 Task: Look for space in Tukuyu, Tanzania from 2nd June, 2023 to 6th June, 2023 for 1 adult in price range Rs.10000 to Rs.13000. Place can be private room with 1  bedroom having 1 bed and 1 bathroom. Property type can be house, flat, guest house, hotel. Booking option can be shelf check-in. Required host language is English.
Action: Mouse moved to (582, 129)
Screenshot: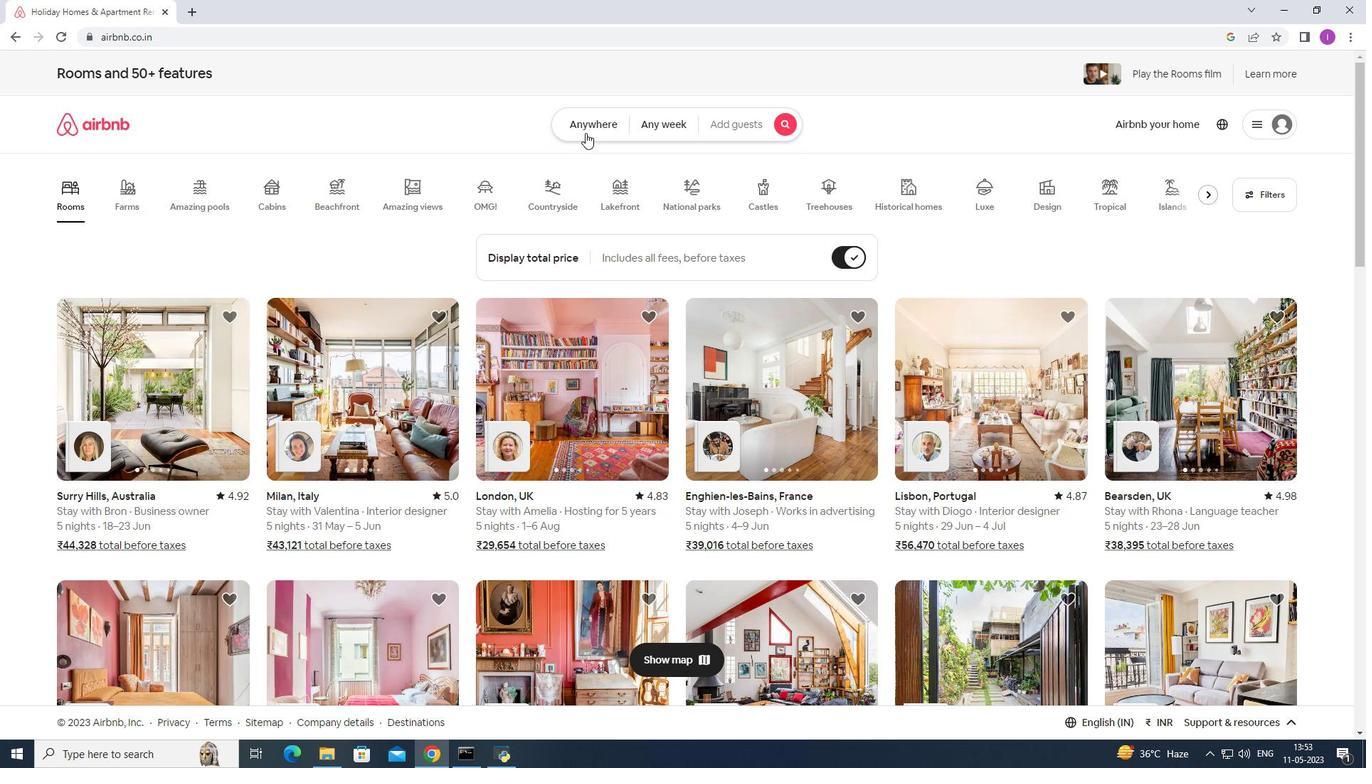 
Action: Mouse pressed left at (582, 129)
Screenshot: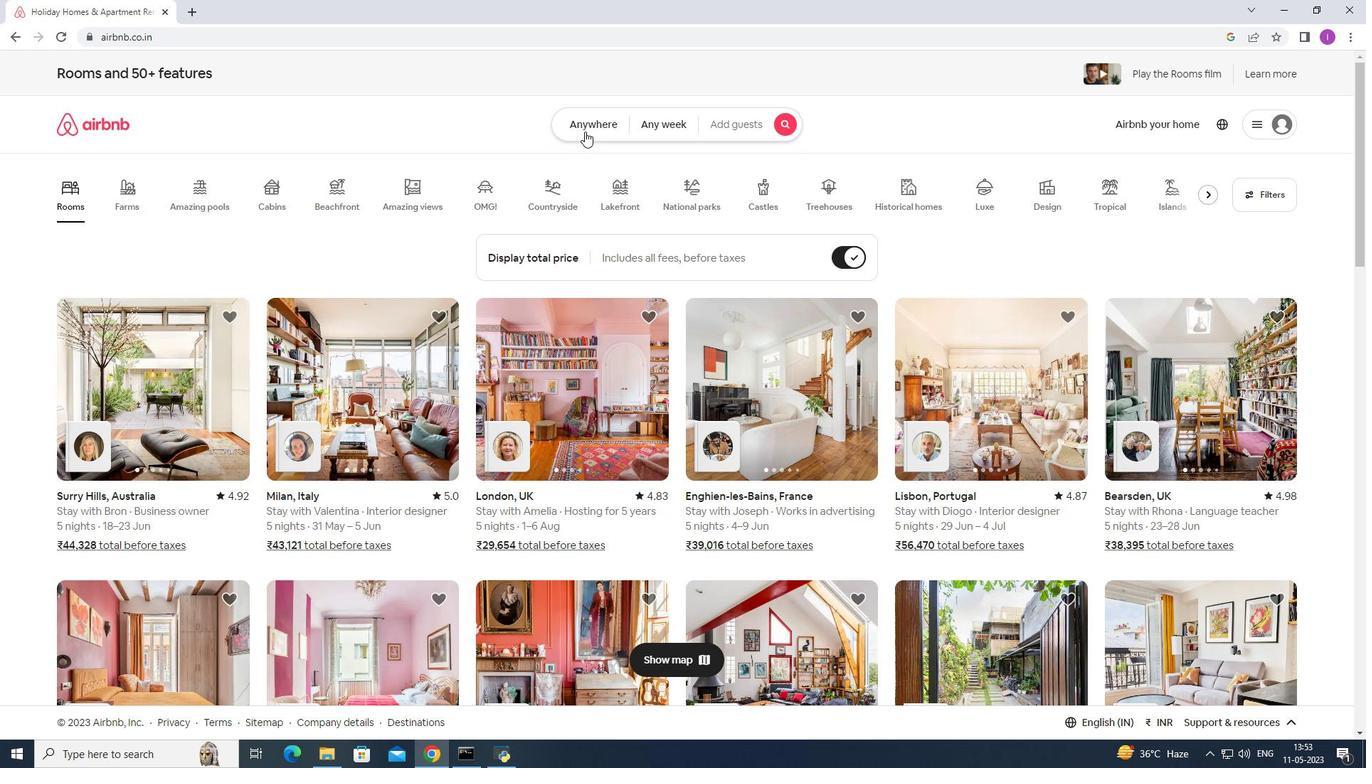 
Action: Mouse moved to (427, 173)
Screenshot: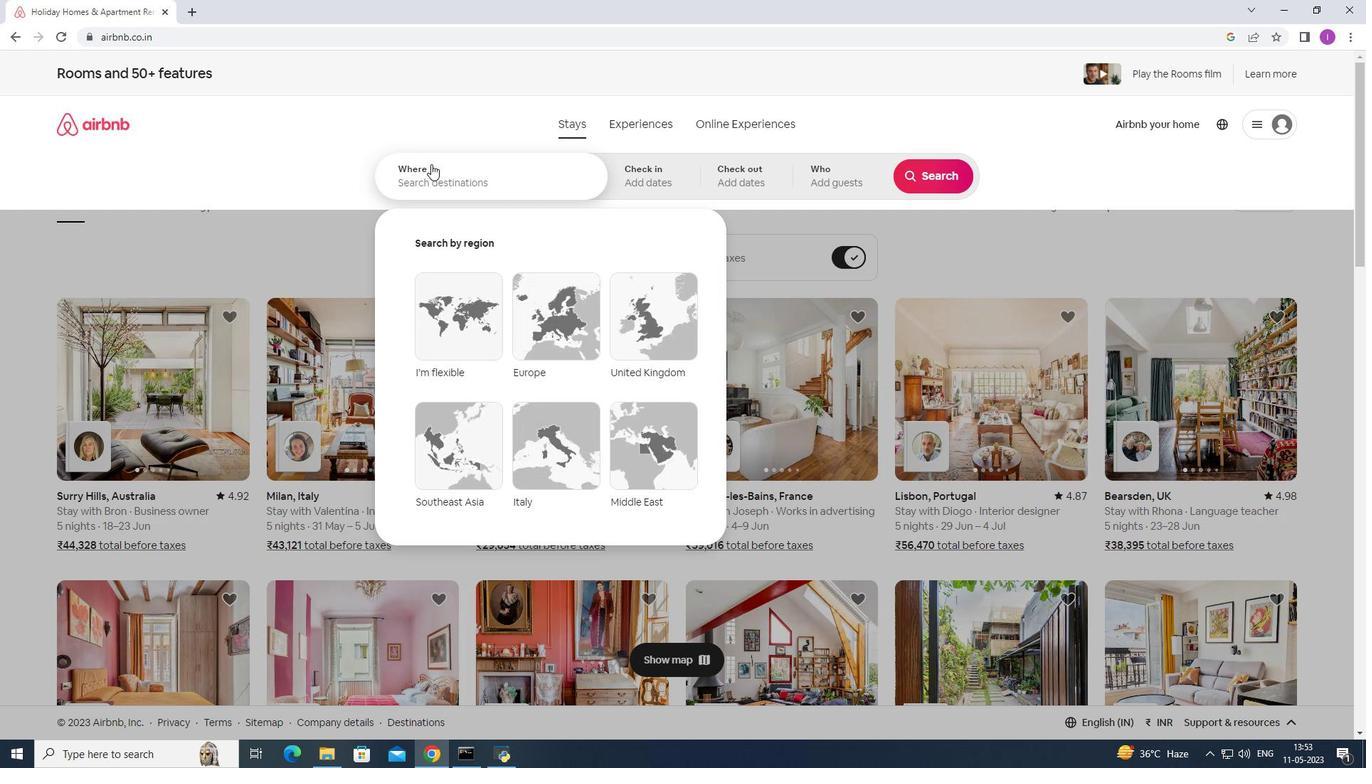 
Action: Mouse pressed left at (427, 173)
Screenshot: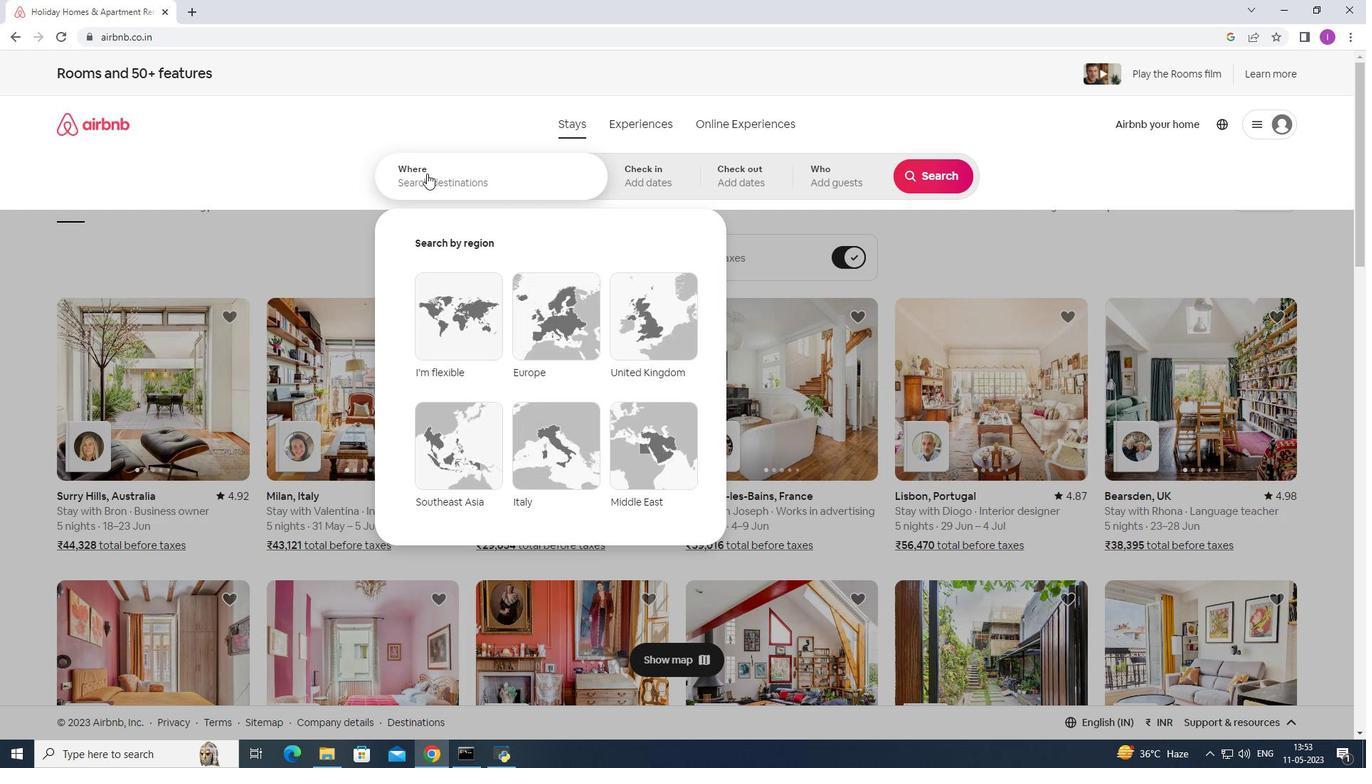 
Action: Mouse moved to (407, 167)
Screenshot: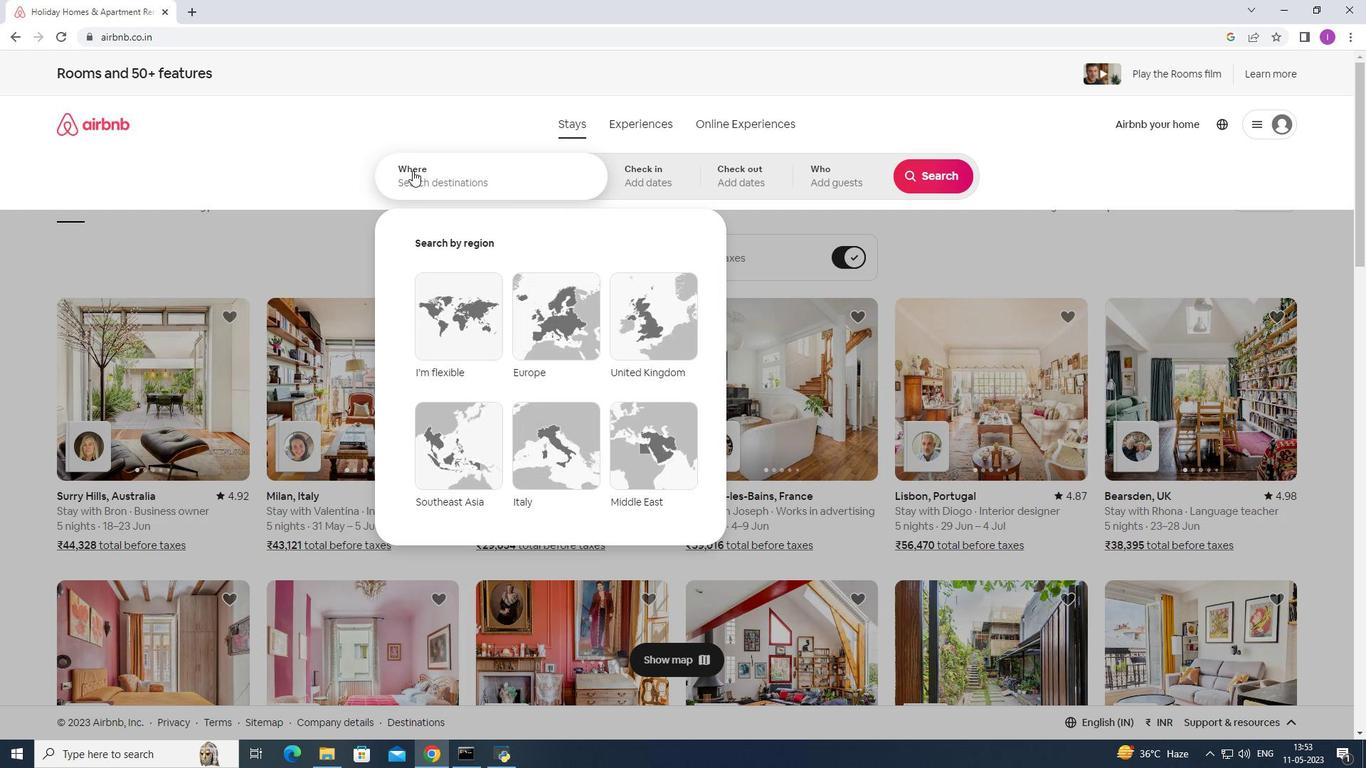 
Action: Key pressed <Key.shift><Key.shift><Key.shift><Key.shift><Key.shift><Key.shift><Key.shift><Key.shift>Tukuyu,<Key.shift>Tan
Screenshot: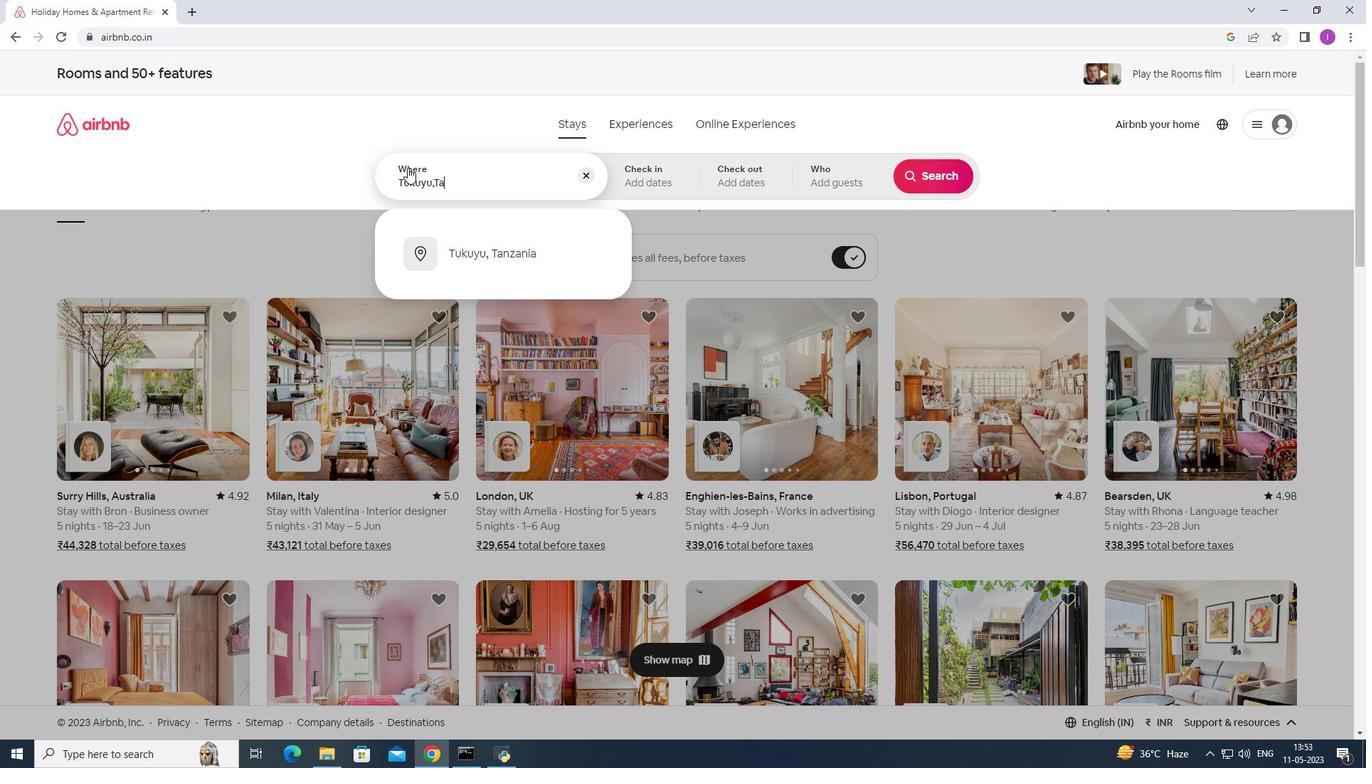 
Action: Mouse moved to (502, 269)
Screenshot: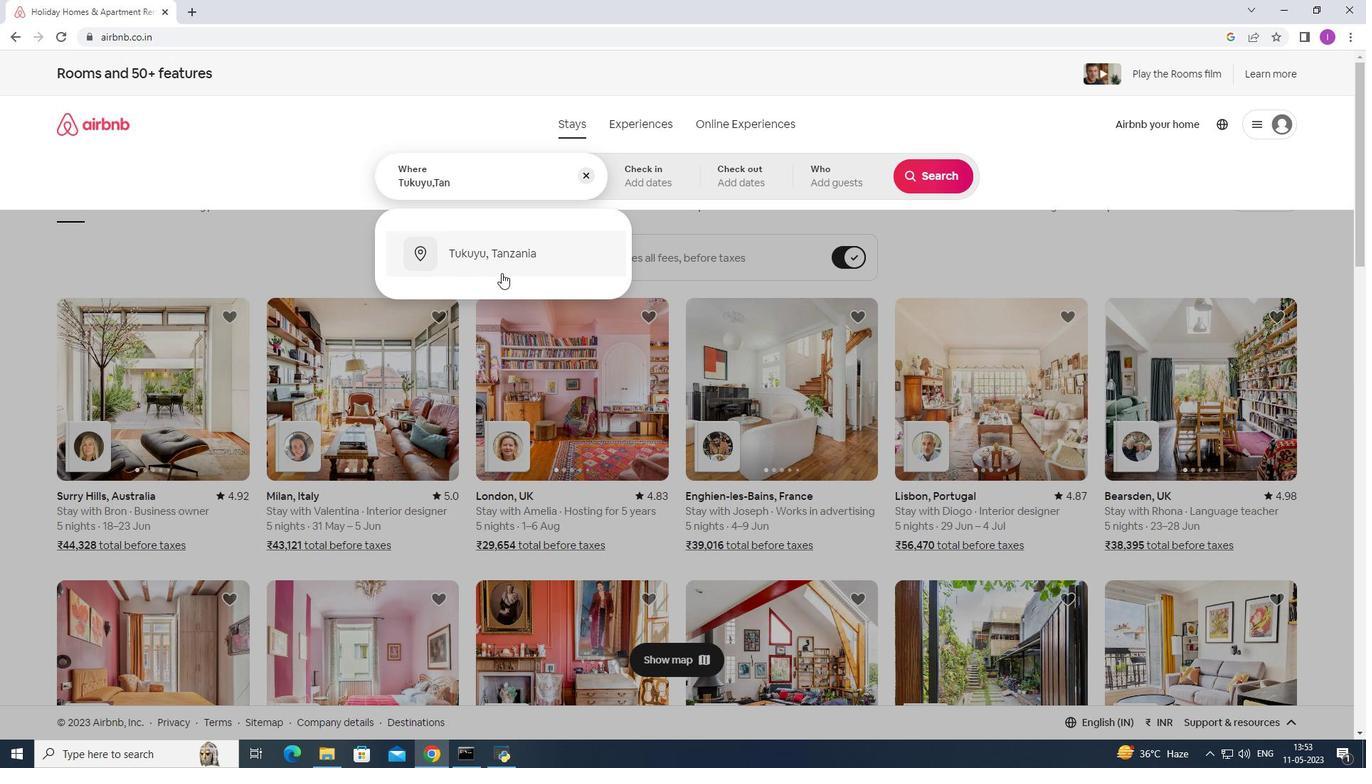 
Action: Mouse pressed left at (502, 269)
Screenshot: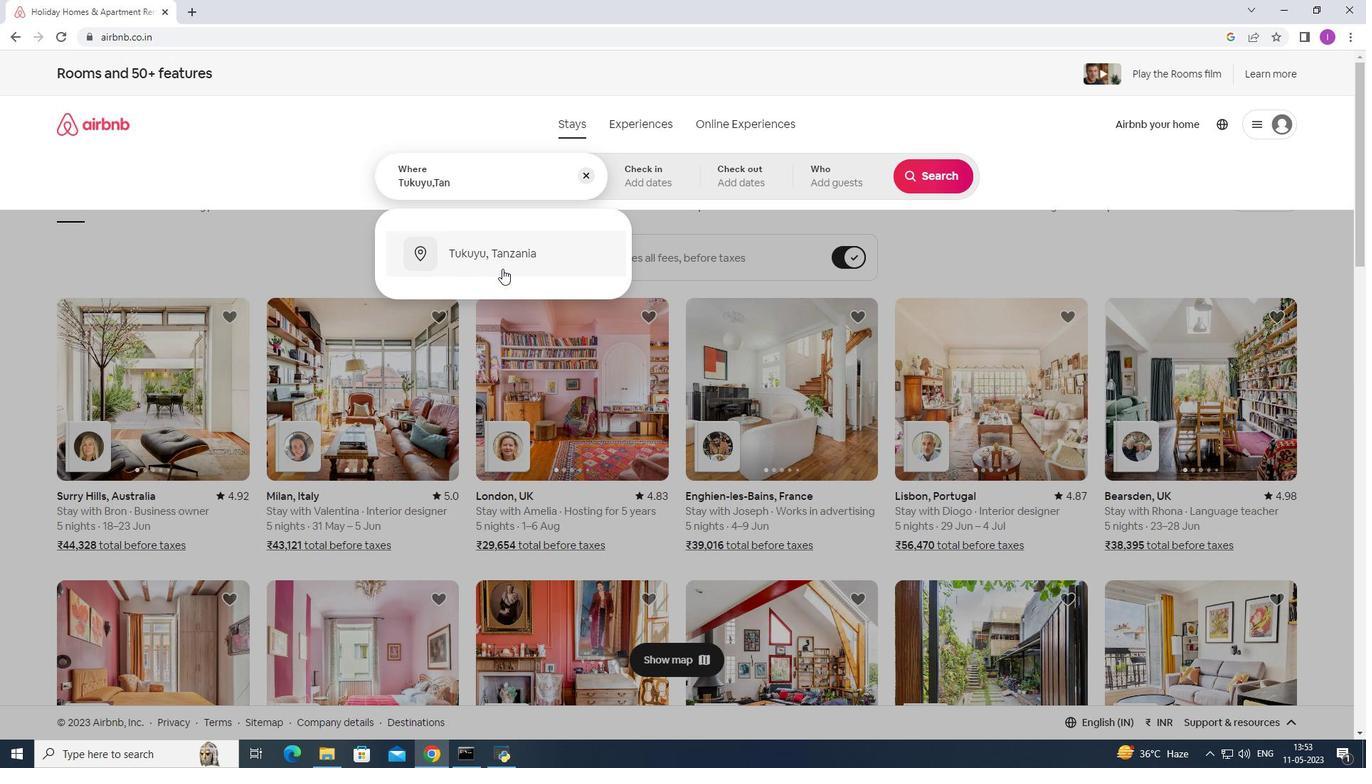 
Action: Mouse moved to (910, 292)
Screenshot: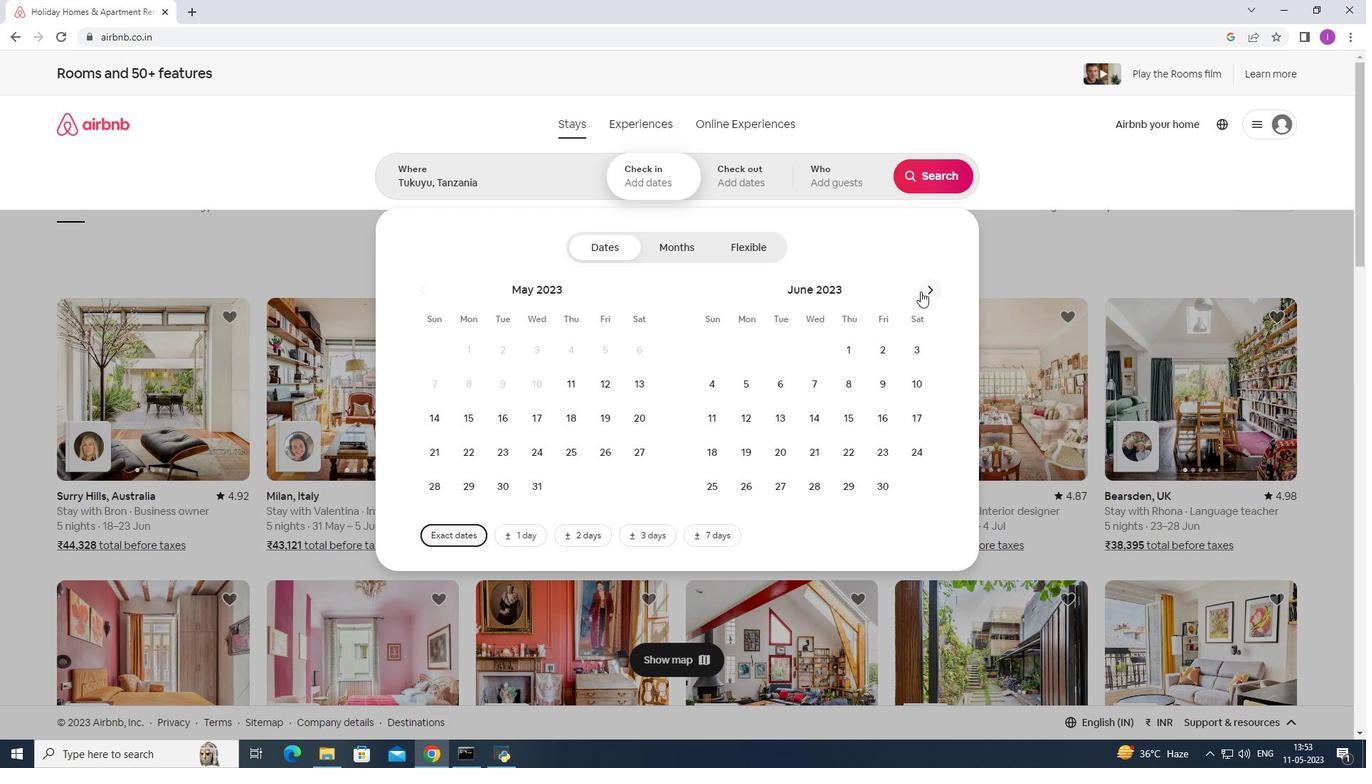 
Action: Mouse pressed left at (910, 292)
Screenshot: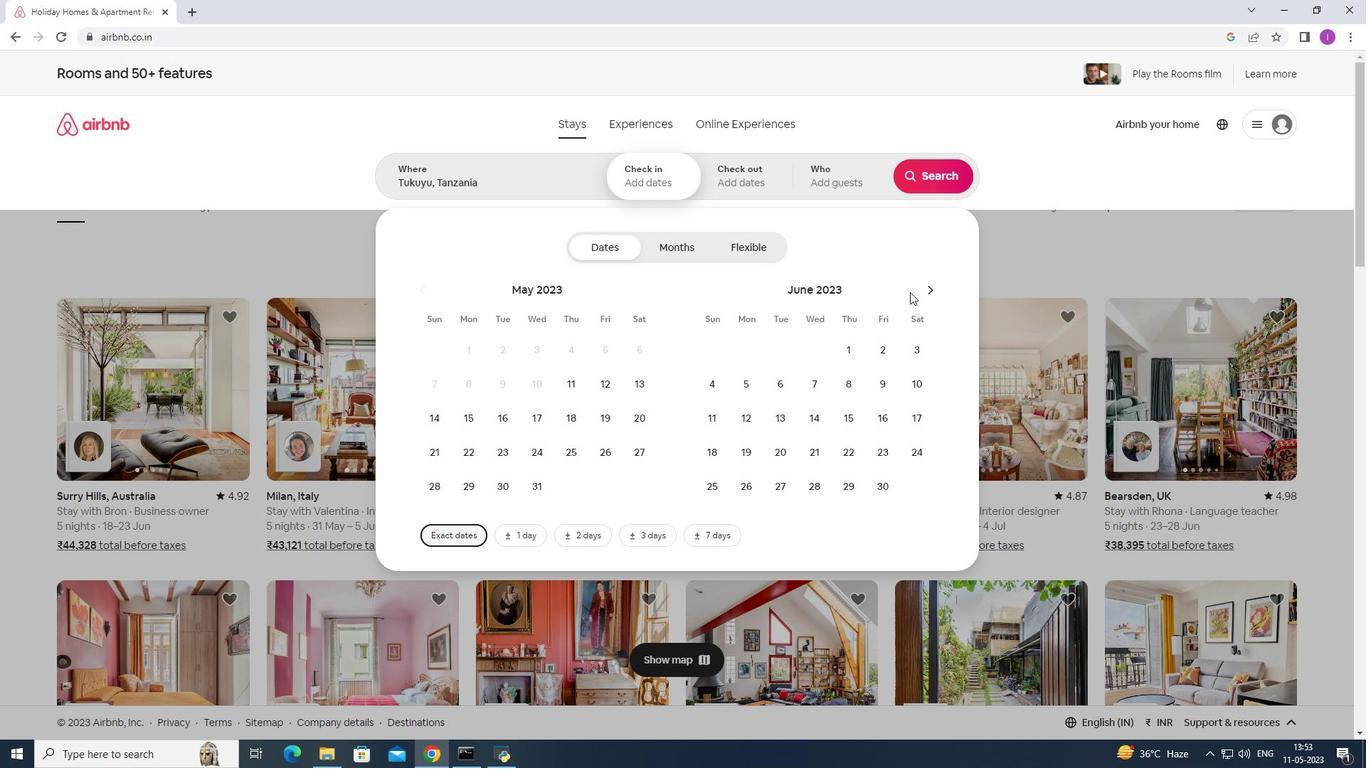 
Action: Mouse moved to (883, 350)
Screenshot: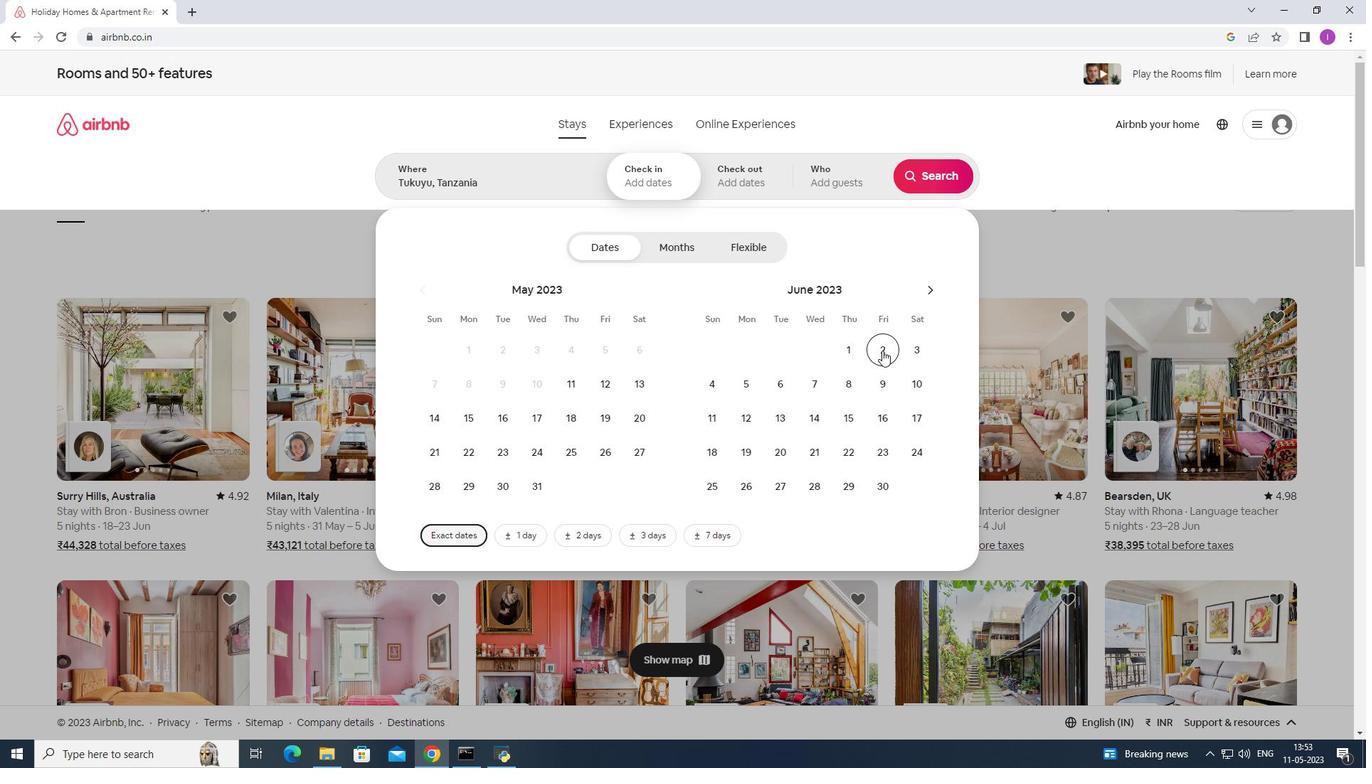 
Action: Mouse pressed left at (883, 350)
Screenshot: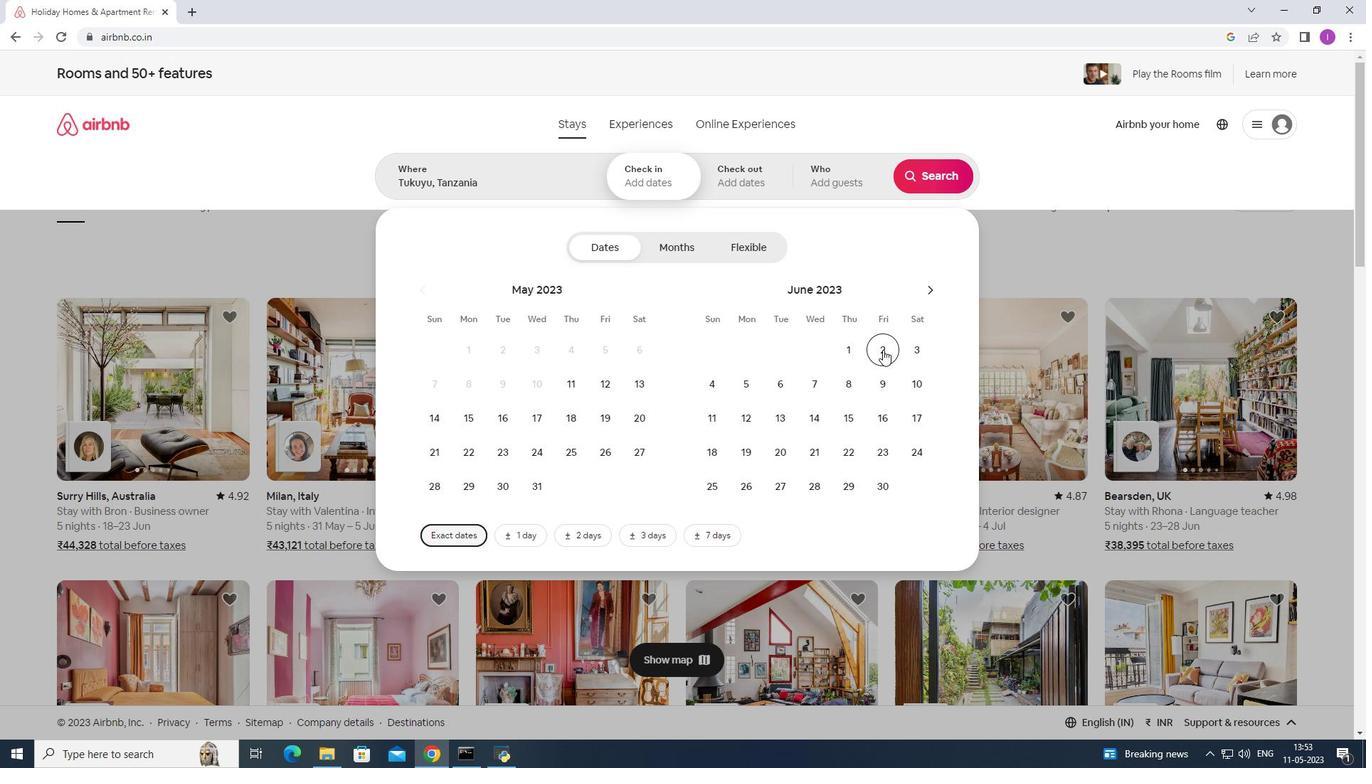 
Action: Mouse moved to (781, 385)
Screenshot: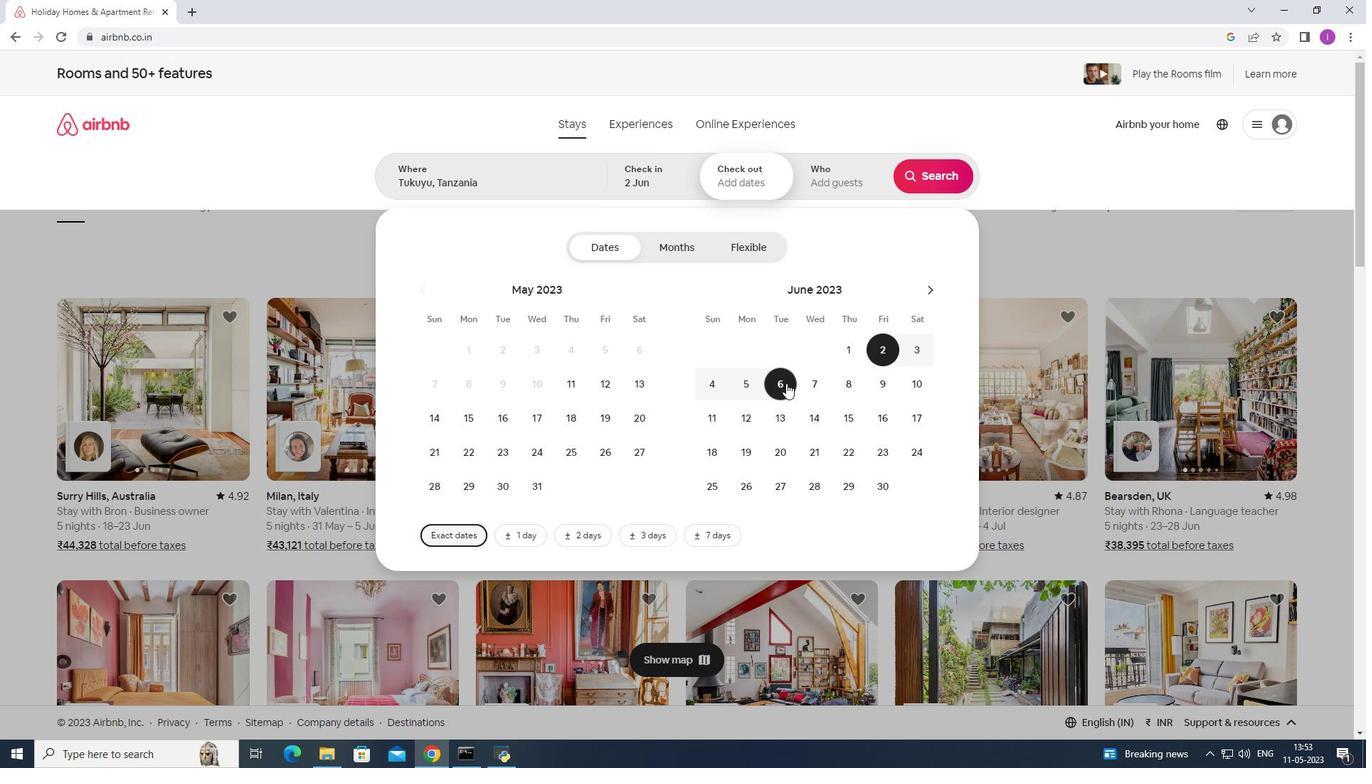
Action: Mouse pressed left at (781, 385)
Screenshot: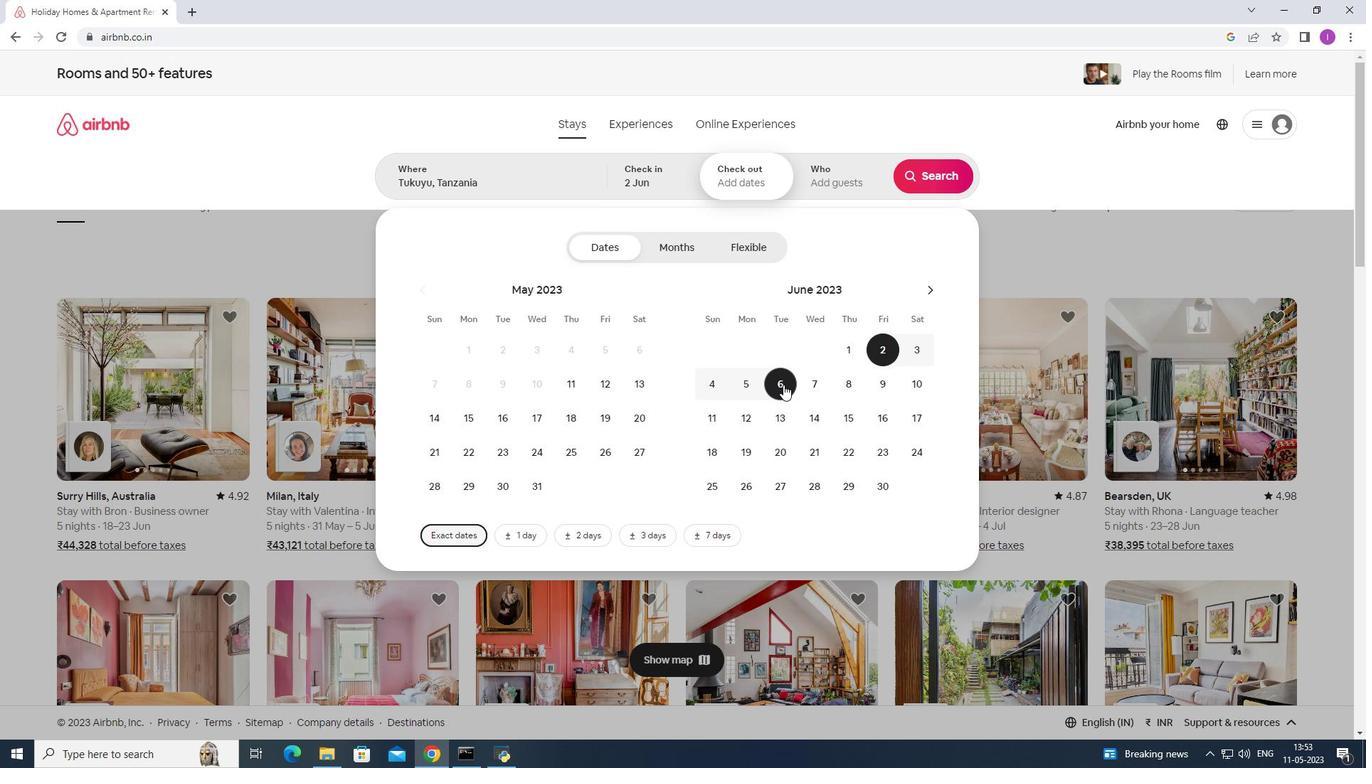 
Action: Mouse moved to (836, 182)
Screenshot: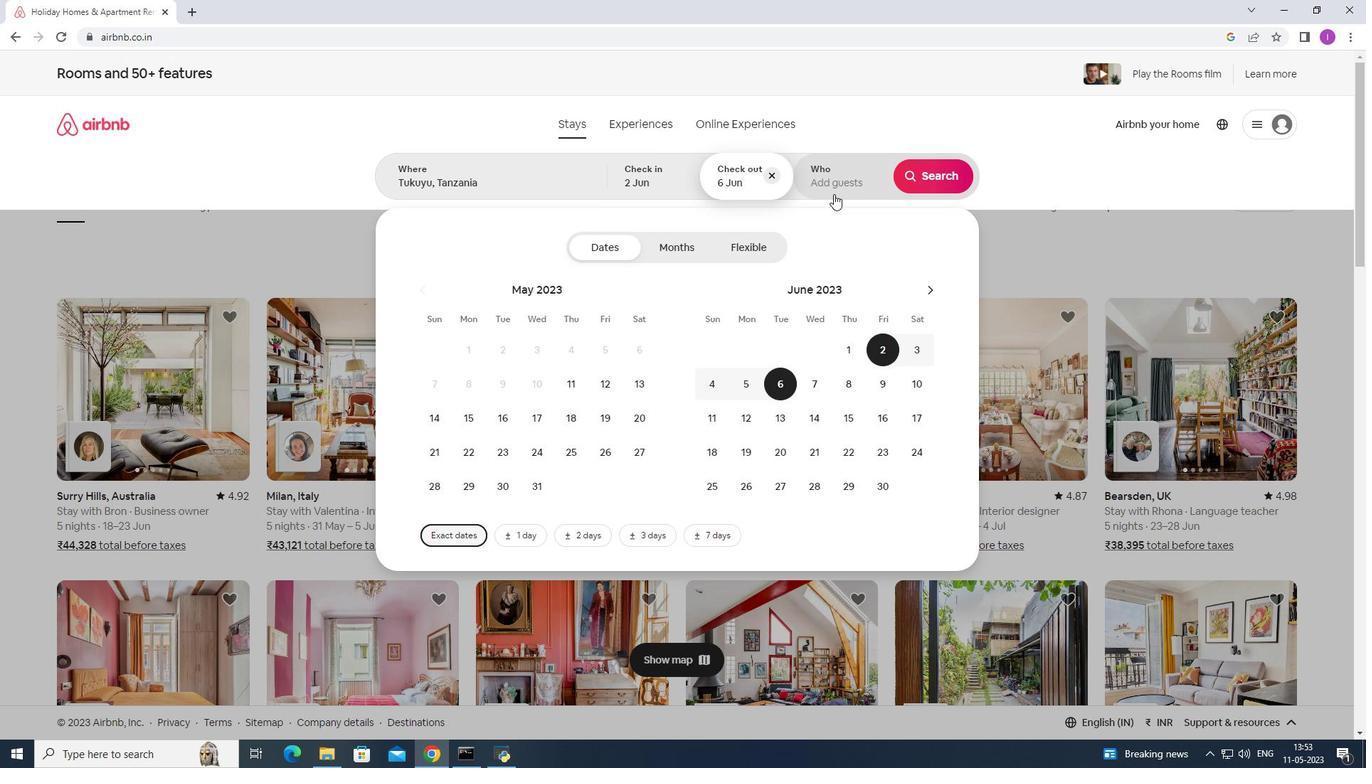
Action: Mouse pressed left at (836, 182)
Screenshot: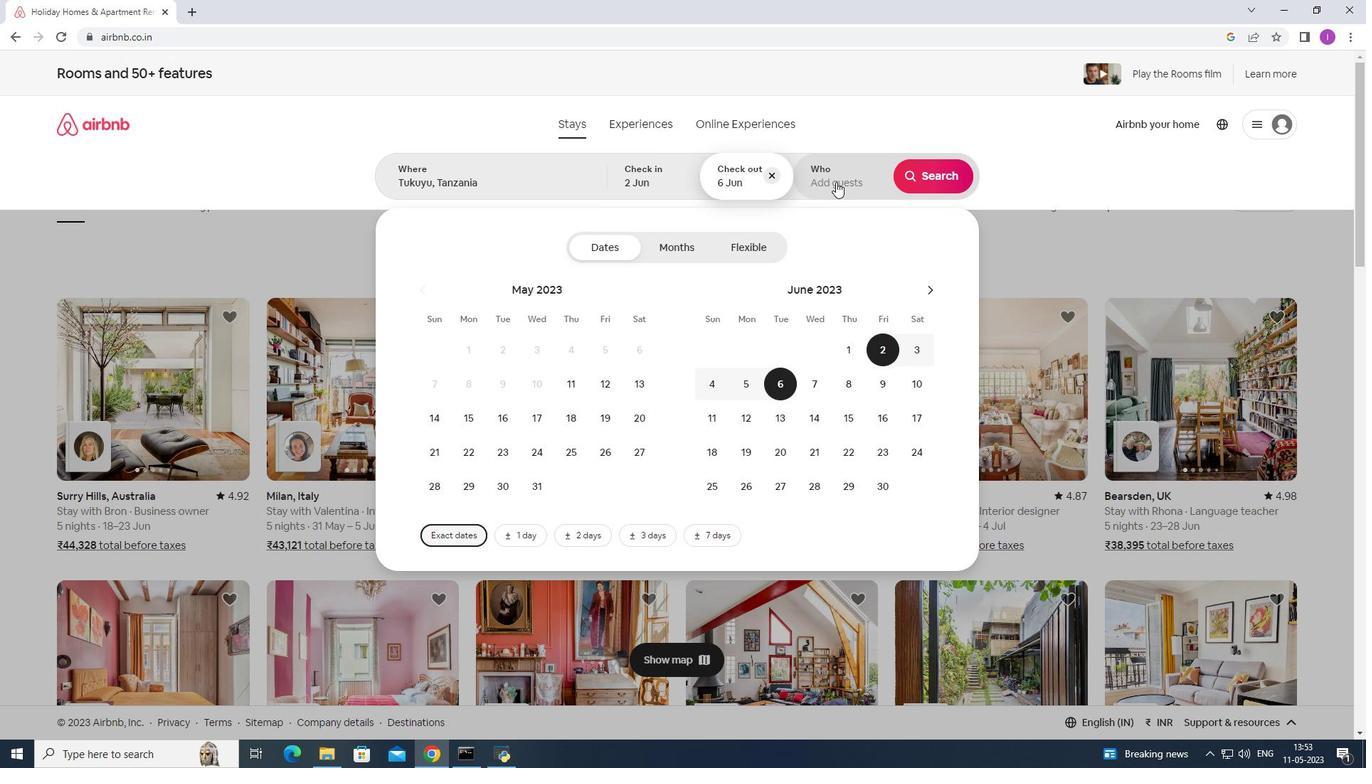 
Action: Mouse moved to (934, 252)
Screenshot: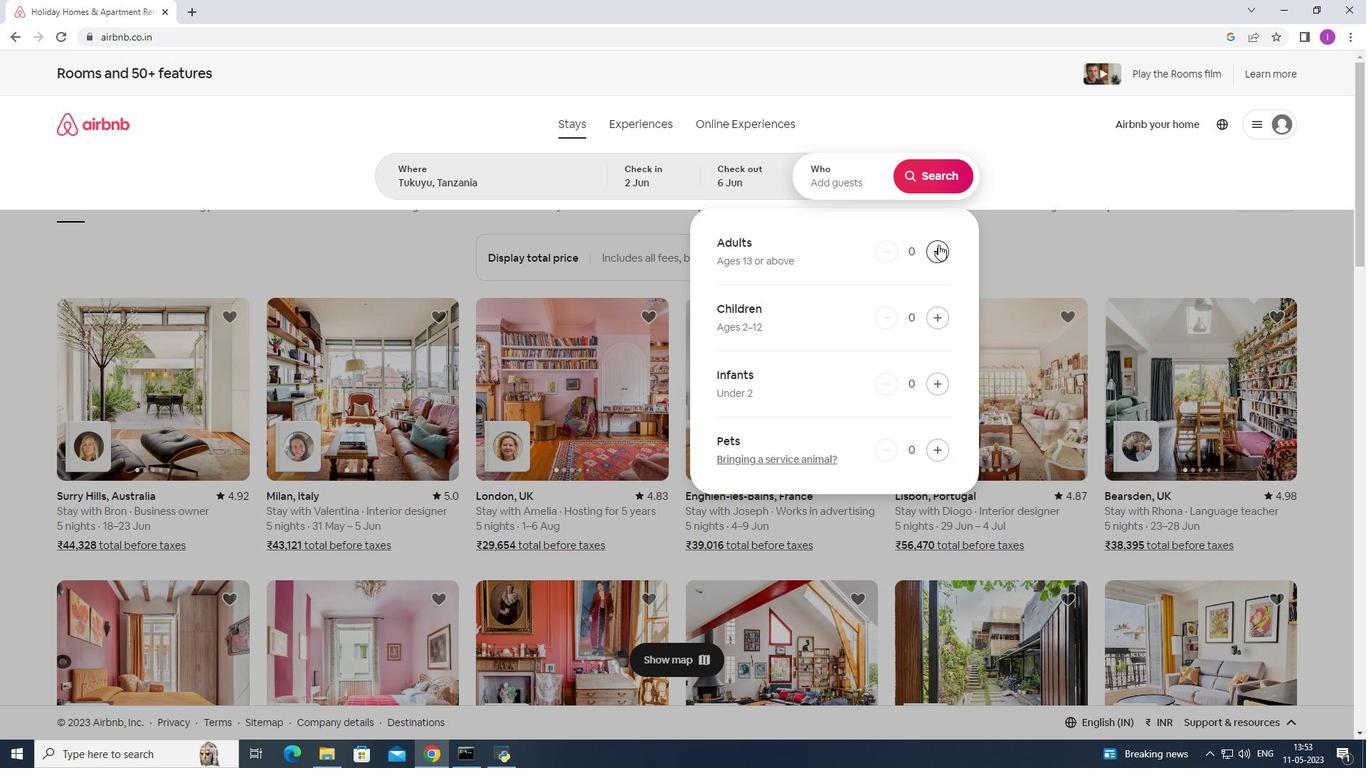 
Action: Mouse pressed left at (934, 252)
Screenshot: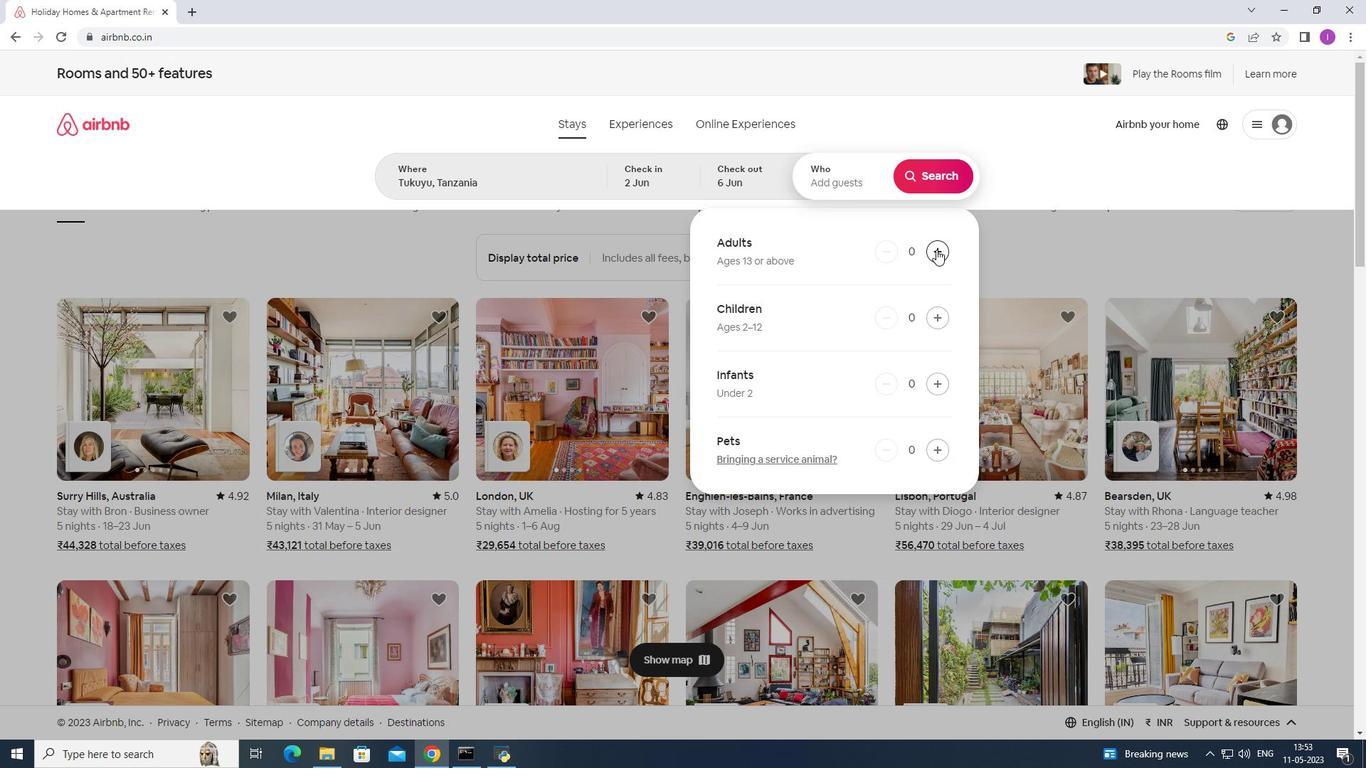 
Action: Mouse moved to (948, 178)
Screenshot: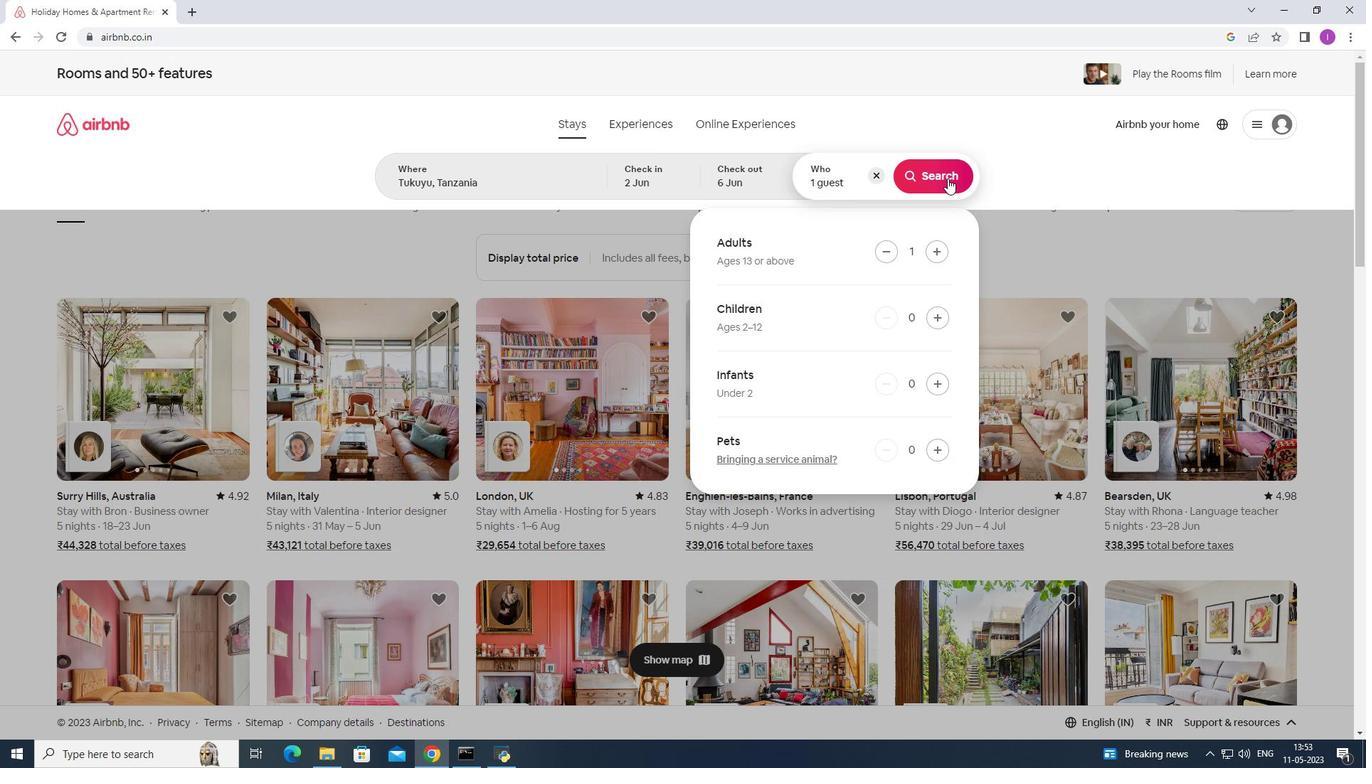 
Action: Mouse pressed left at (948, 178)
Screenshot: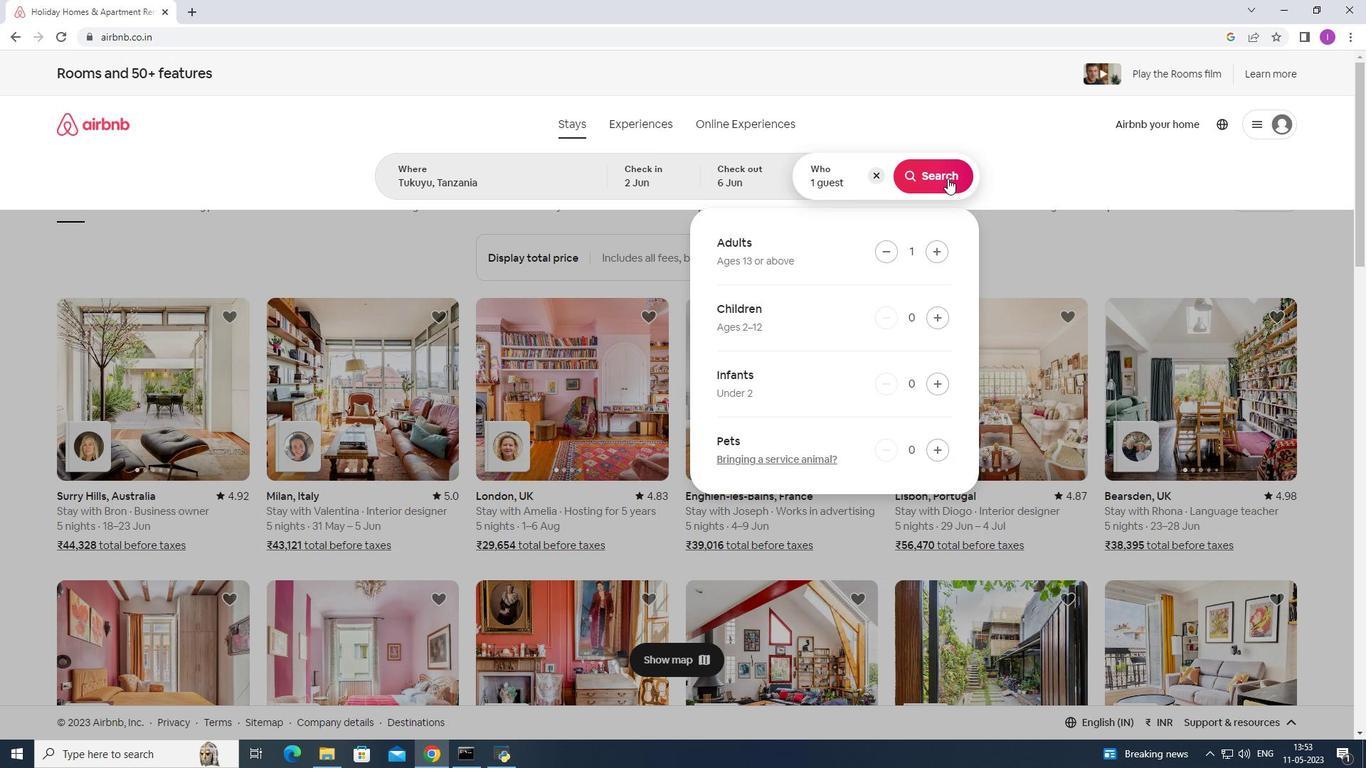 
Action: Mouse moved to (1303, 144)
Screenshot: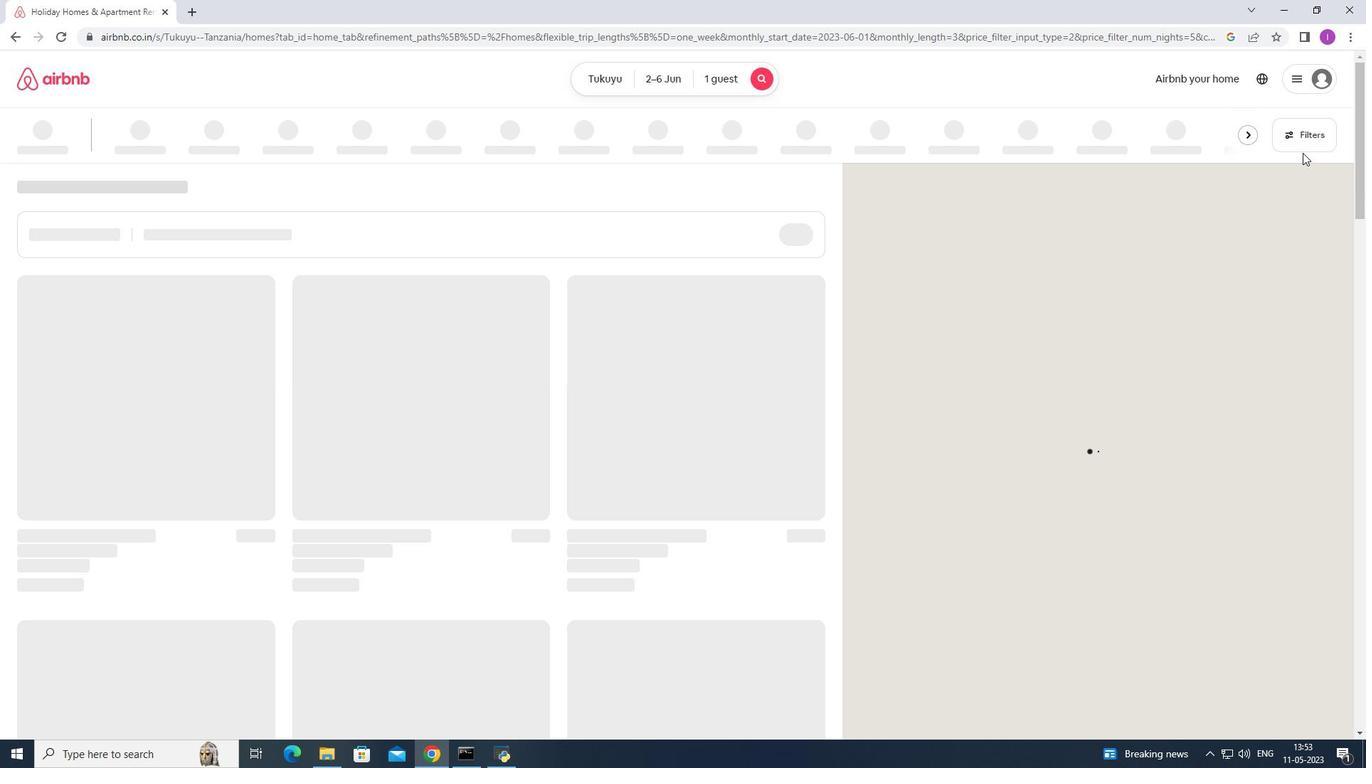 
Action: Mouse pressed left at (1303, 144)
Screenshot: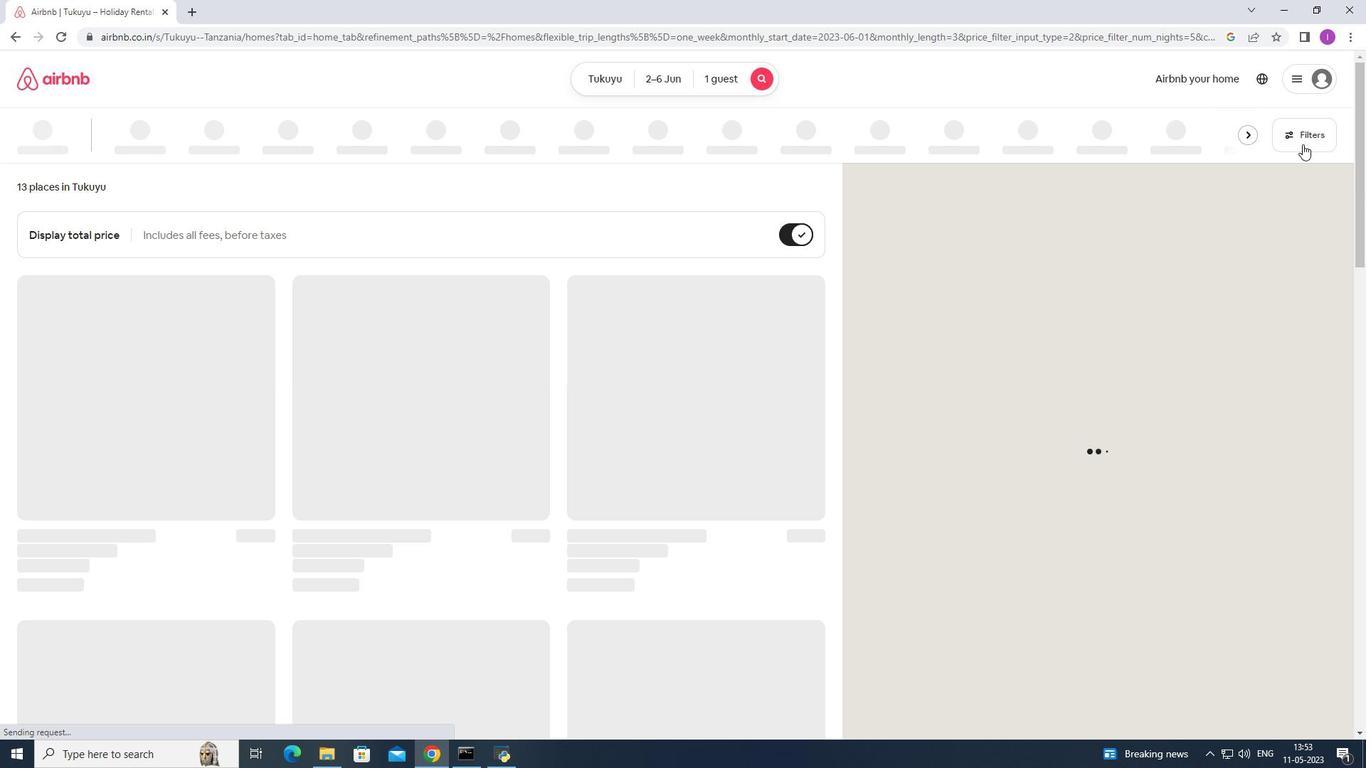 
Action: Mouse moved to (773, 489)
Screenshot: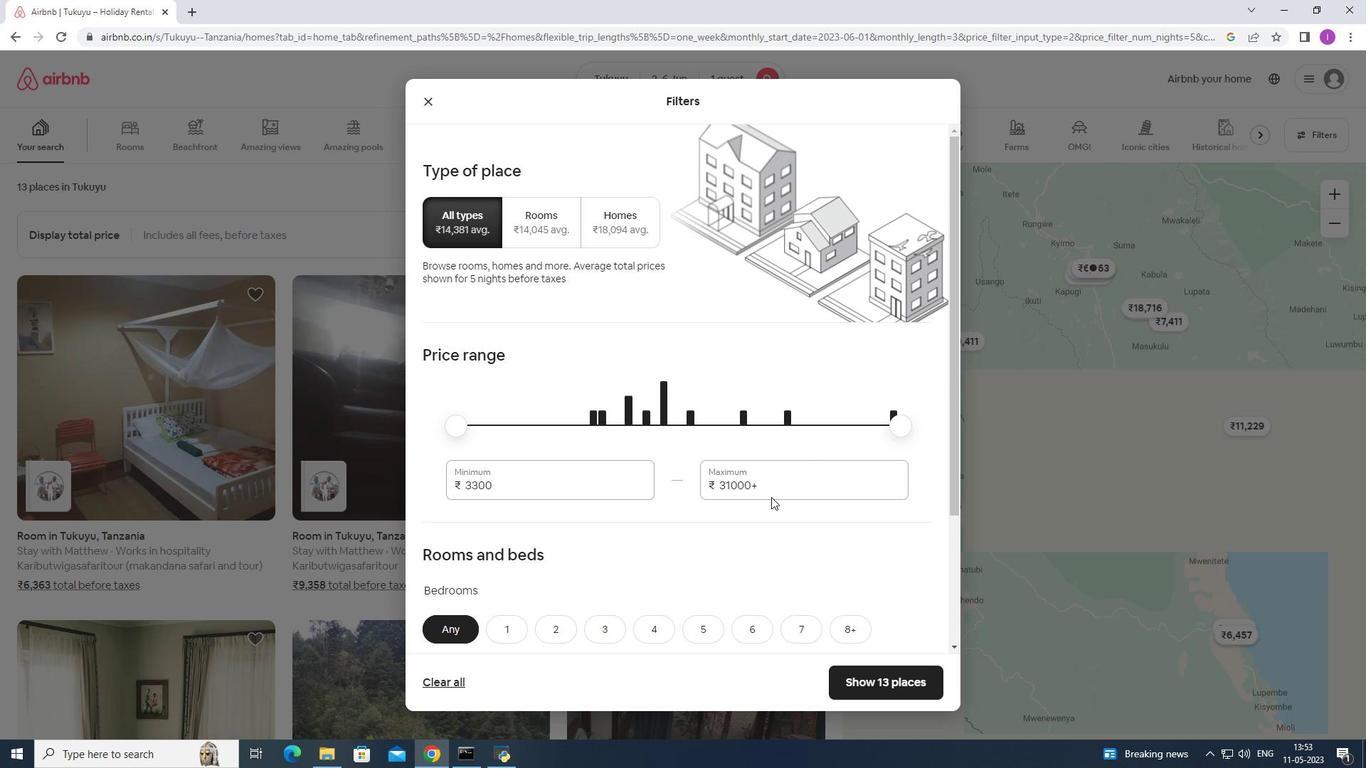 
Action: Mouse pressed left at (773, 489)
Screenshot: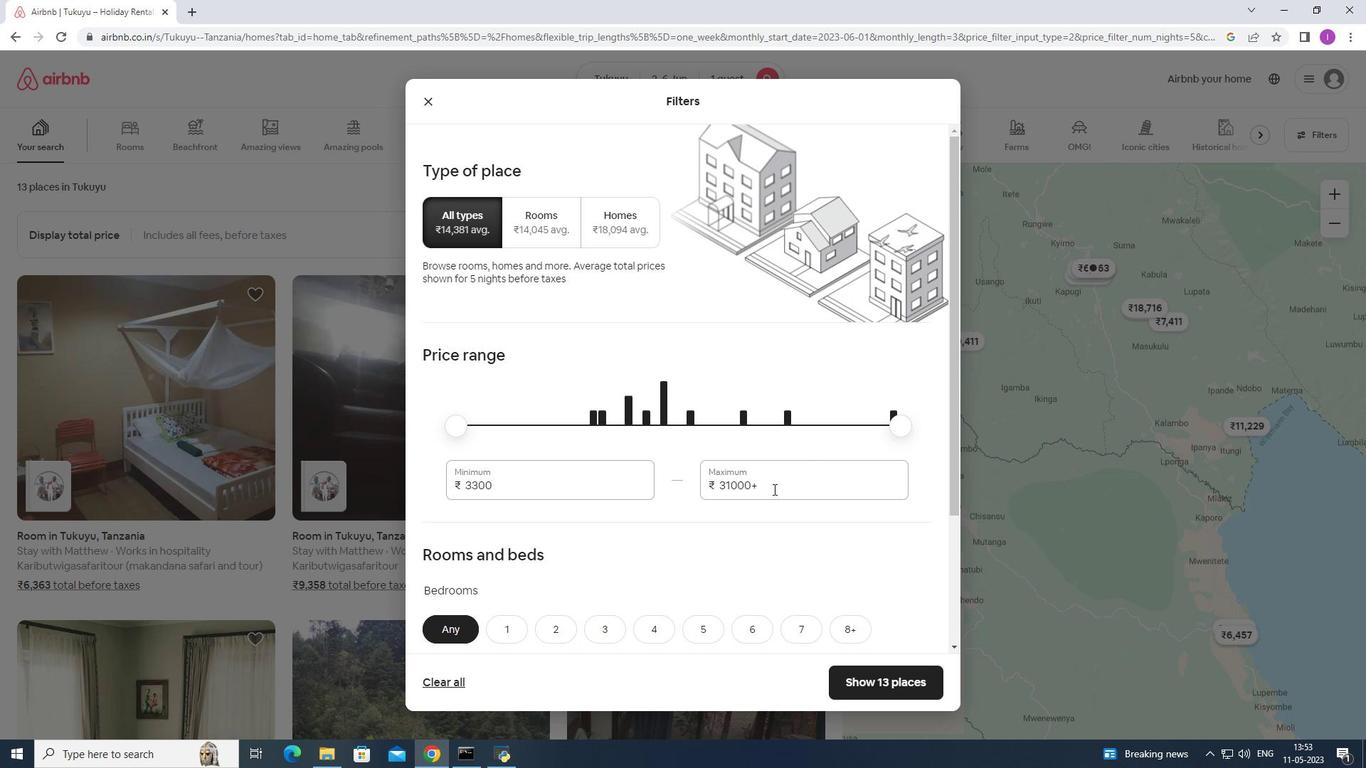 
Action: Mouse moved to (736, 465)
Screenshot: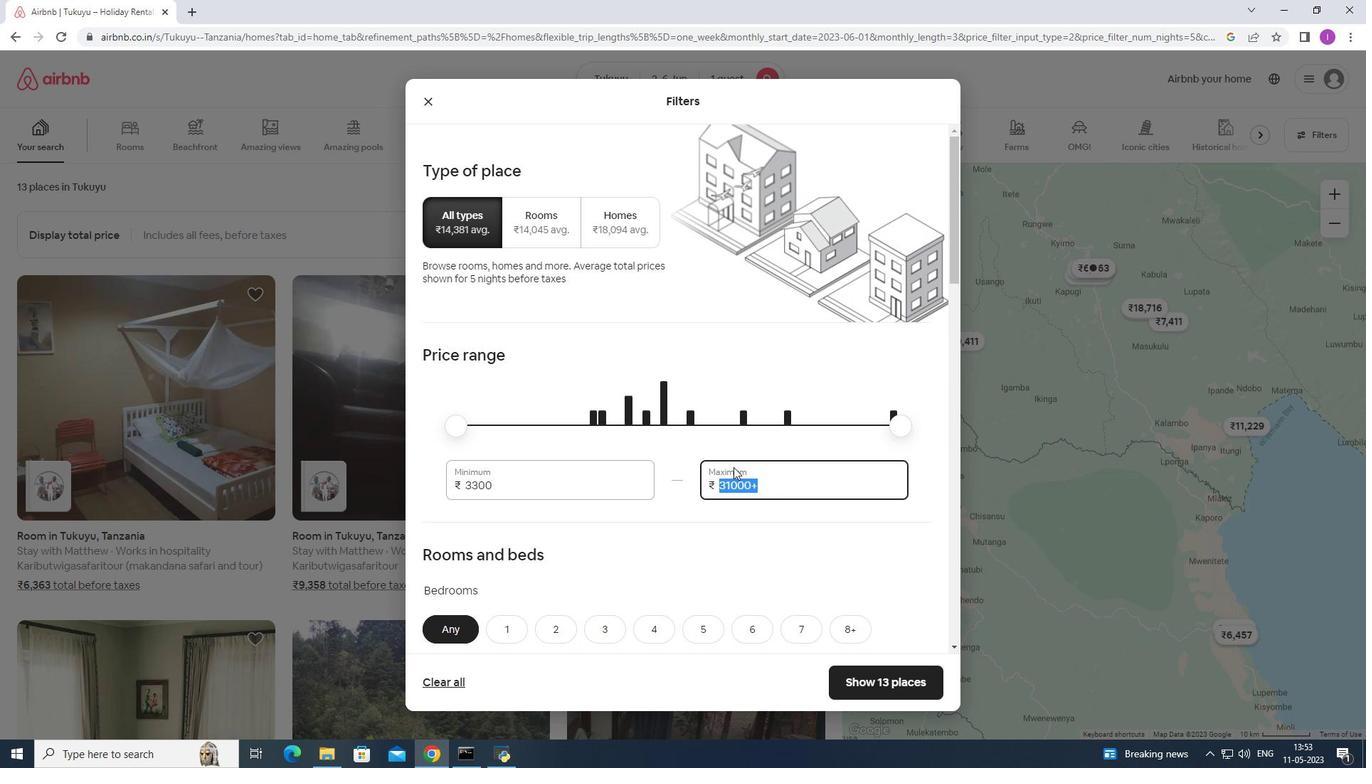 
Action: Key pressed 1
Screenshot: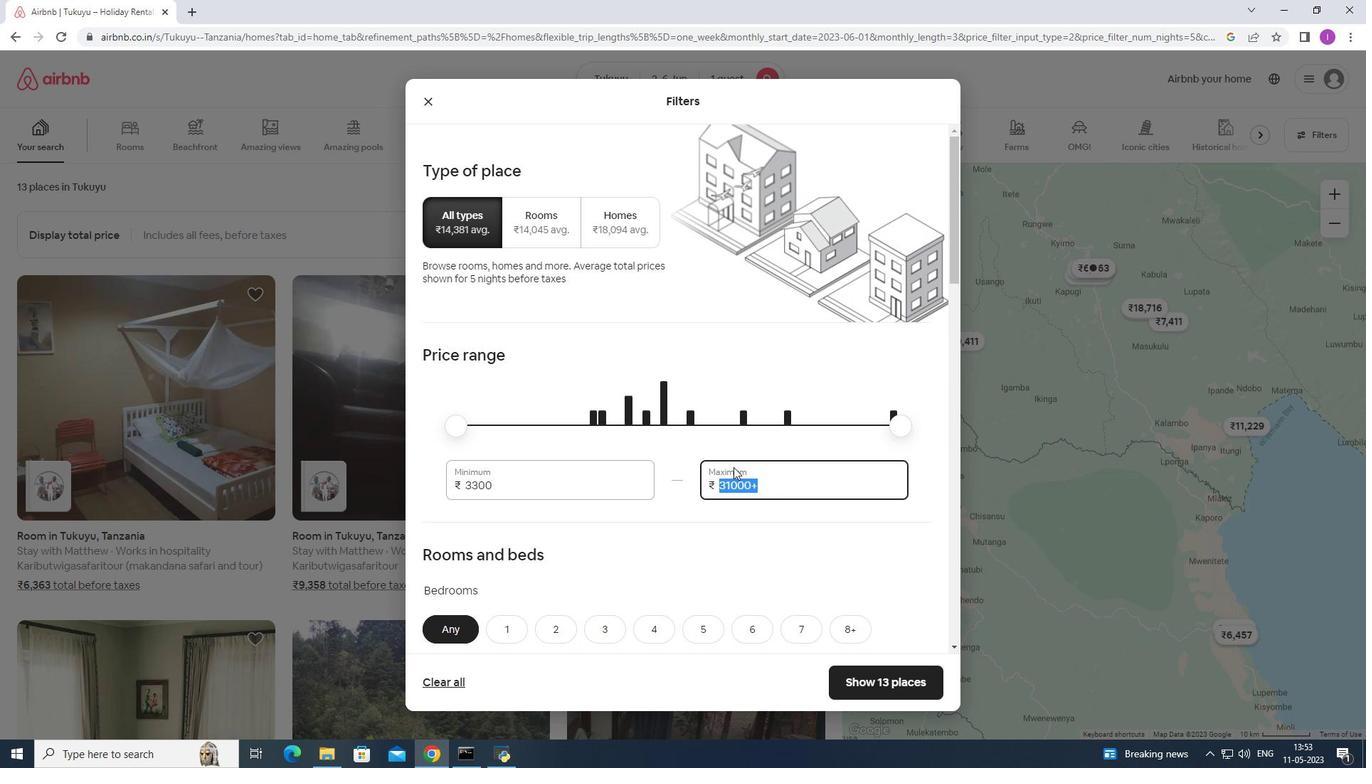 
Action: Mouse moved to (741, 457)
Screenshot: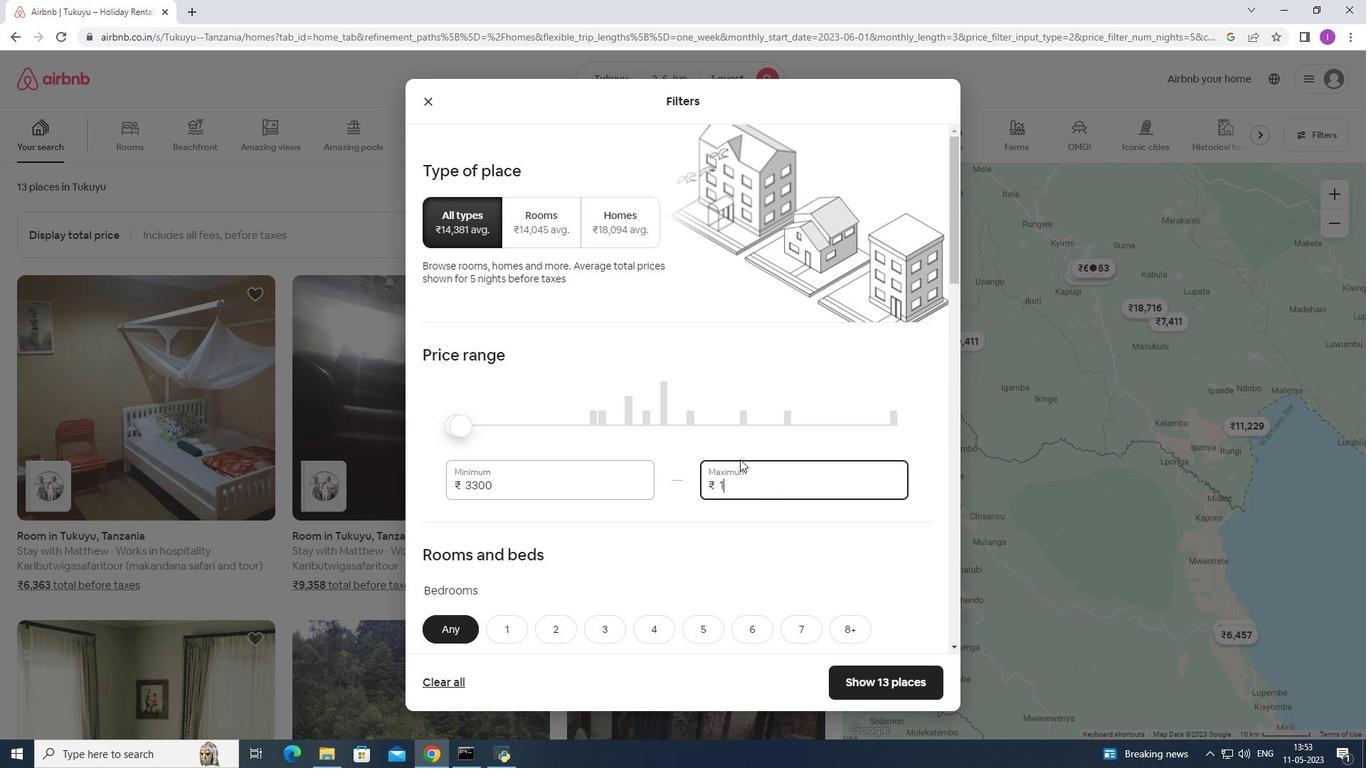 
Action: Key pressed 3
Screenshot: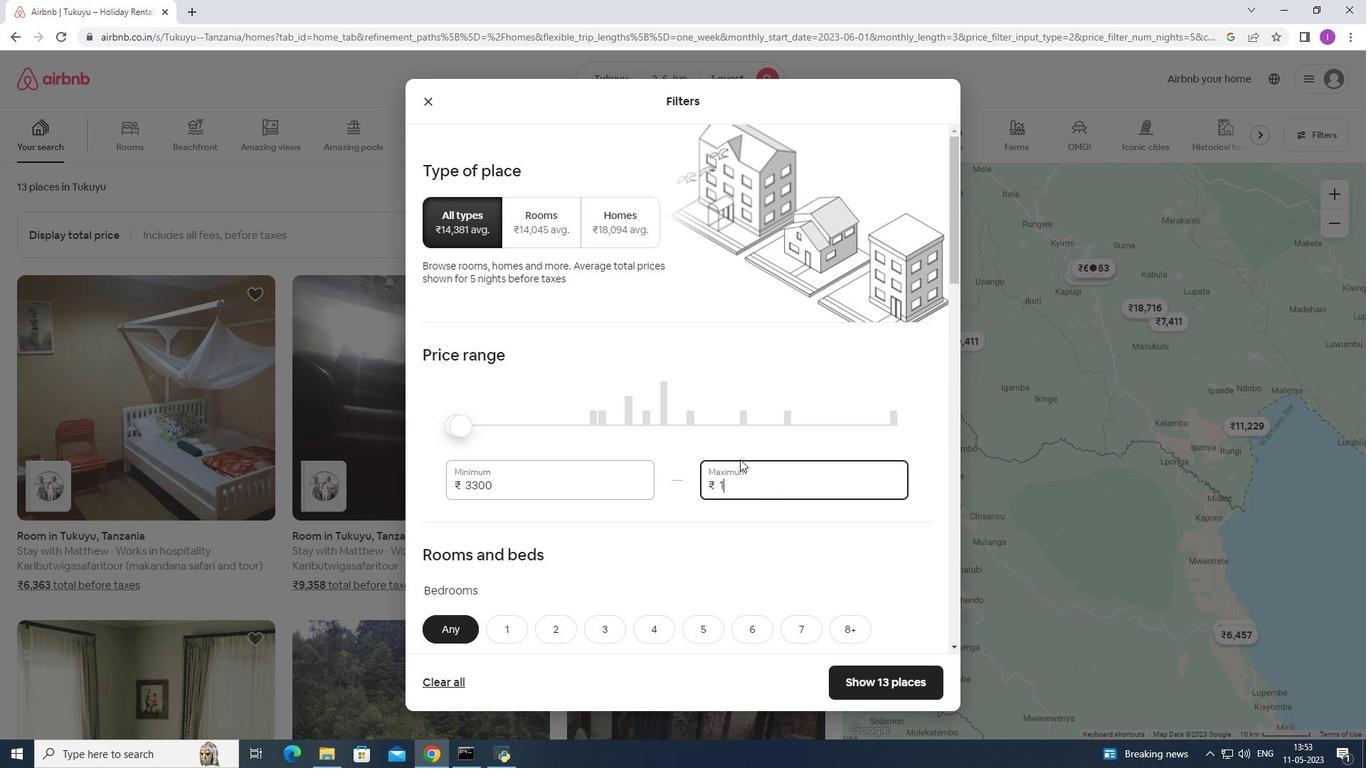
Action: Mouse moved to (743, 454)
Screenshot: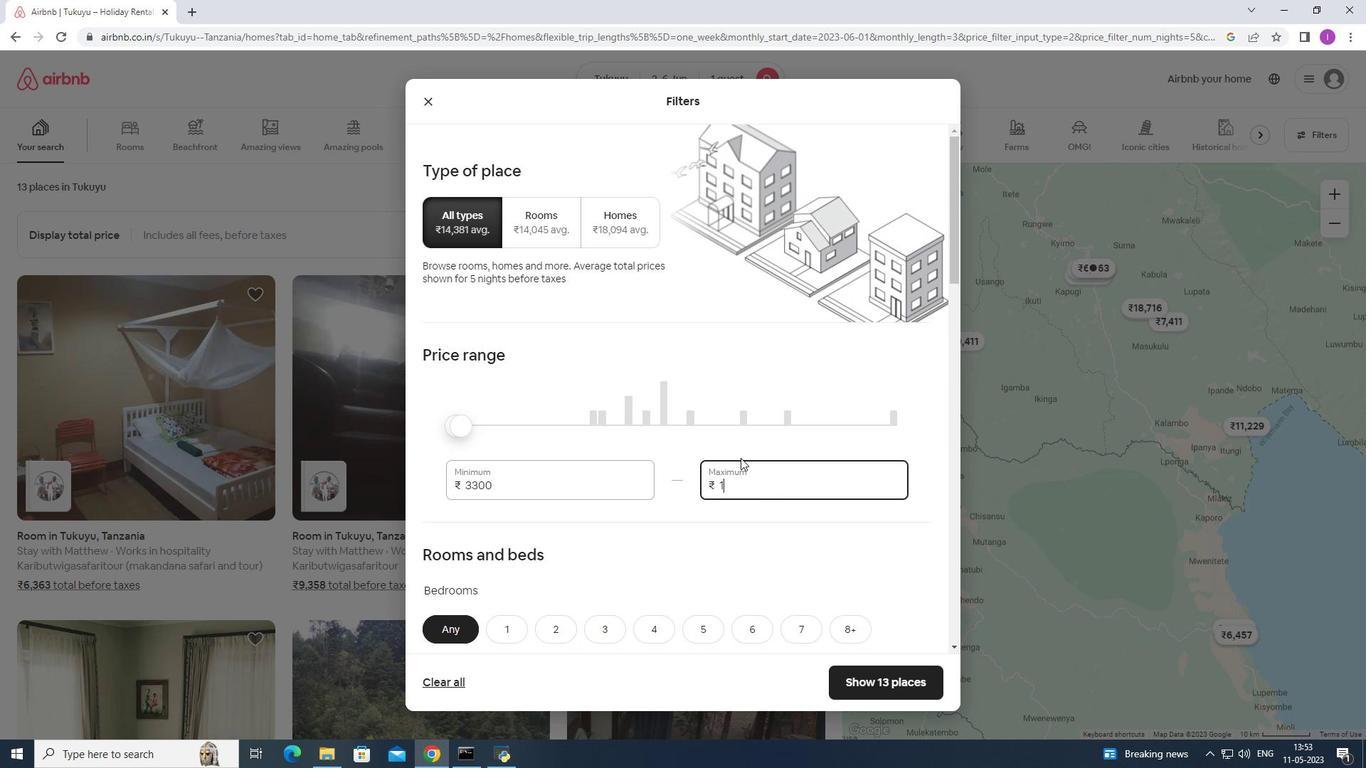 
Action: Key pressed 000
Screenshot: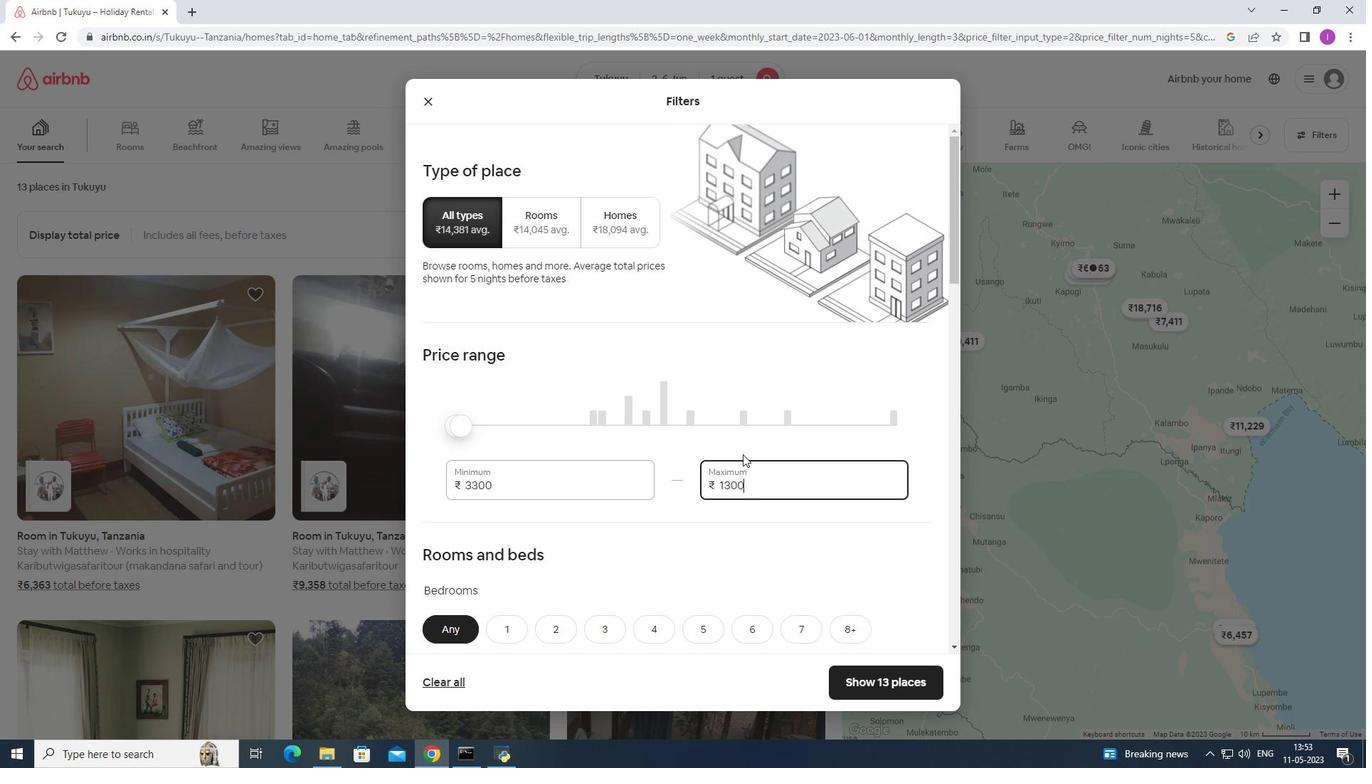 
Action: Mouse moved to (493, 486)
Screenshot: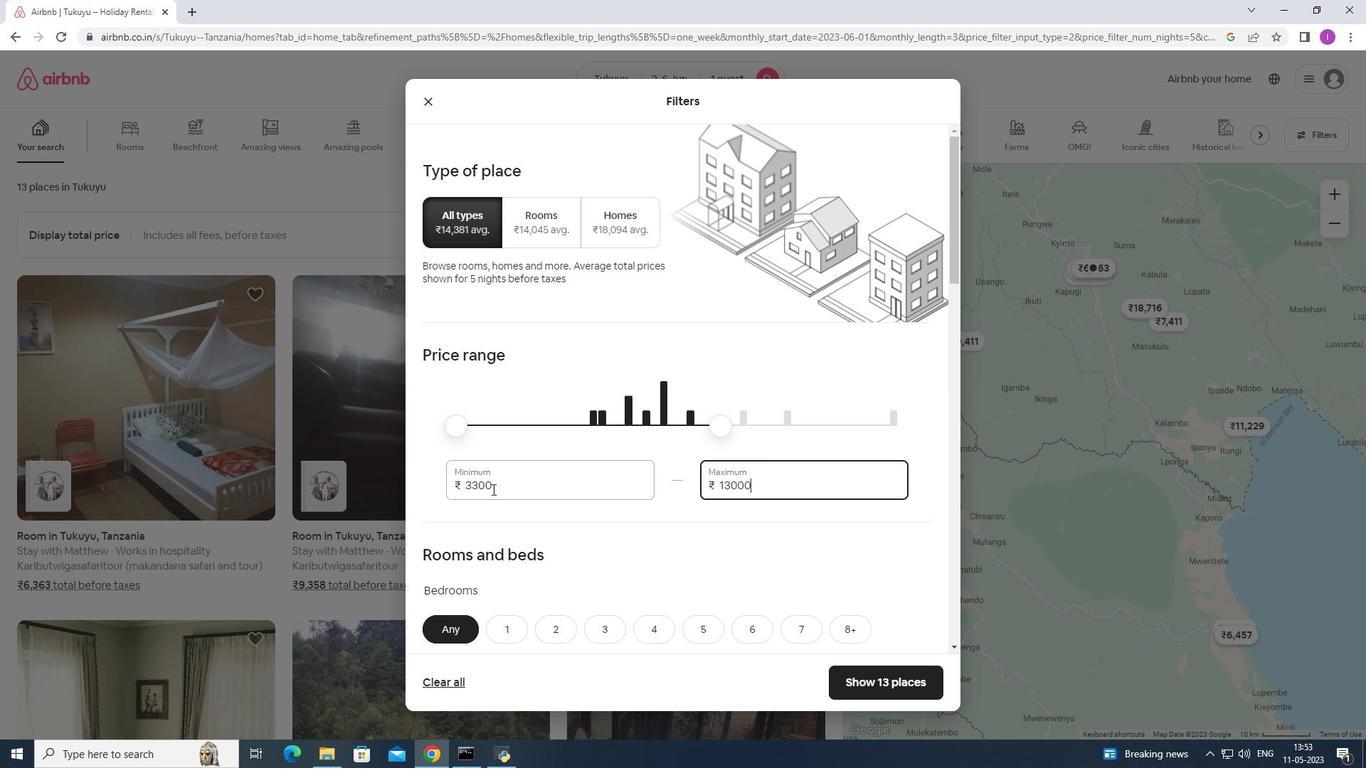 
Action: Mouse pressed left at (493, 486)
Screenshot: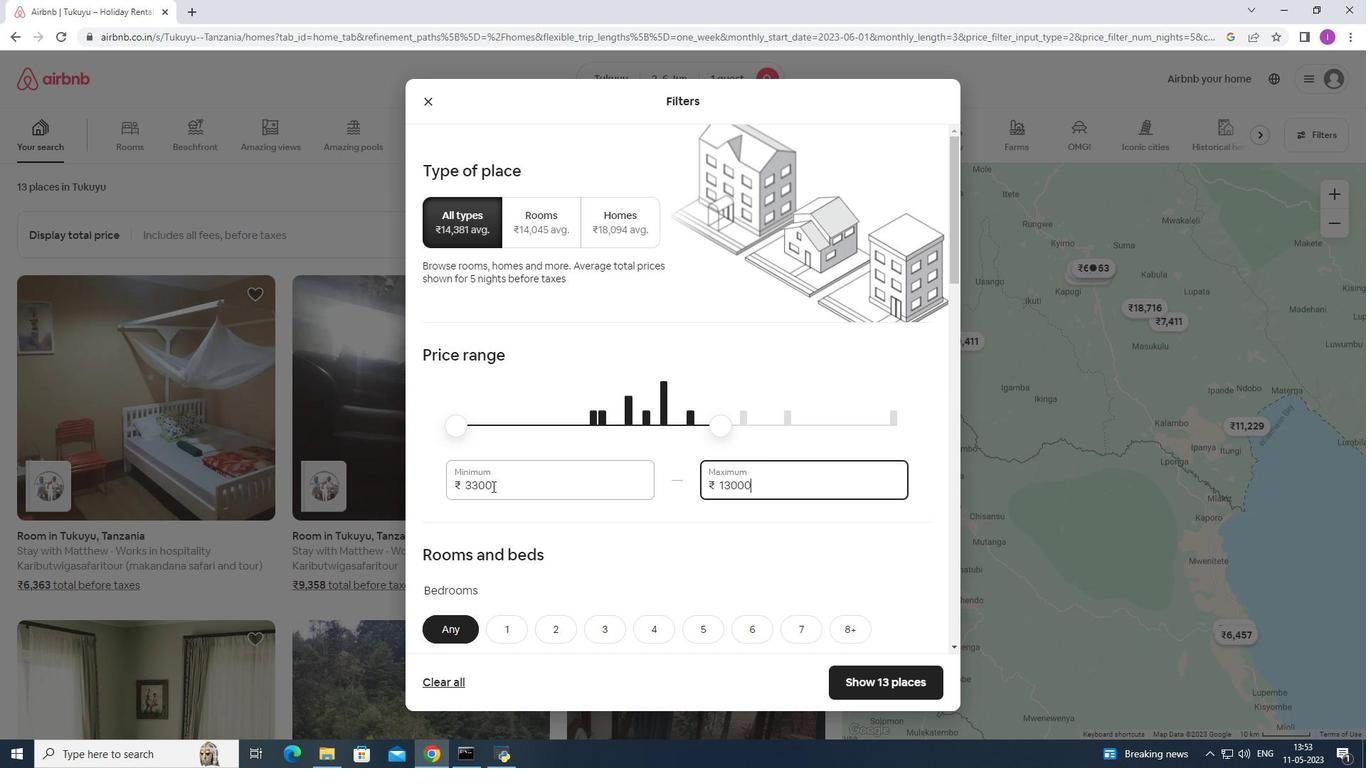 
Action: Mouse moved to (620, 472)
Screenshot: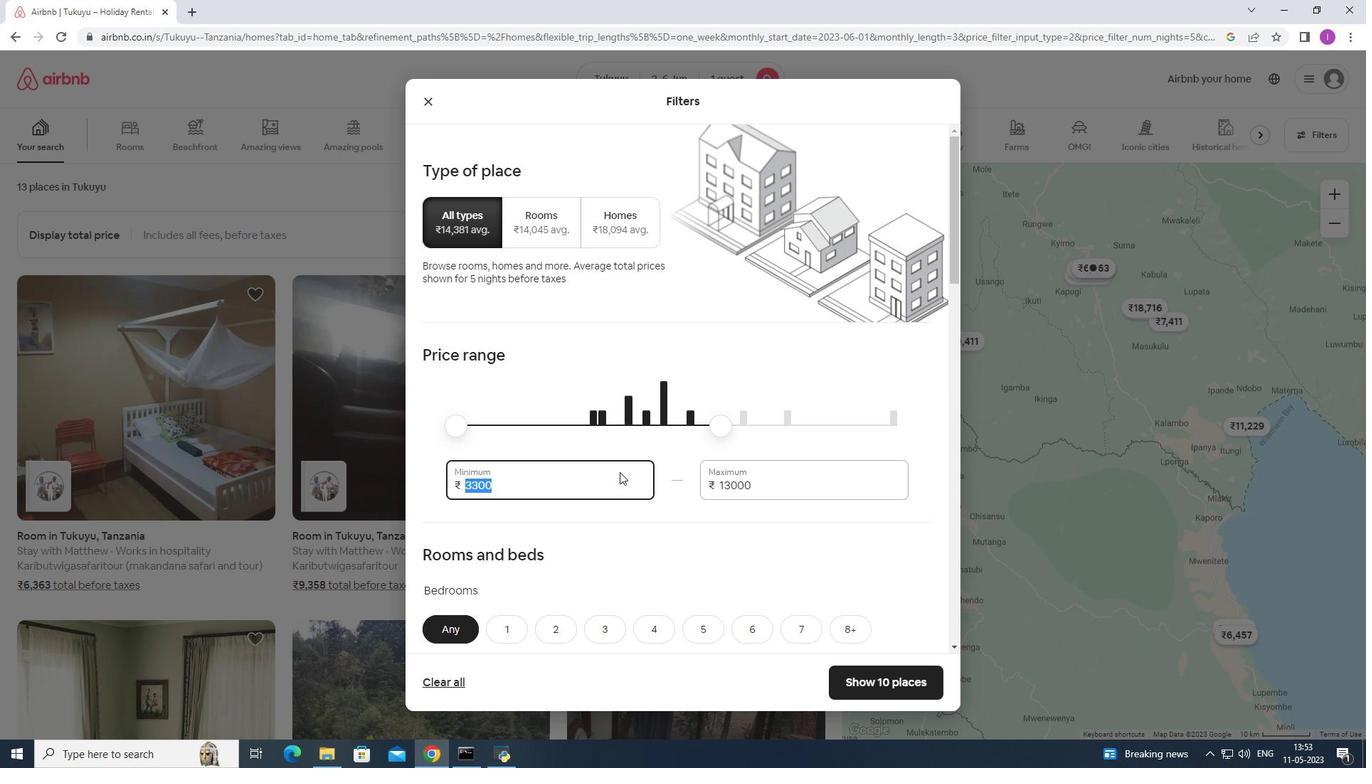 
Action: Key pressed 1
Screenshot: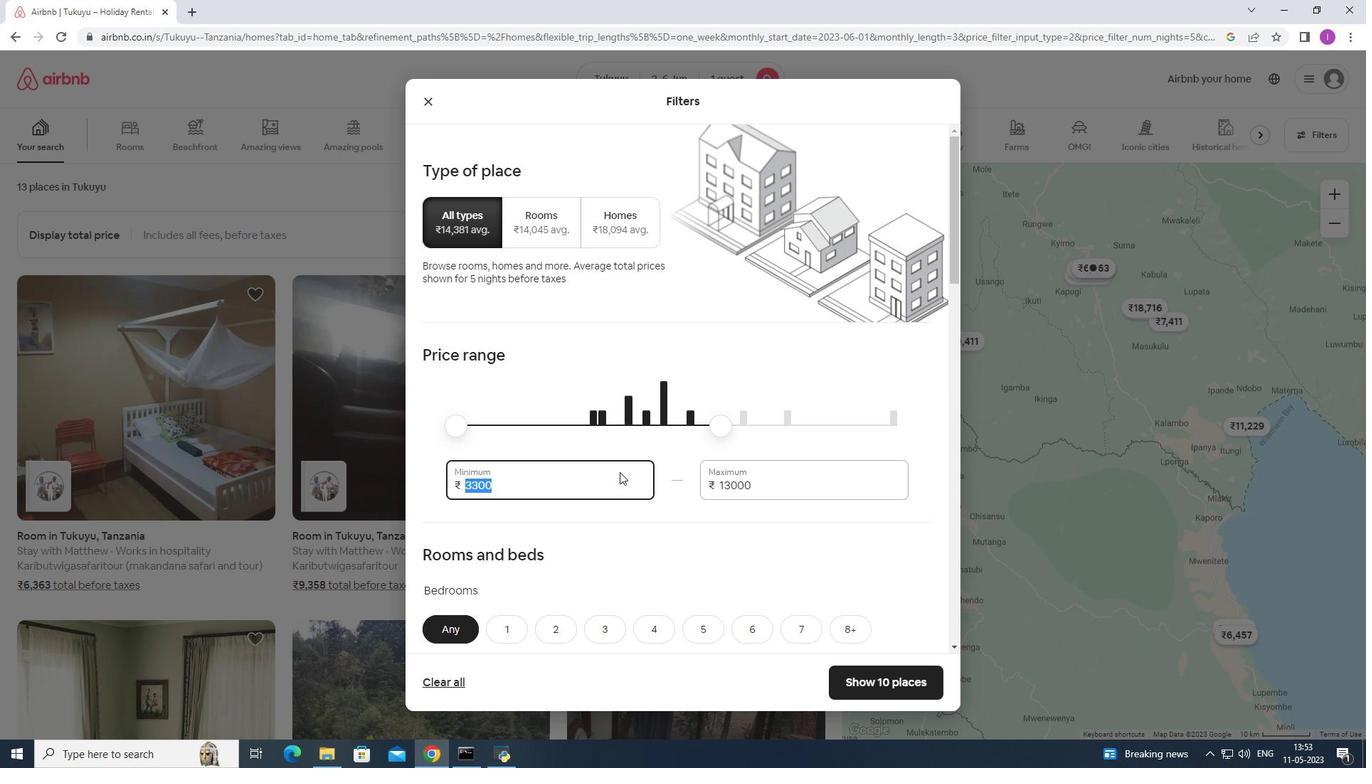 
Action: Mouse moved to (622, 475)
Screenshot: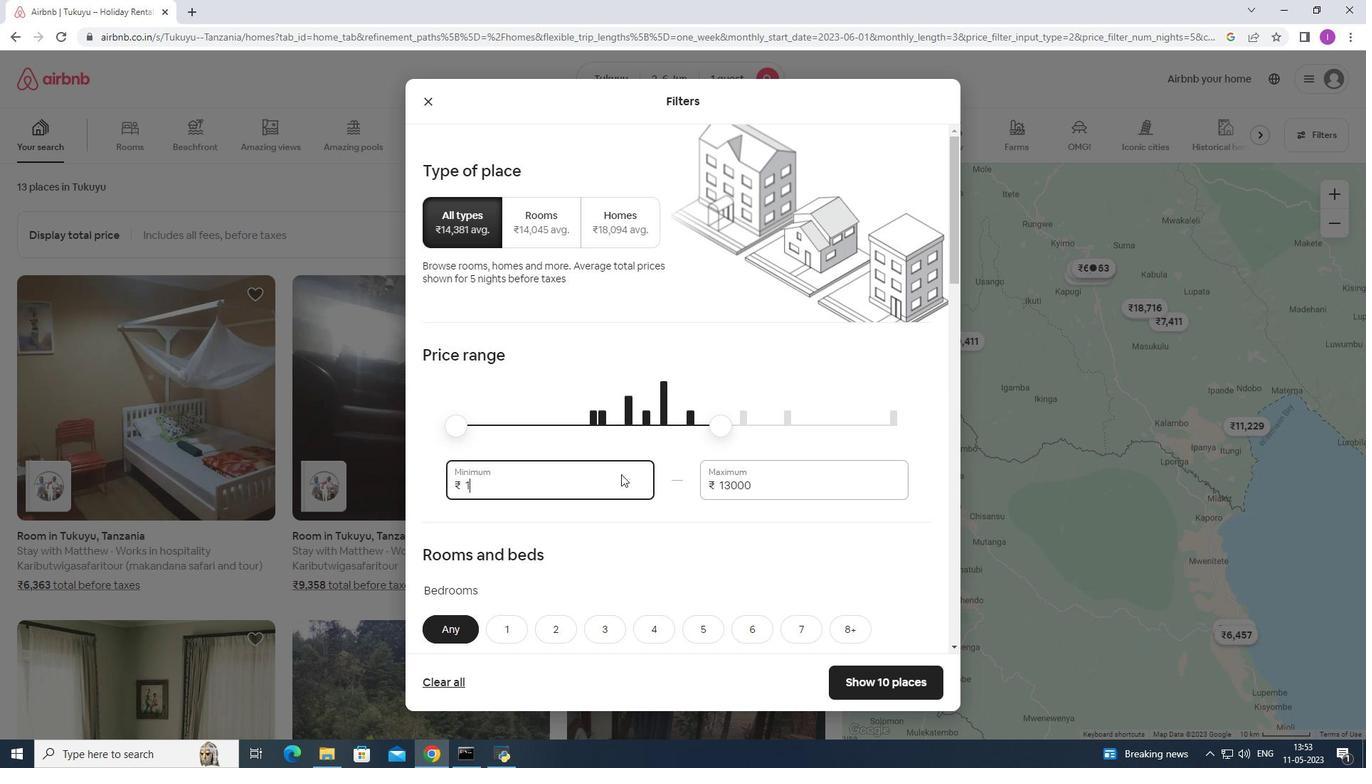 
Action: Key pressed 0
Screenshot: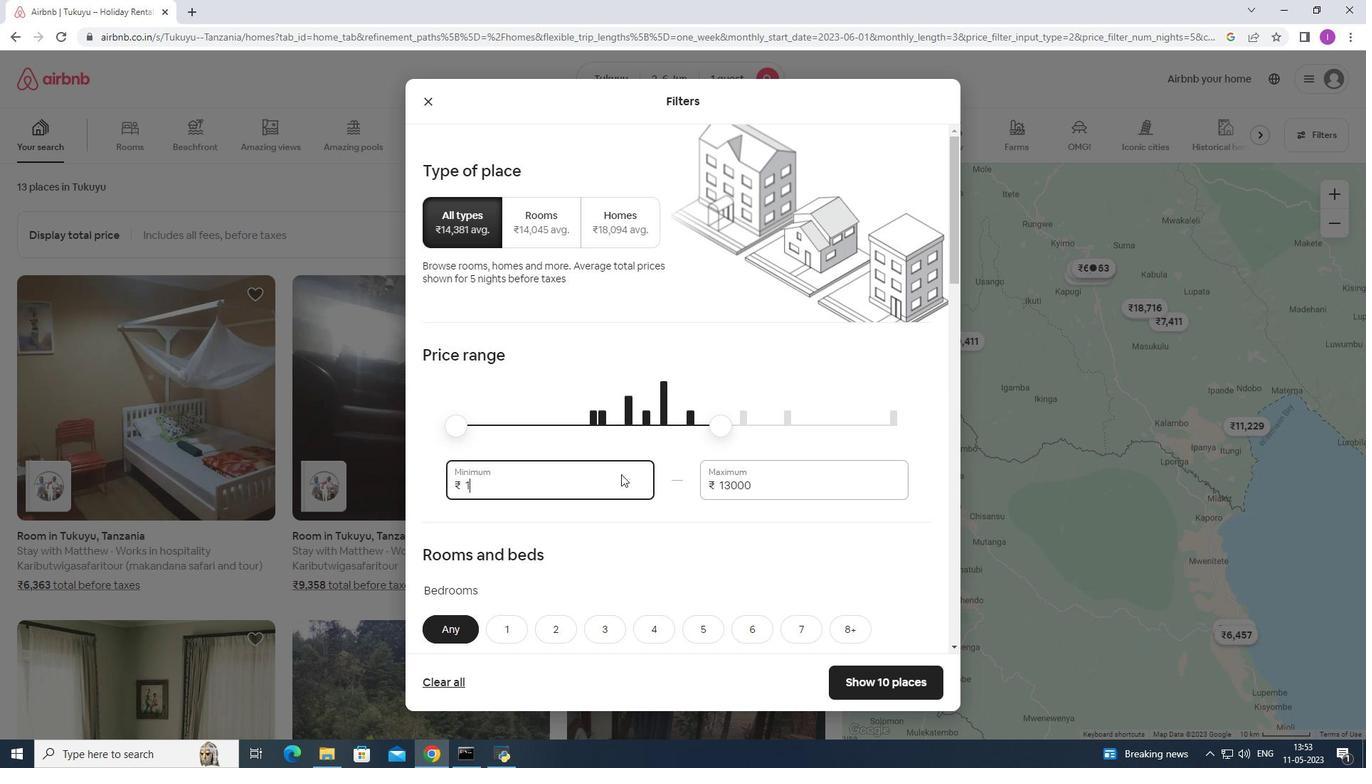 
Action: Mouse moved to (629, 474)
Screenshot: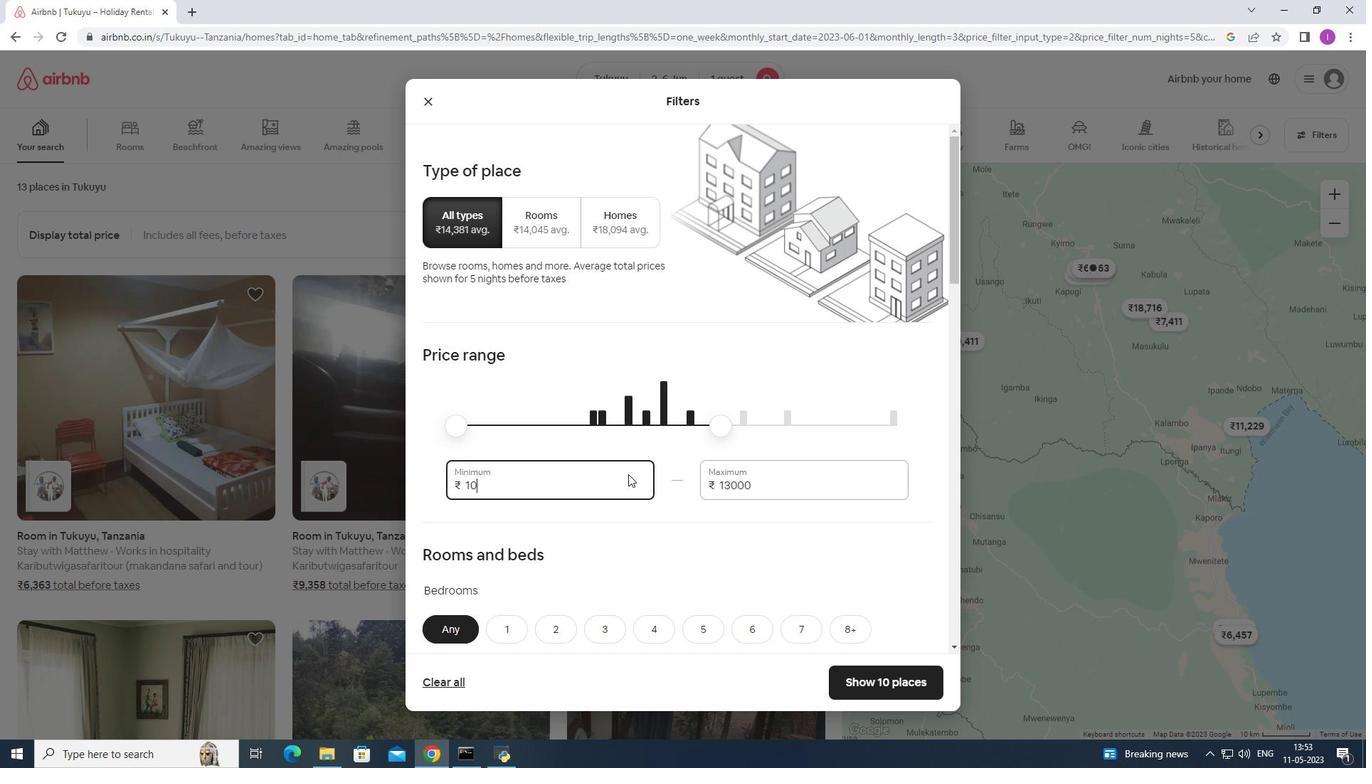 
Action: Key pressed 0
Screenshot: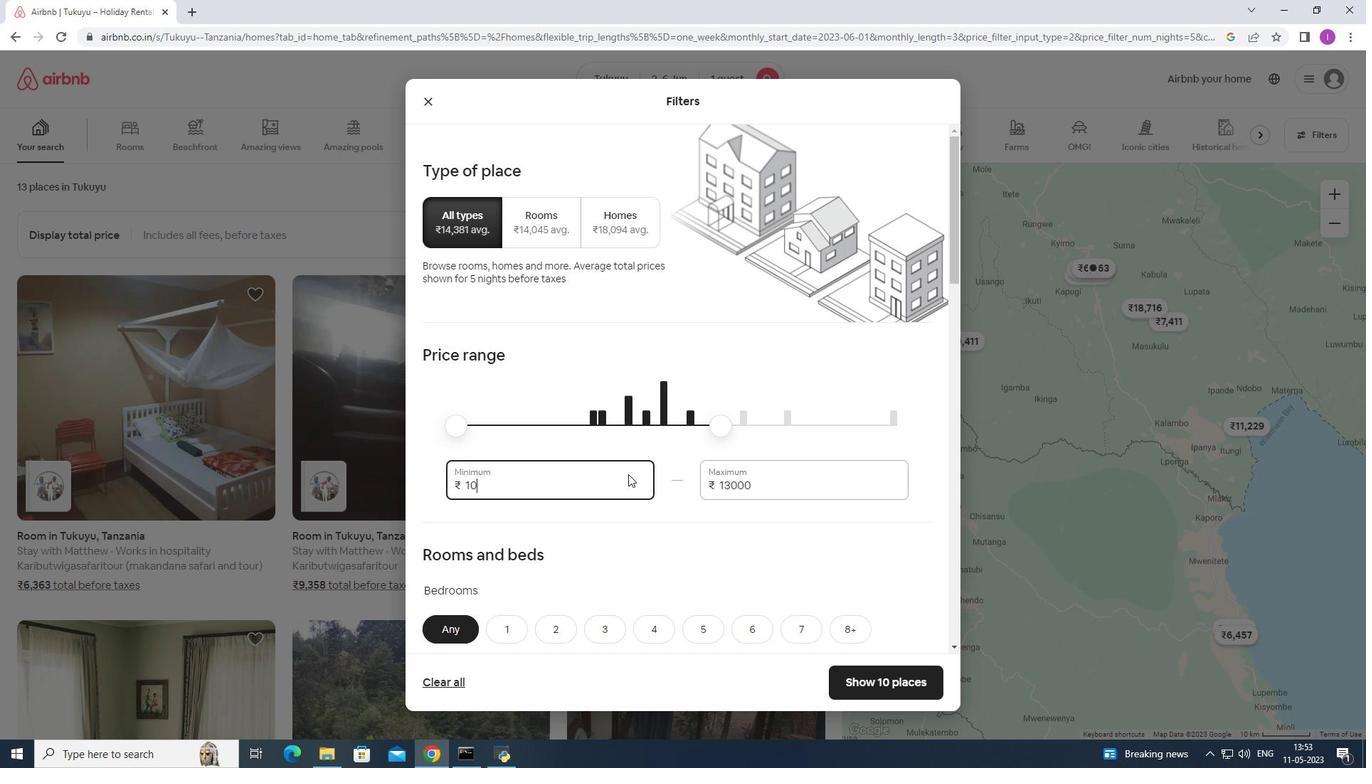
Action: Mouse moved to (629, 472)
Screenshot: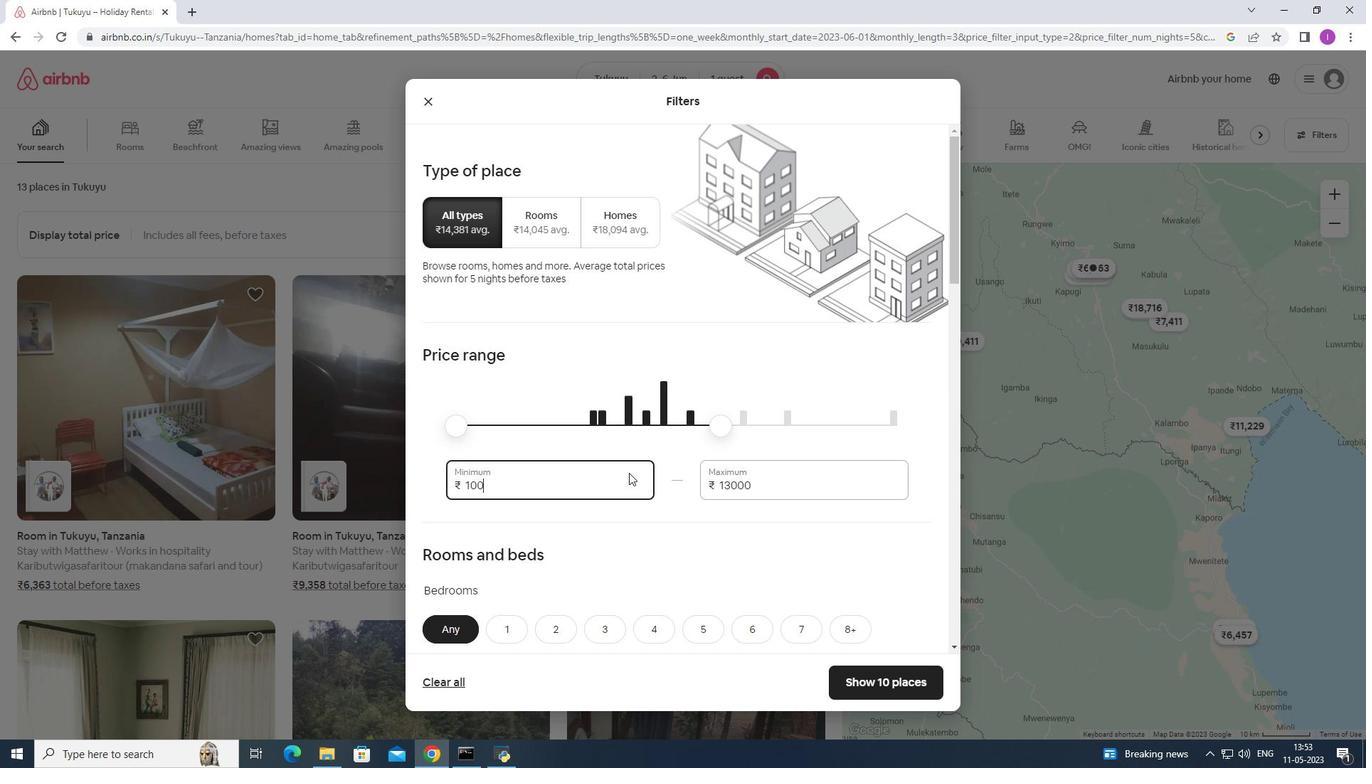 
Action: Key pressed 0
Screenshot: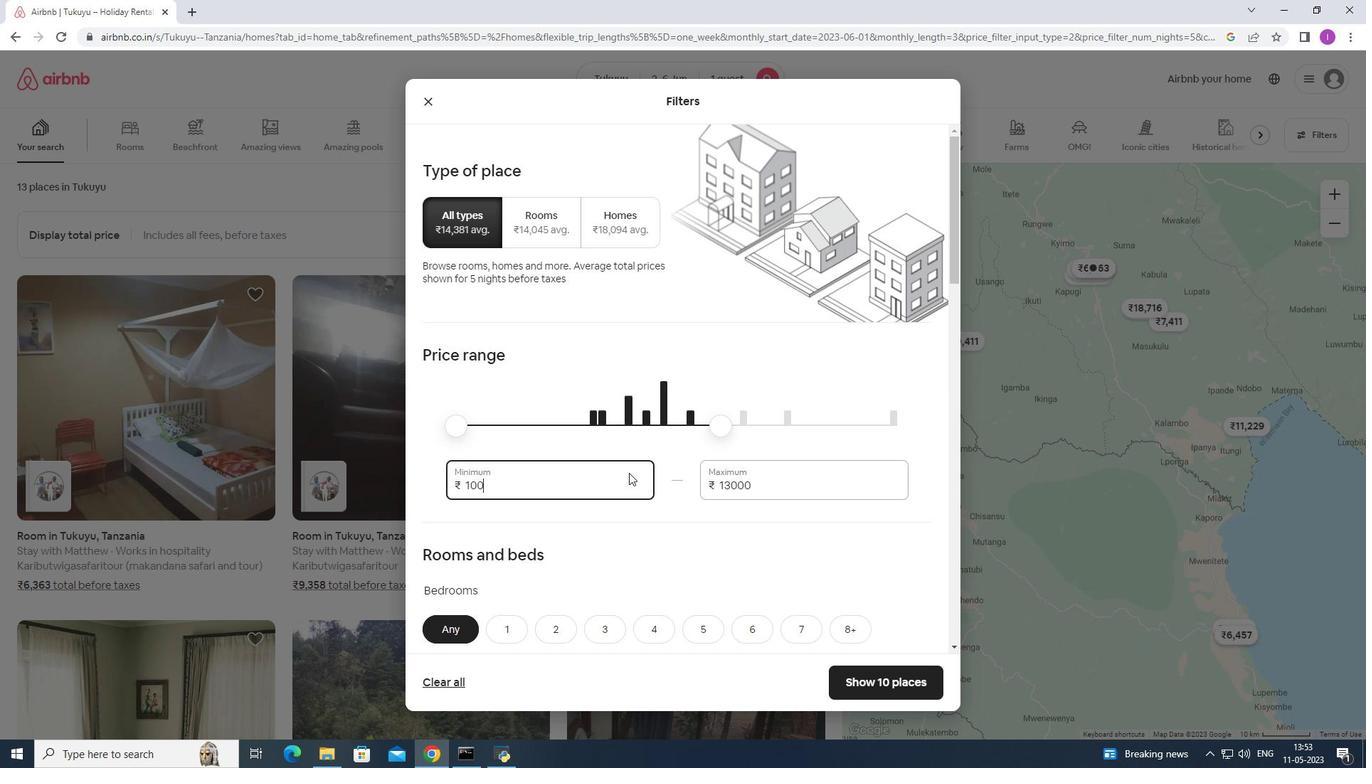 
Action: Mouse moved to (629, 466)
Screenshot: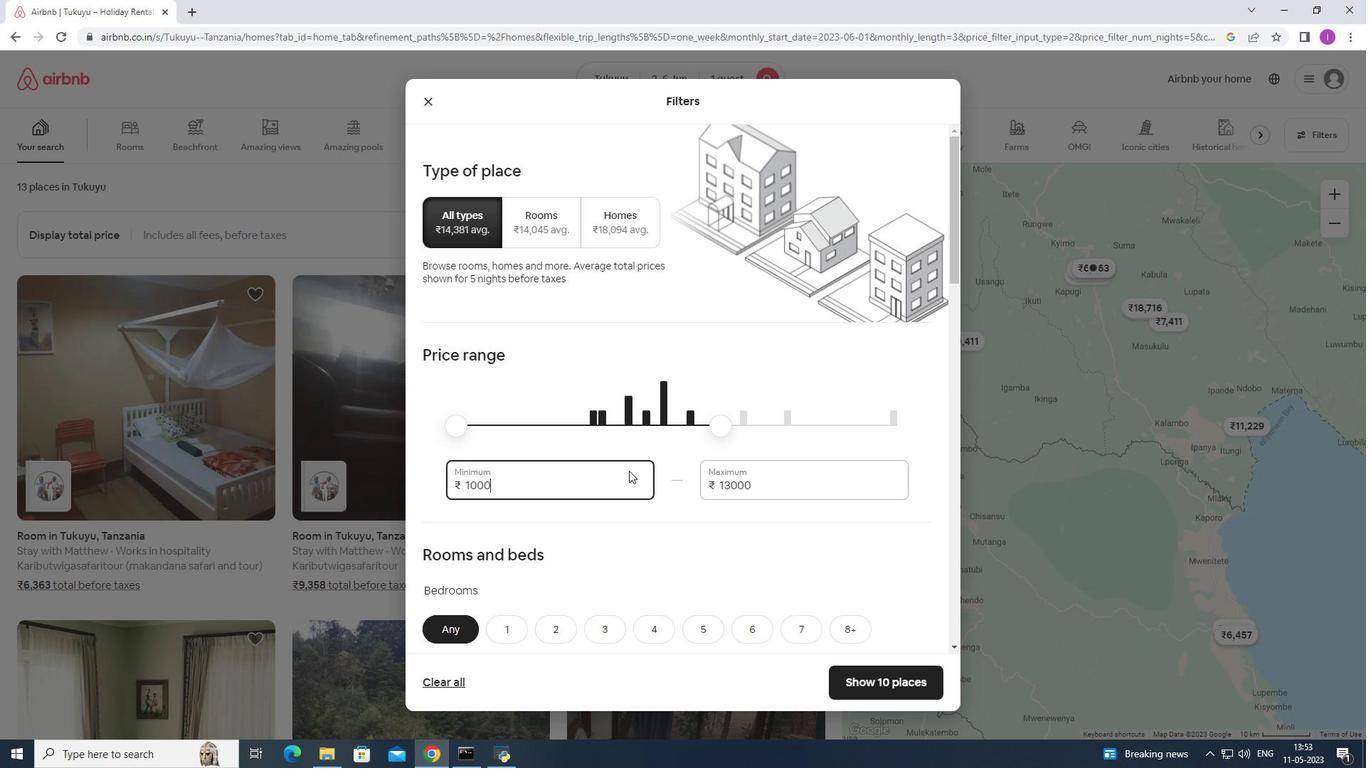 
Action: Key pressed 0
Screenshot: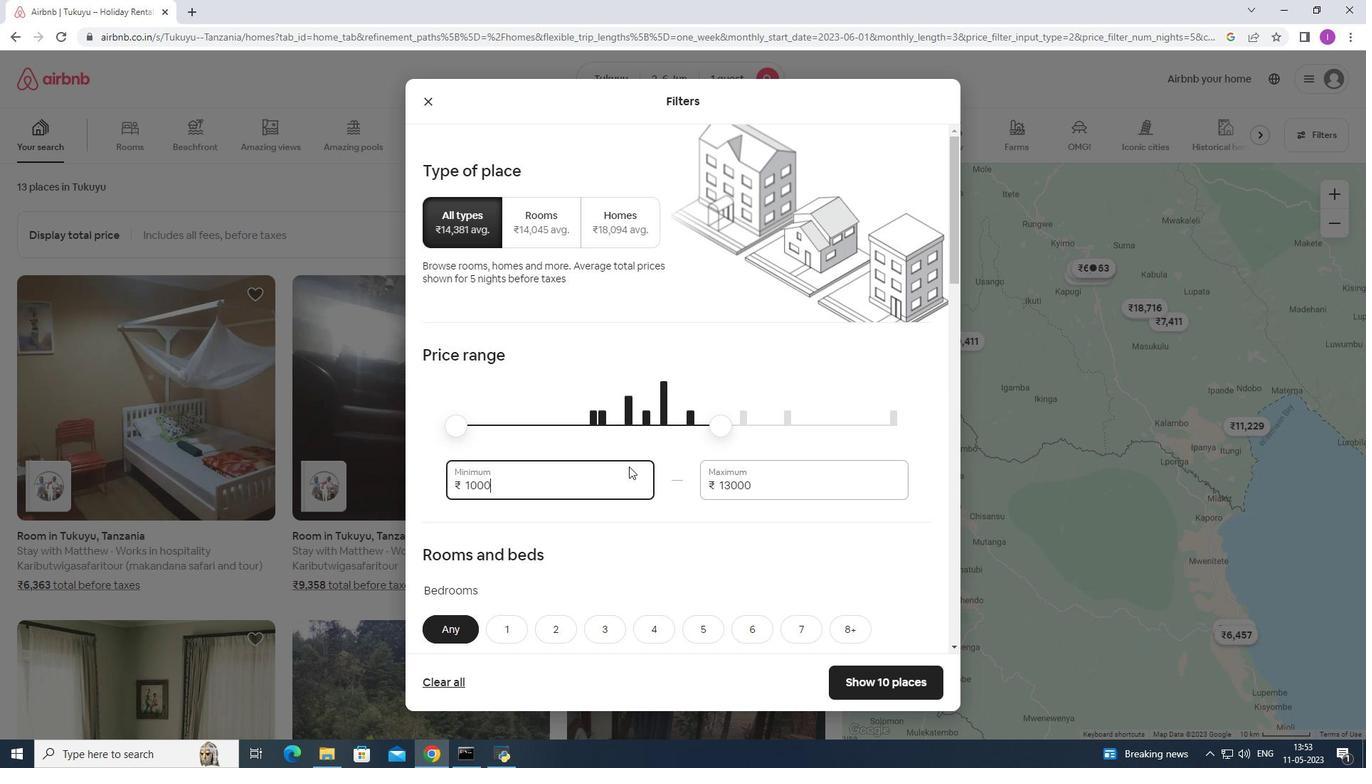 
Action: Mouse moved to (700, 489)
Screenshot: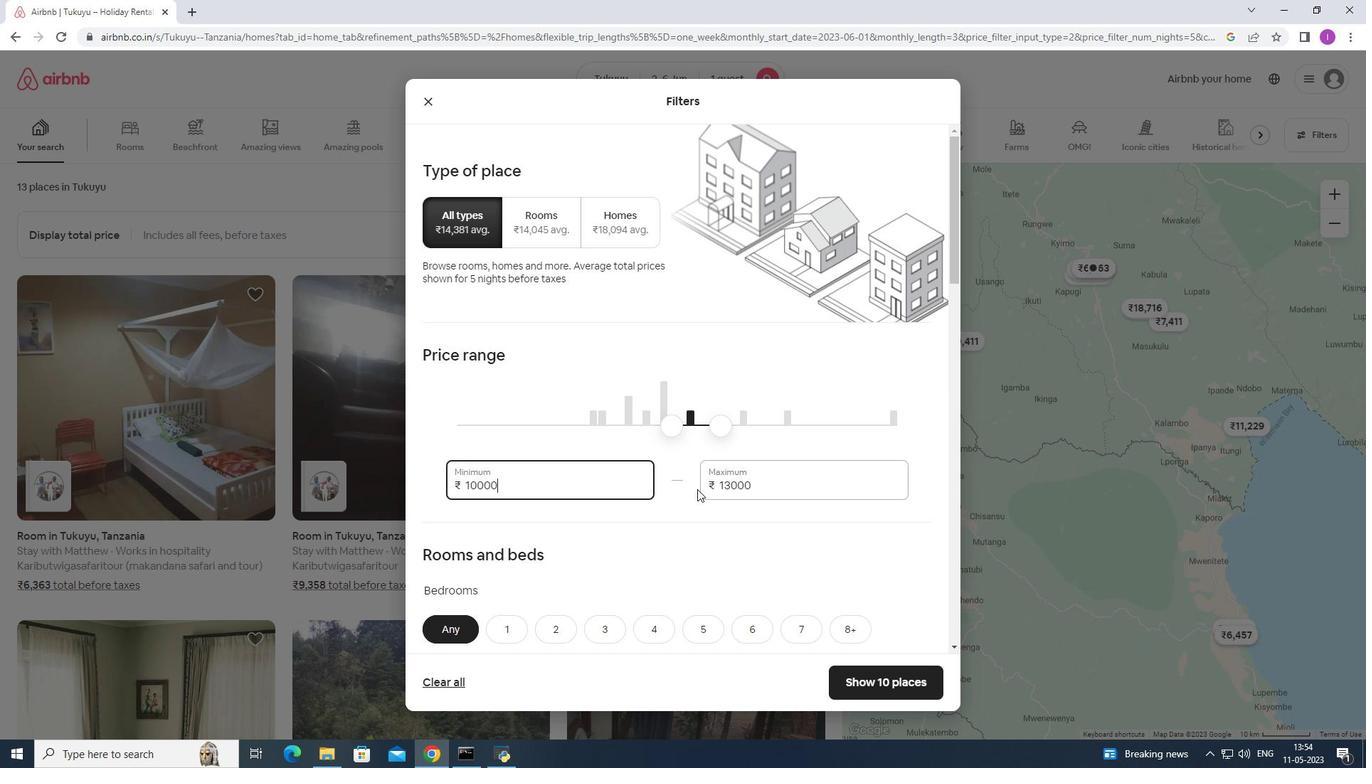 
Action: Mouse scrolled (699, 489) with delta (0, 0)
Screenshot: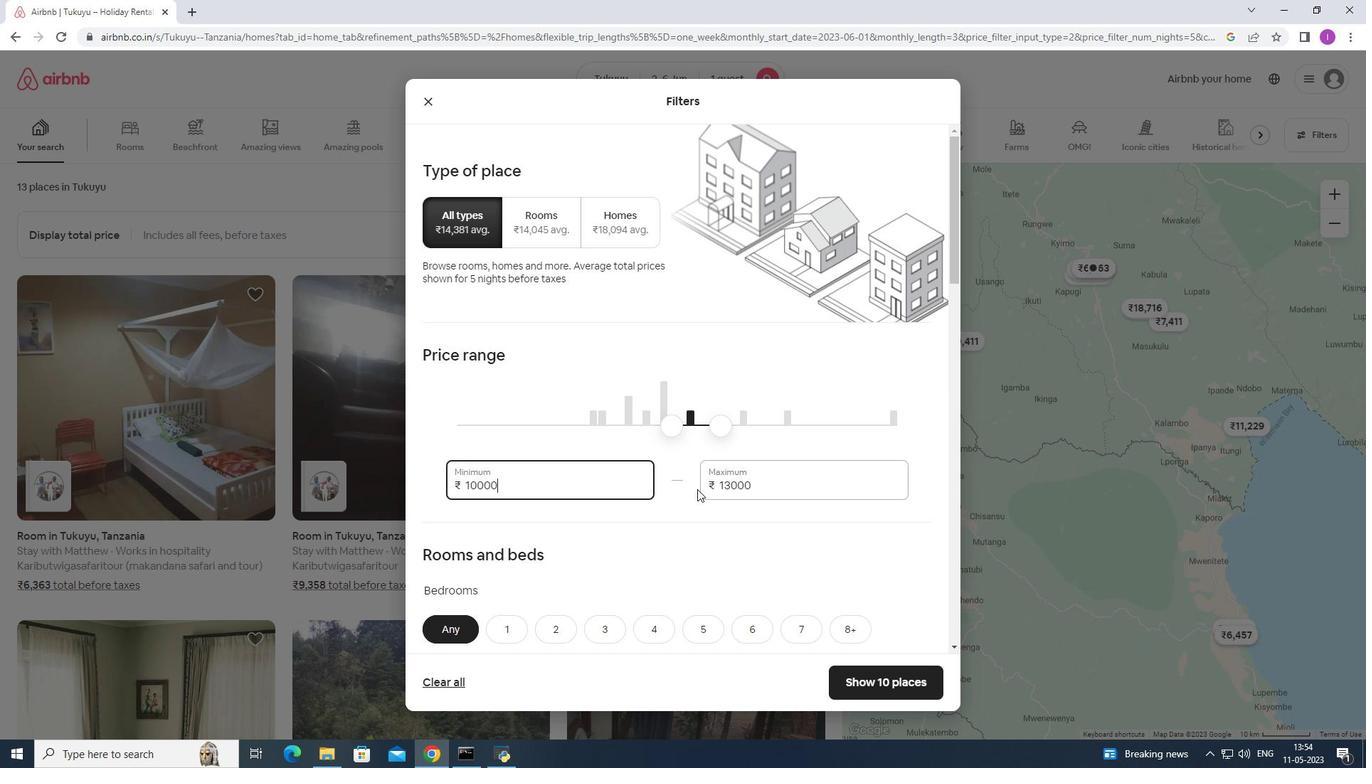 
Action: Mouse moved to (702, 489)
Screenshot: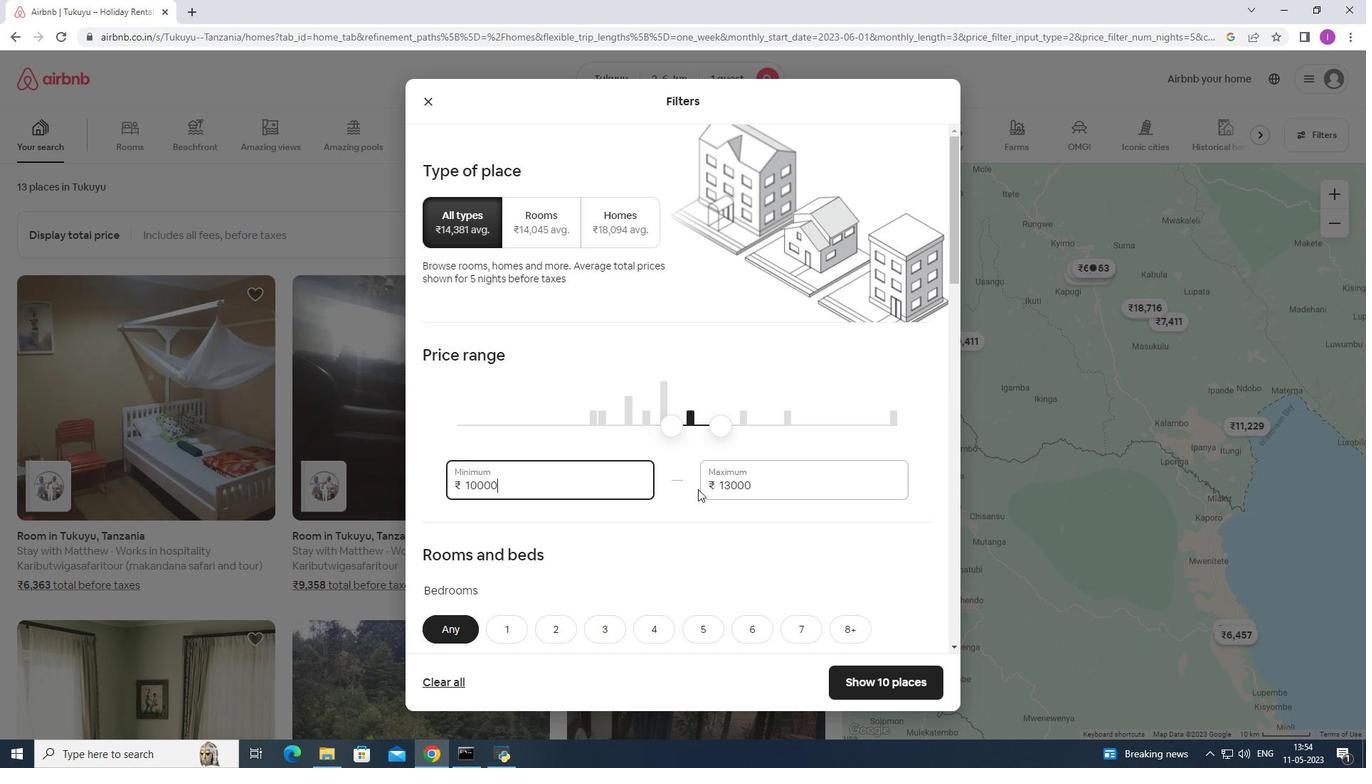 
Action: Mouse scrolled (701, 489) with delta (0, 0)
Screenshot: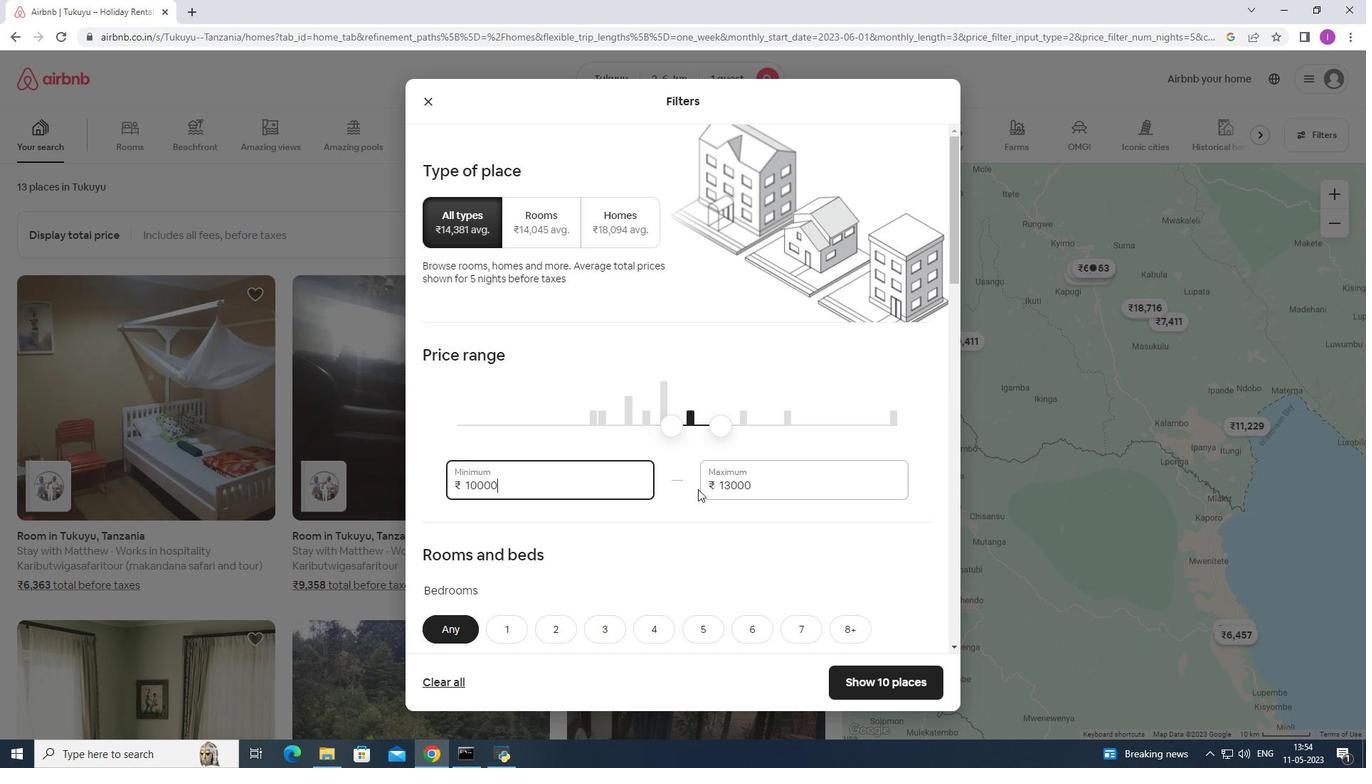 
Action: Mouse moved to (703, 489)
Screenshot: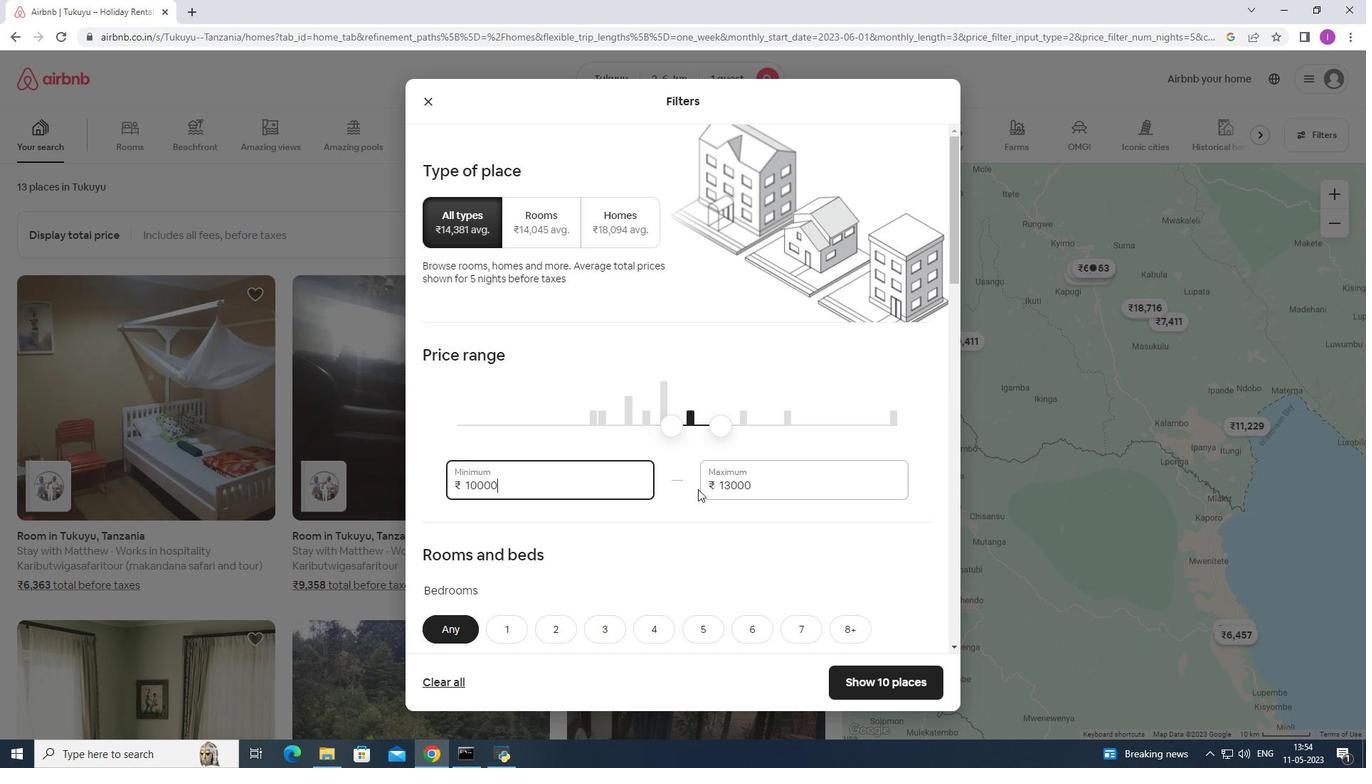 
Action: Mouse scrolled (703, 489) with delta (0, 0)
Screenshot: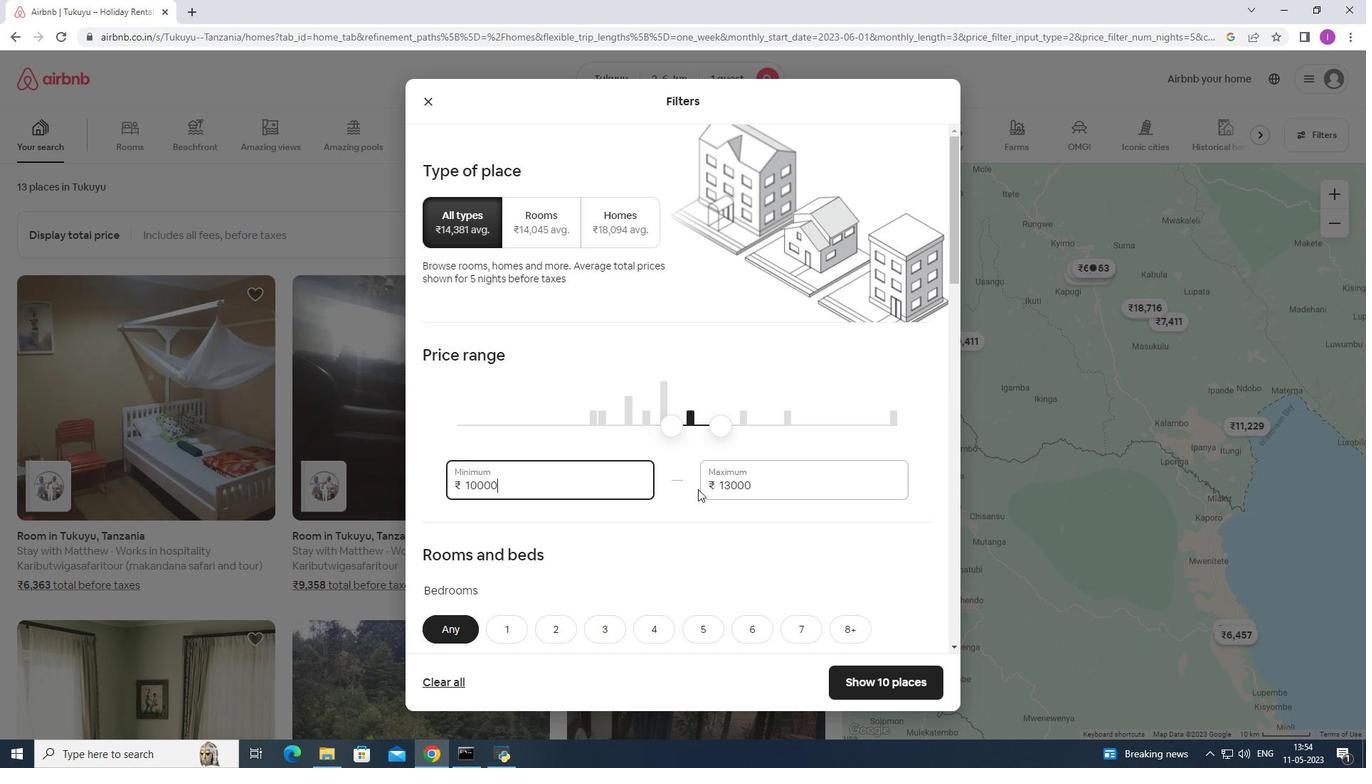 
Action: Mouse moved to (706, 489)
Screenshot: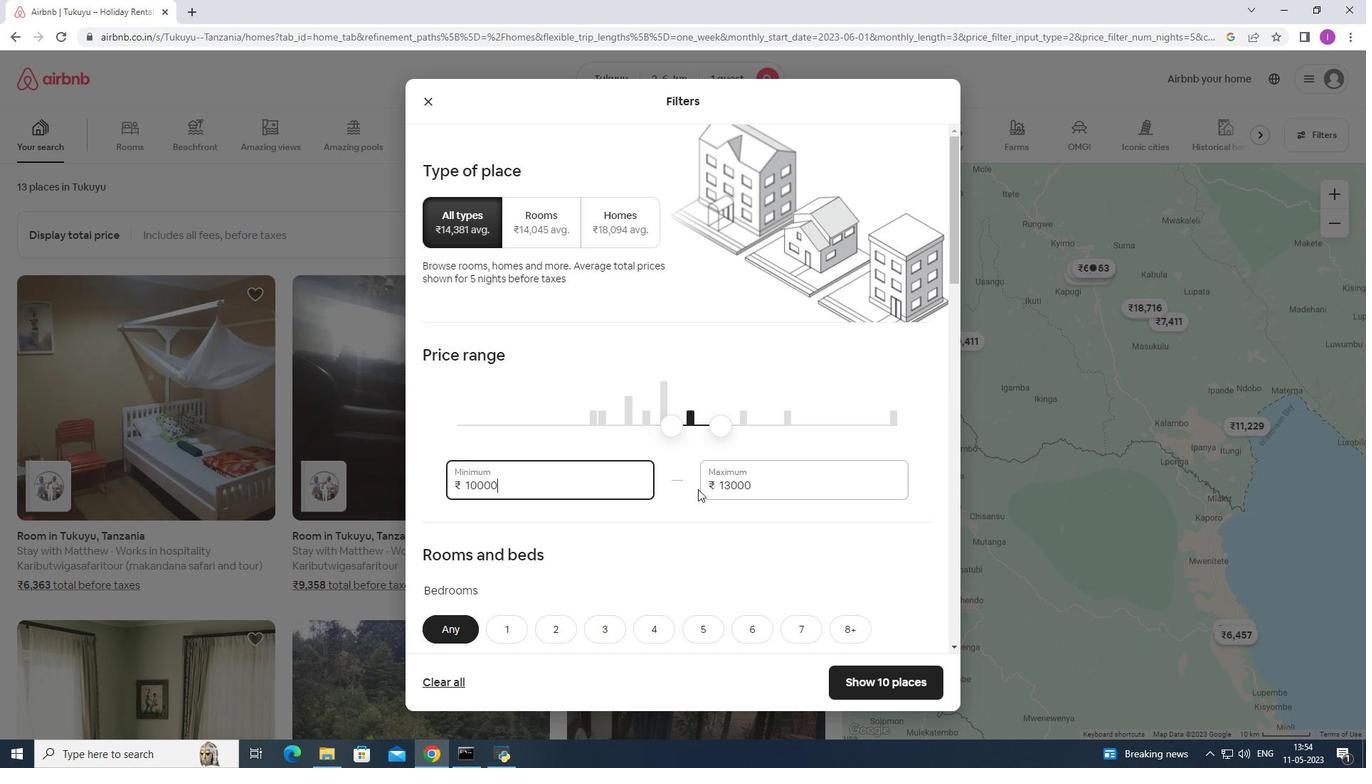 
Action: Mouse scrolled (706, 489) with delta (0, 0)
Screenshot: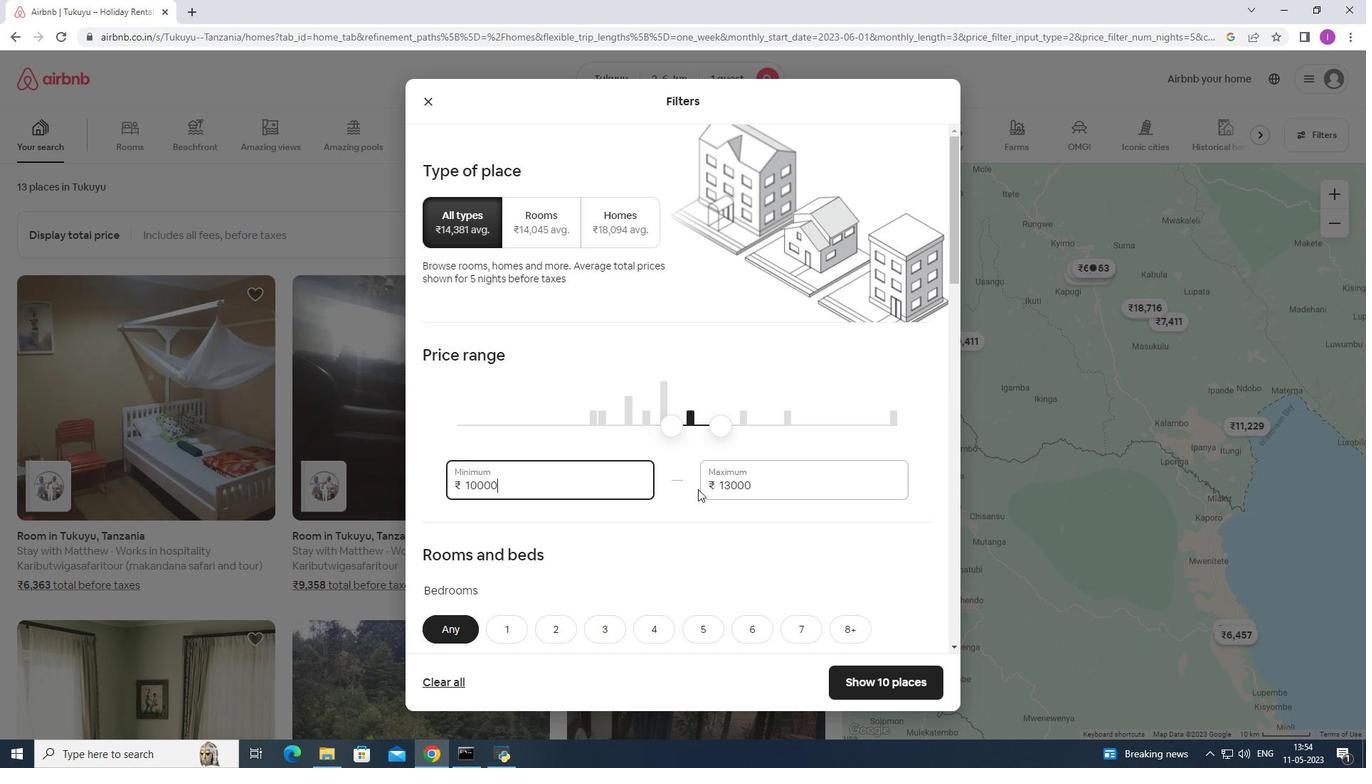 
Action: Mouse moved to (518, 347)
Screenshot: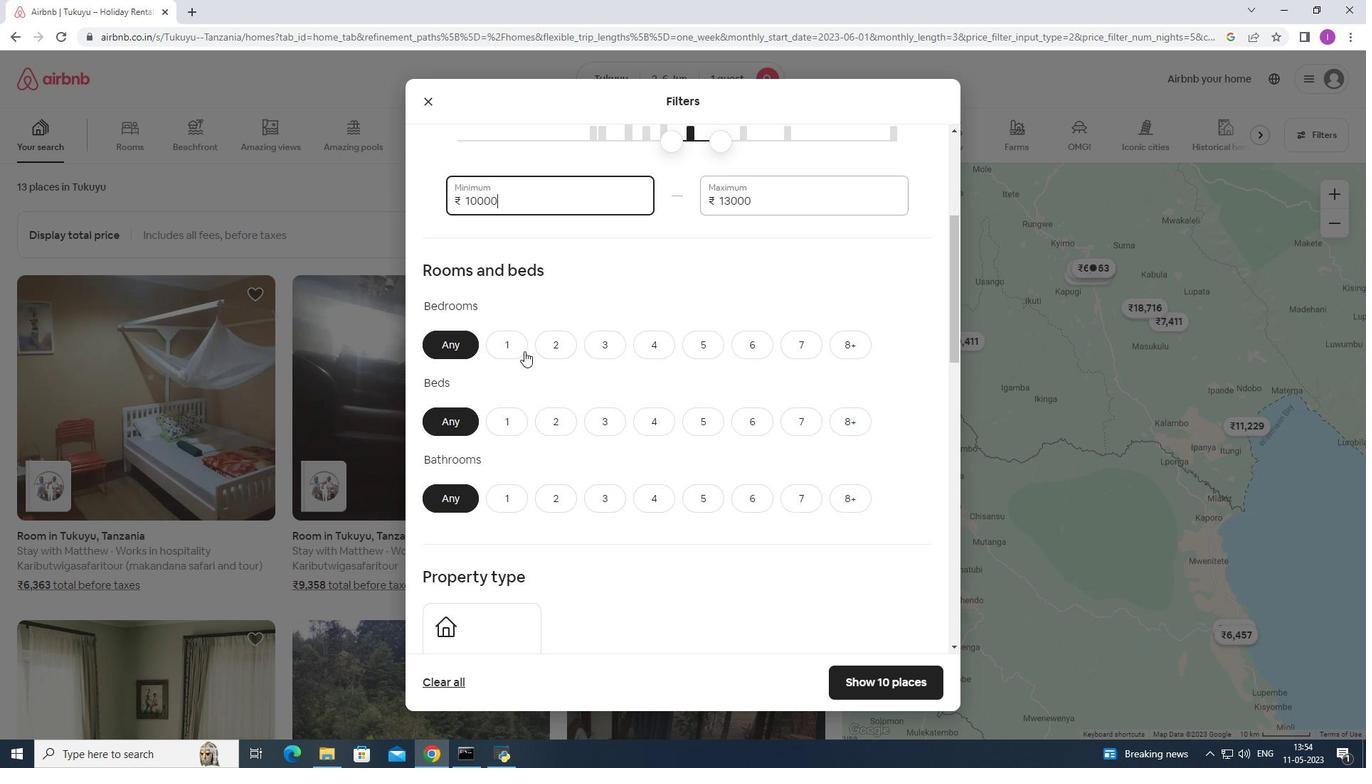 
Action: Mouse pressed left at (518, 347)
Screenshot: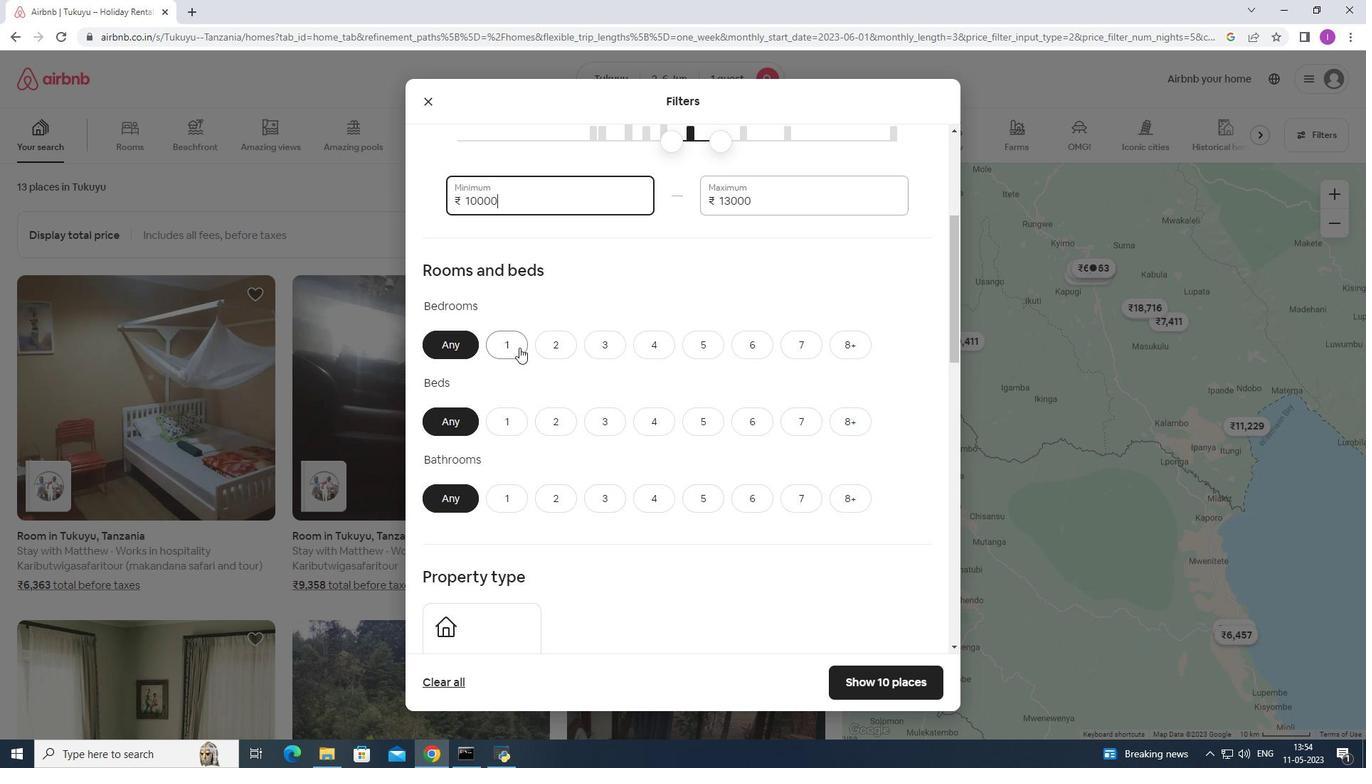 
Action: Mouse moved to (516, 422)
Screenshot: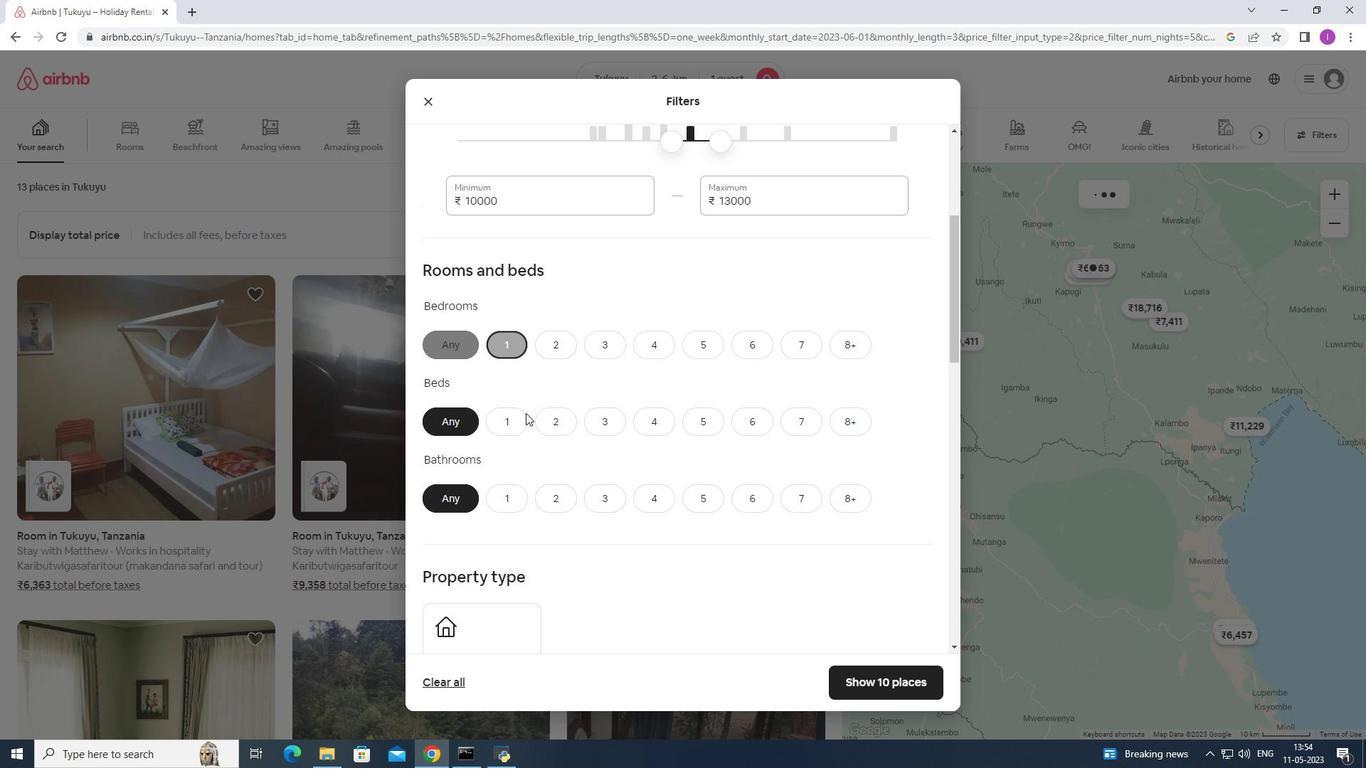 
Action: Mouse pressed left at (516, 422)
Screenshot: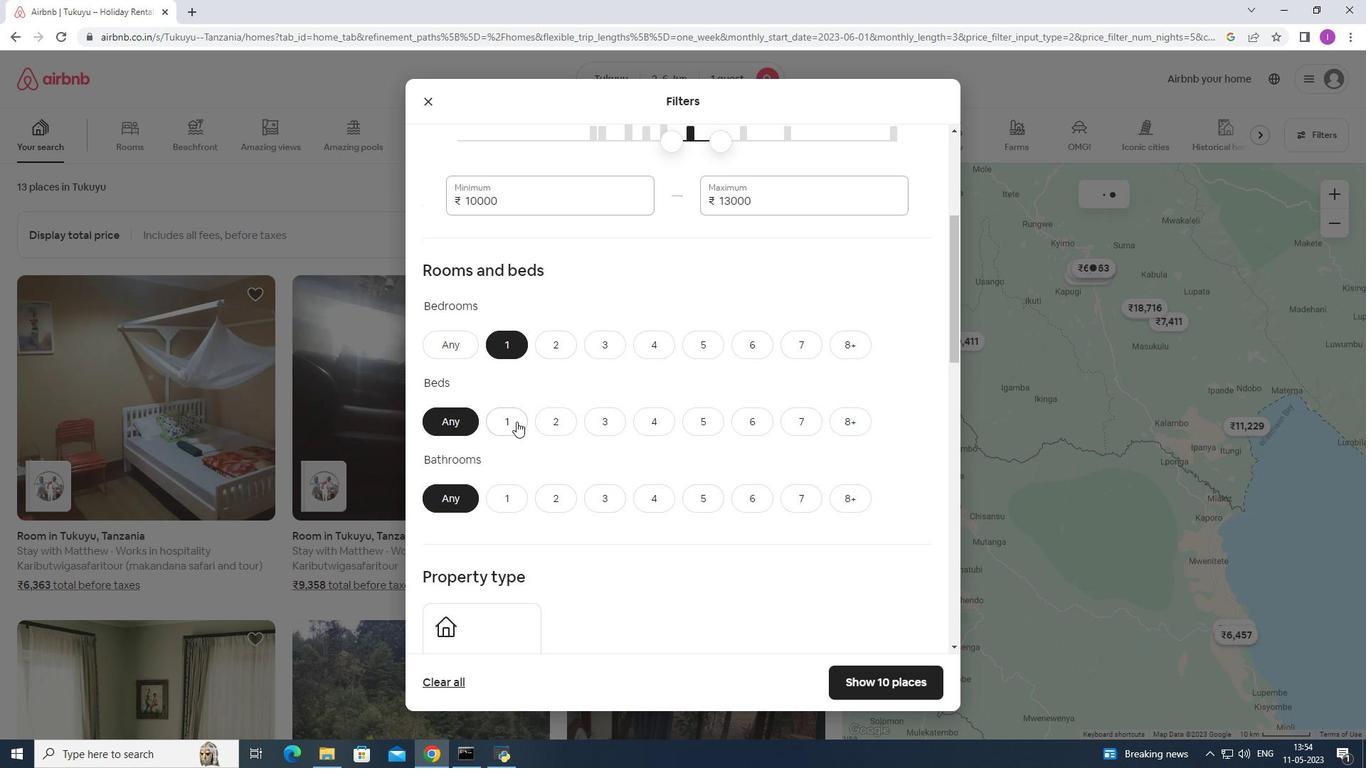 
Action: Mouse moved to (514, 424)
Screenshot: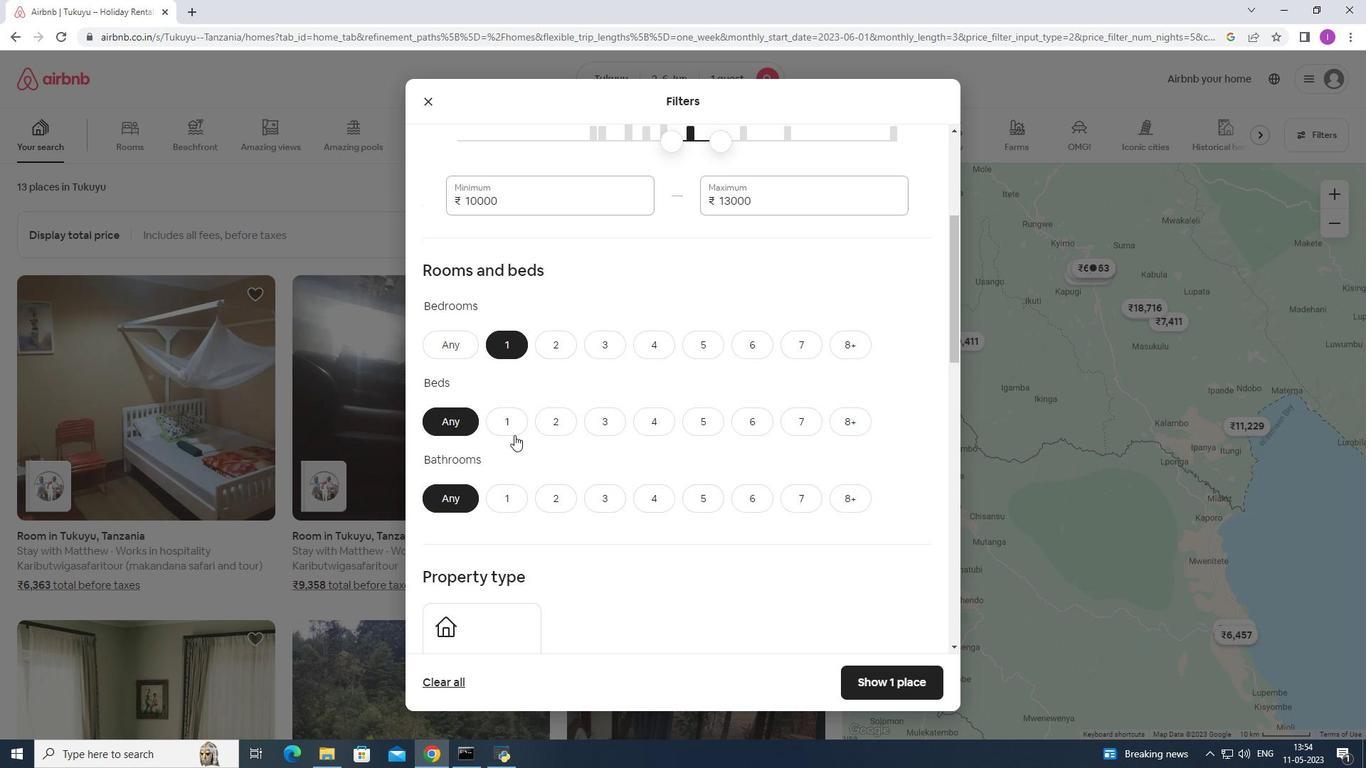 
Action: Mouse pressed left at (514, 424)
Screenshot: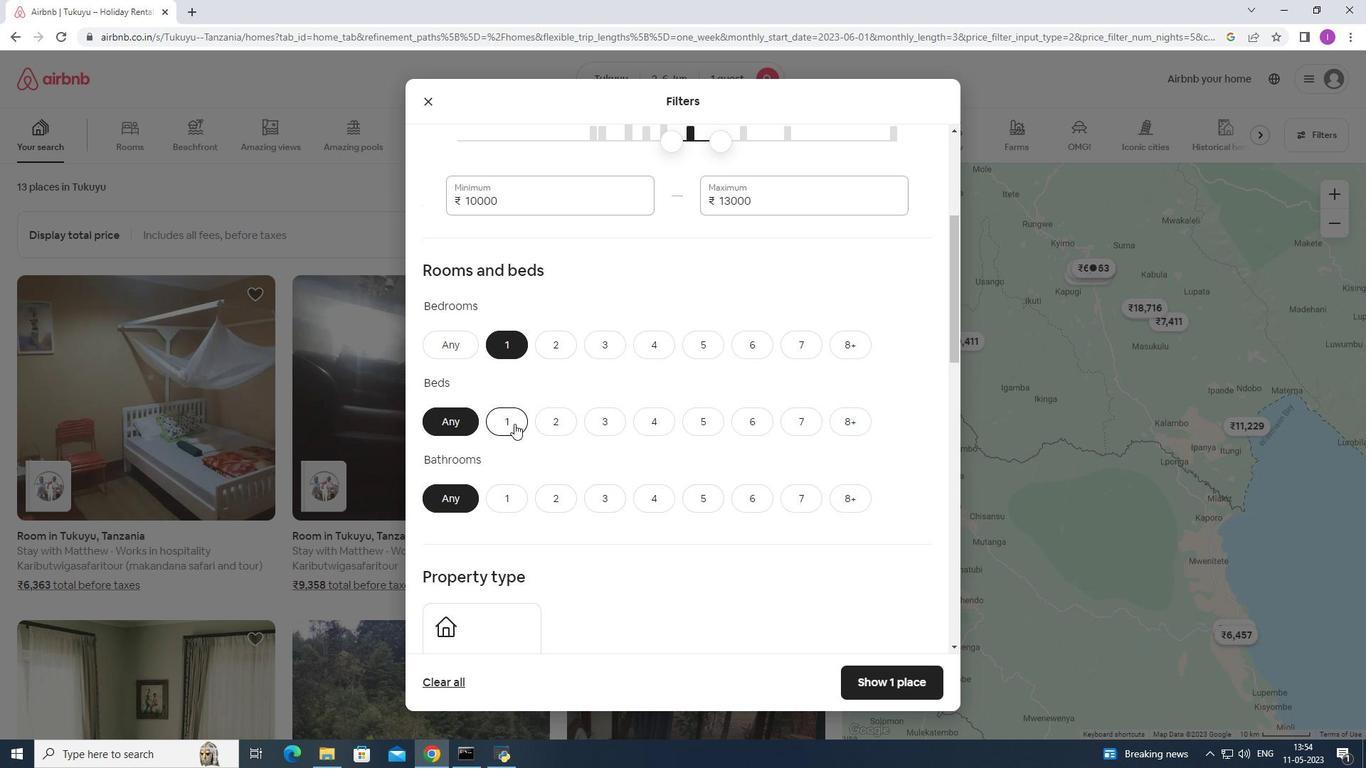
Action: Mouse moved to (498, 489)
Screenshot: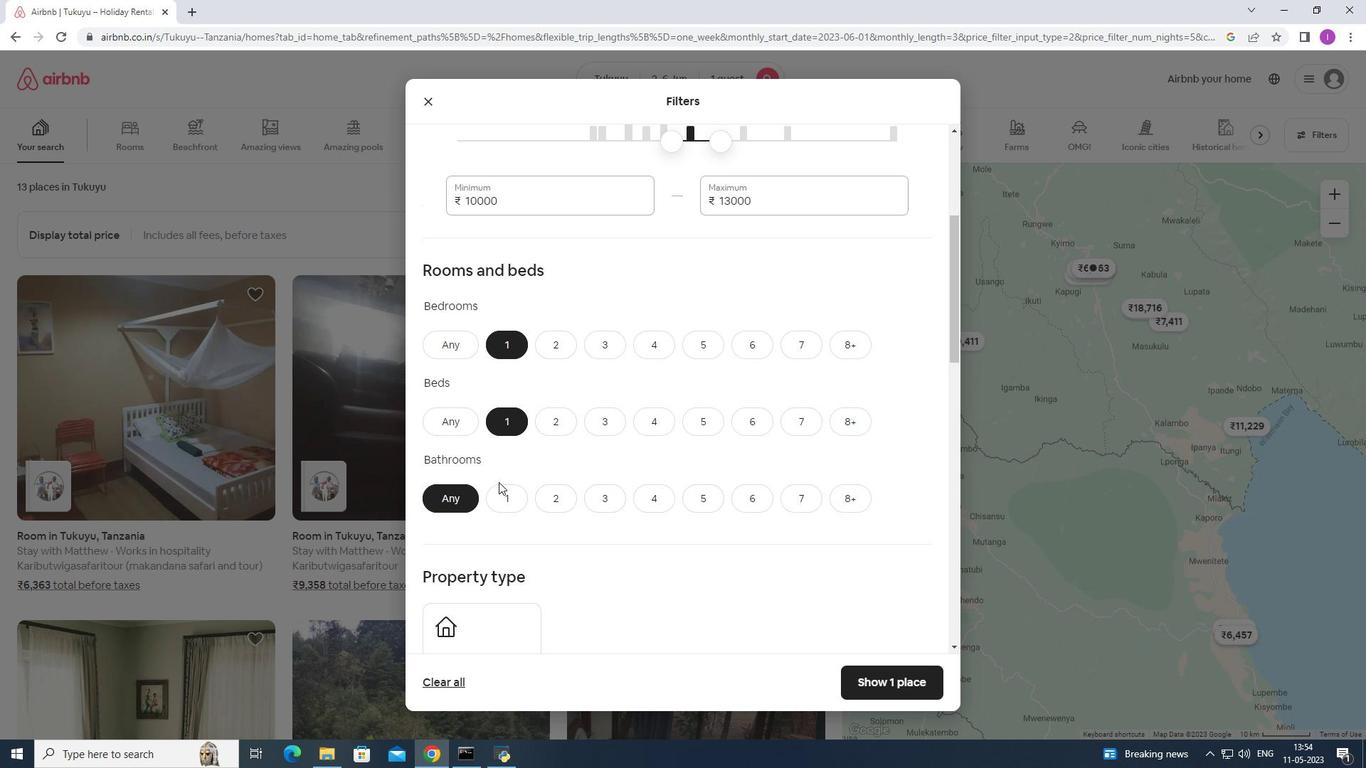 
Action: Mouse pressed left at (498, 489)
Screenshot: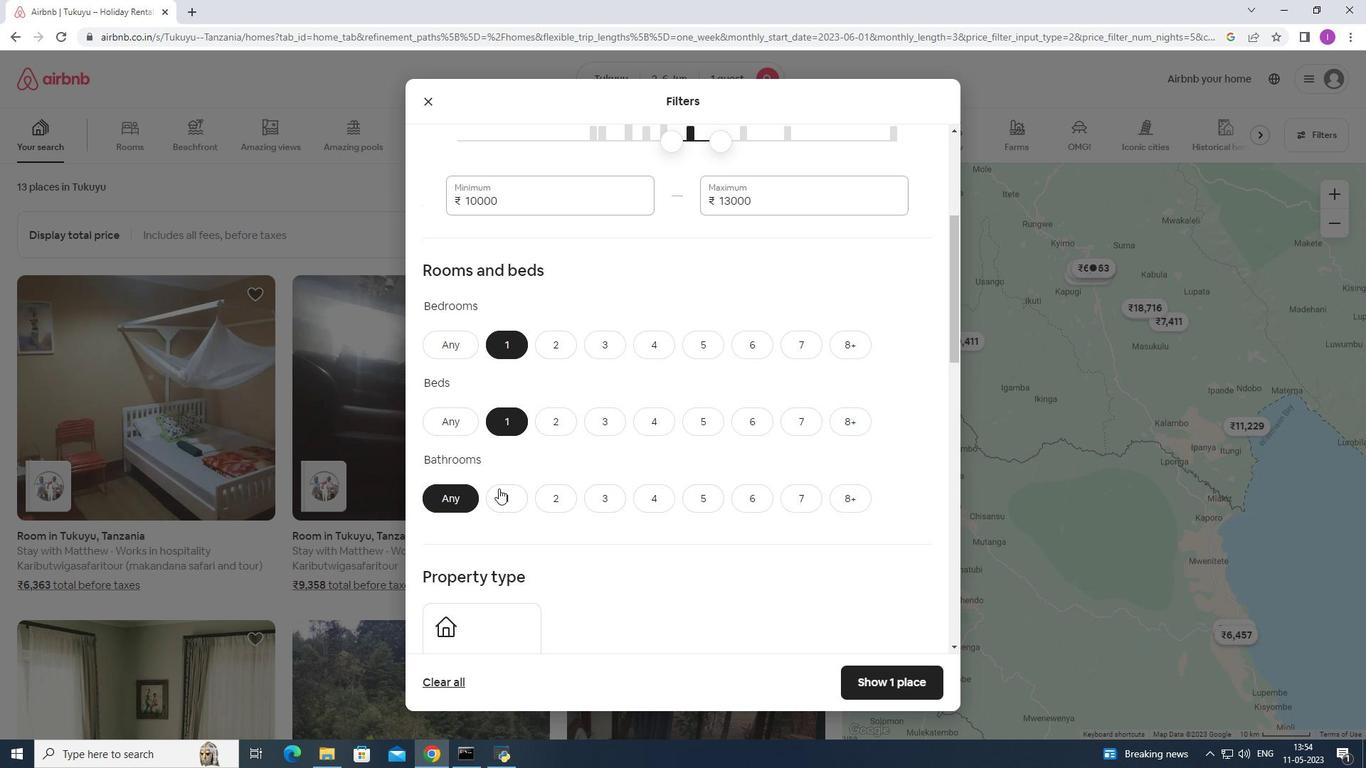 
Action: Mouse moved to (597, 453)
Screenshot: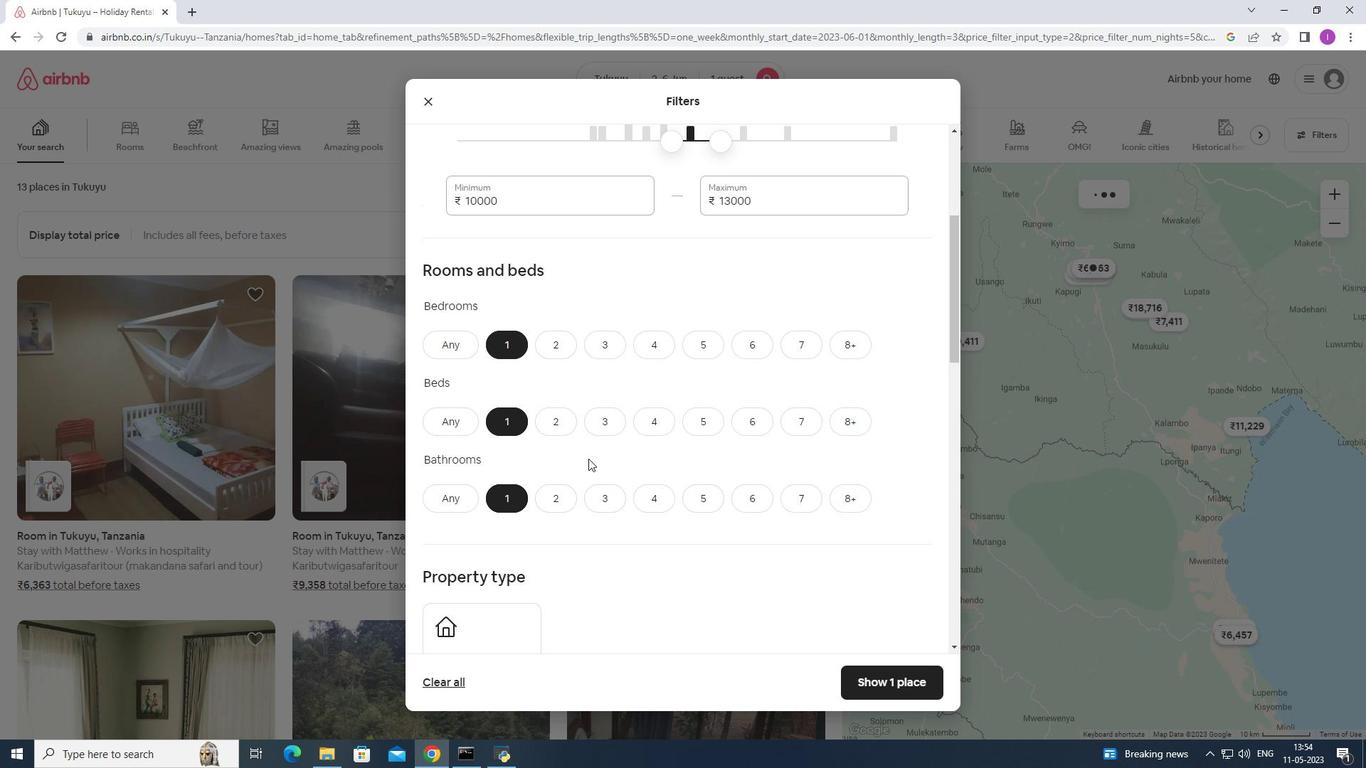 
Action: Mouse scrolled (597, 452) with delta (0, 0)
Screenshot: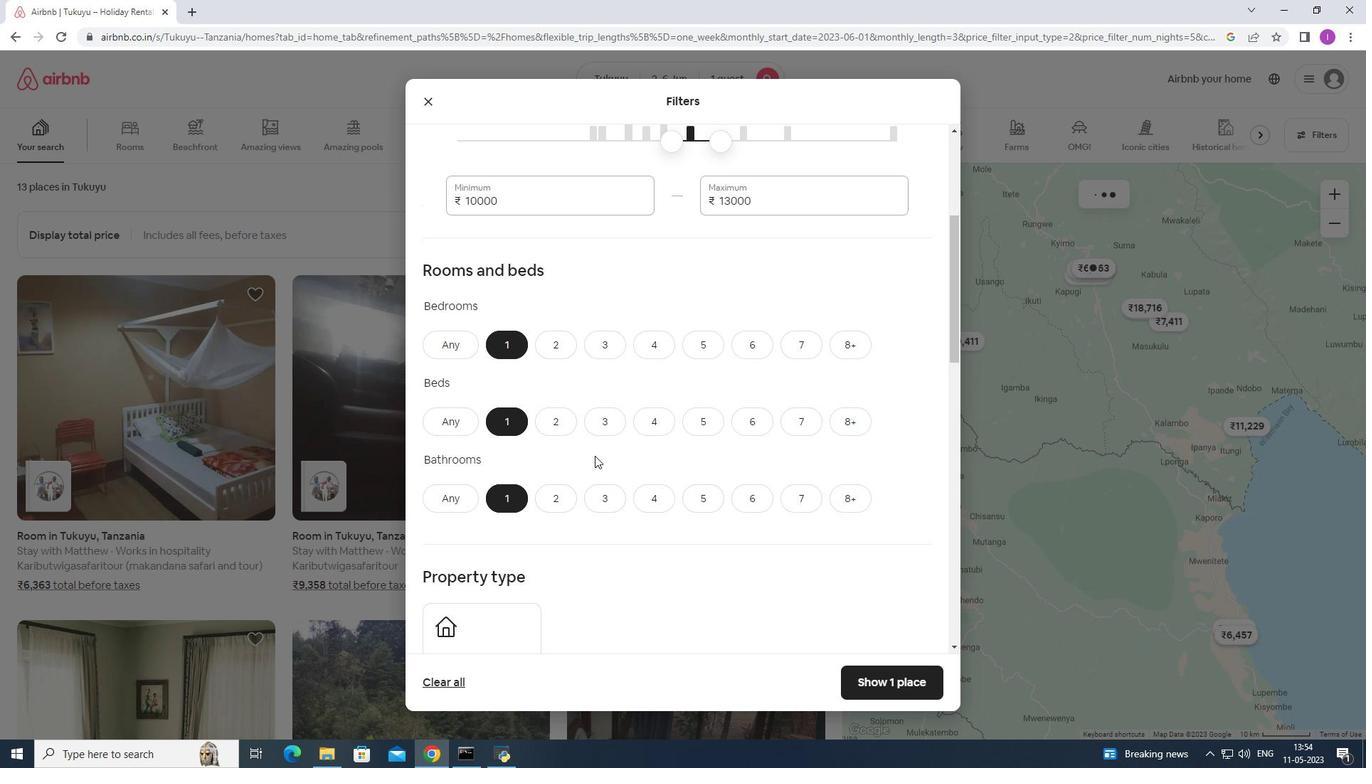 
Action: Mouse scrolled (597, 452) with delta (0, 0)
Screenshot: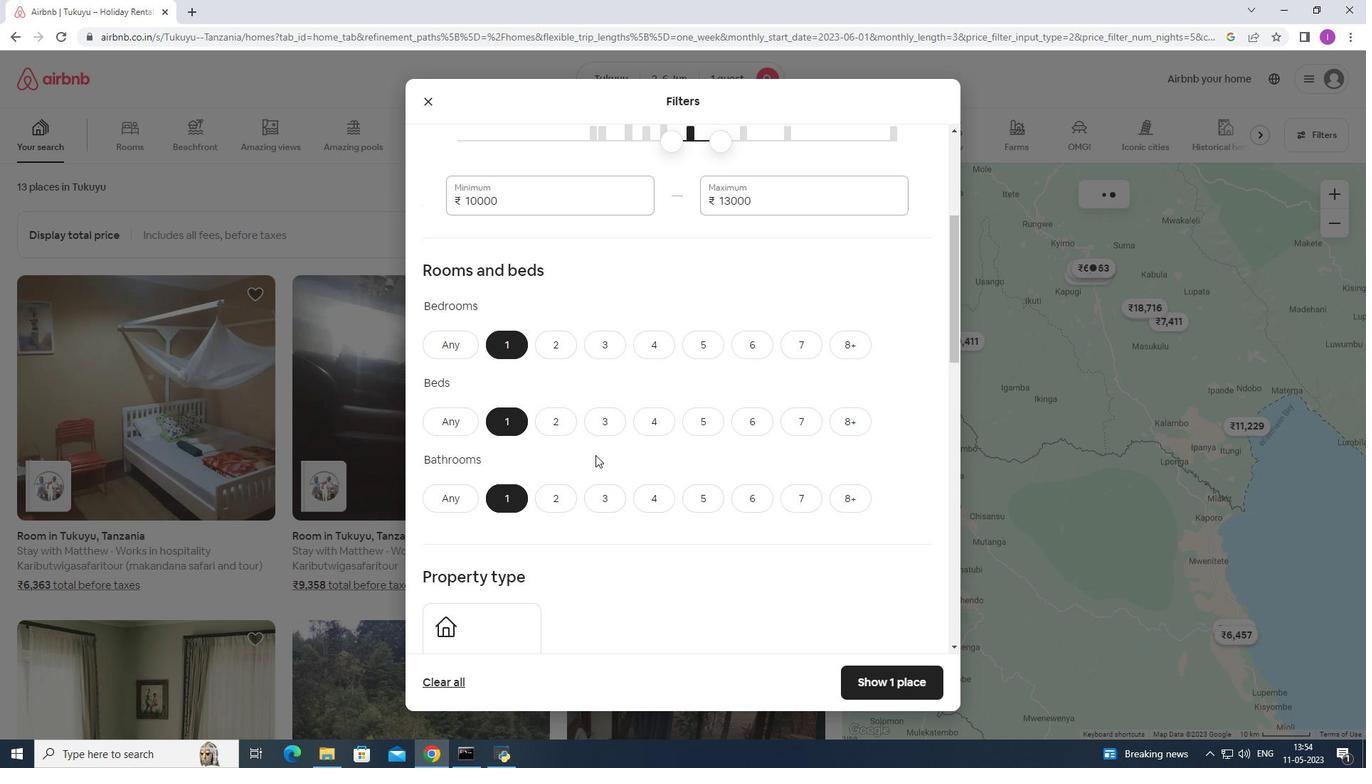 
Action: Mouse scrolled (597, 452) with delta (0, 0)
Screenshot: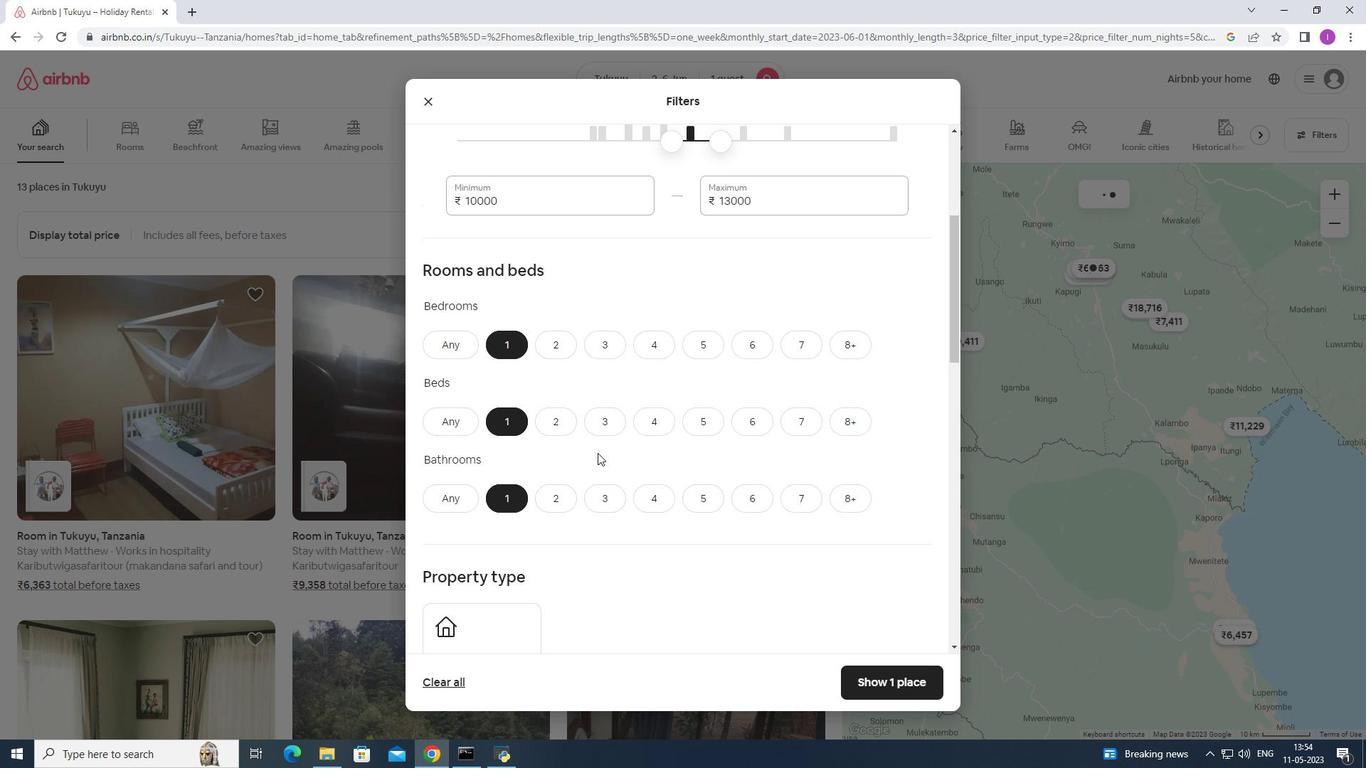 
Action: Mouse scrolled (597, 452) with delta (0, 0)
Screenshot: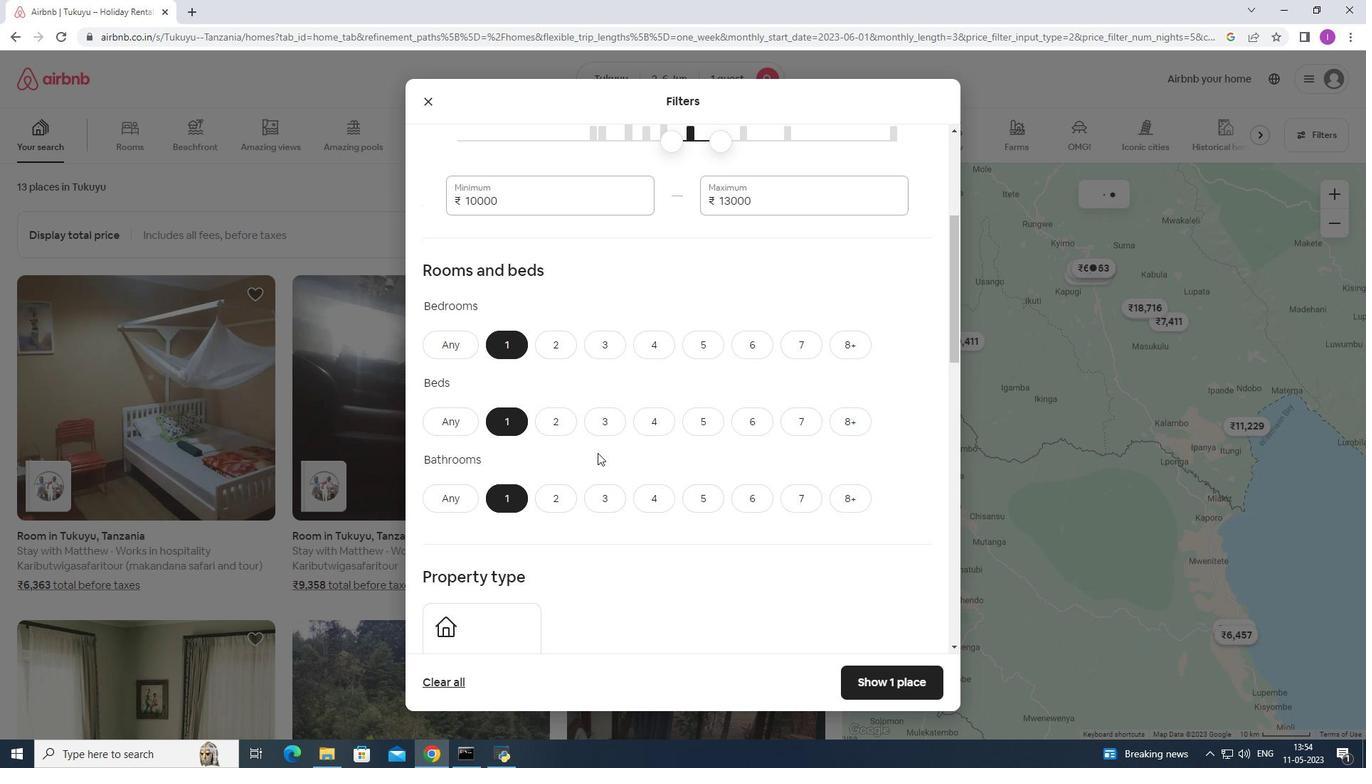 
Action: Mouse moved to (488, 388)
Screenshot: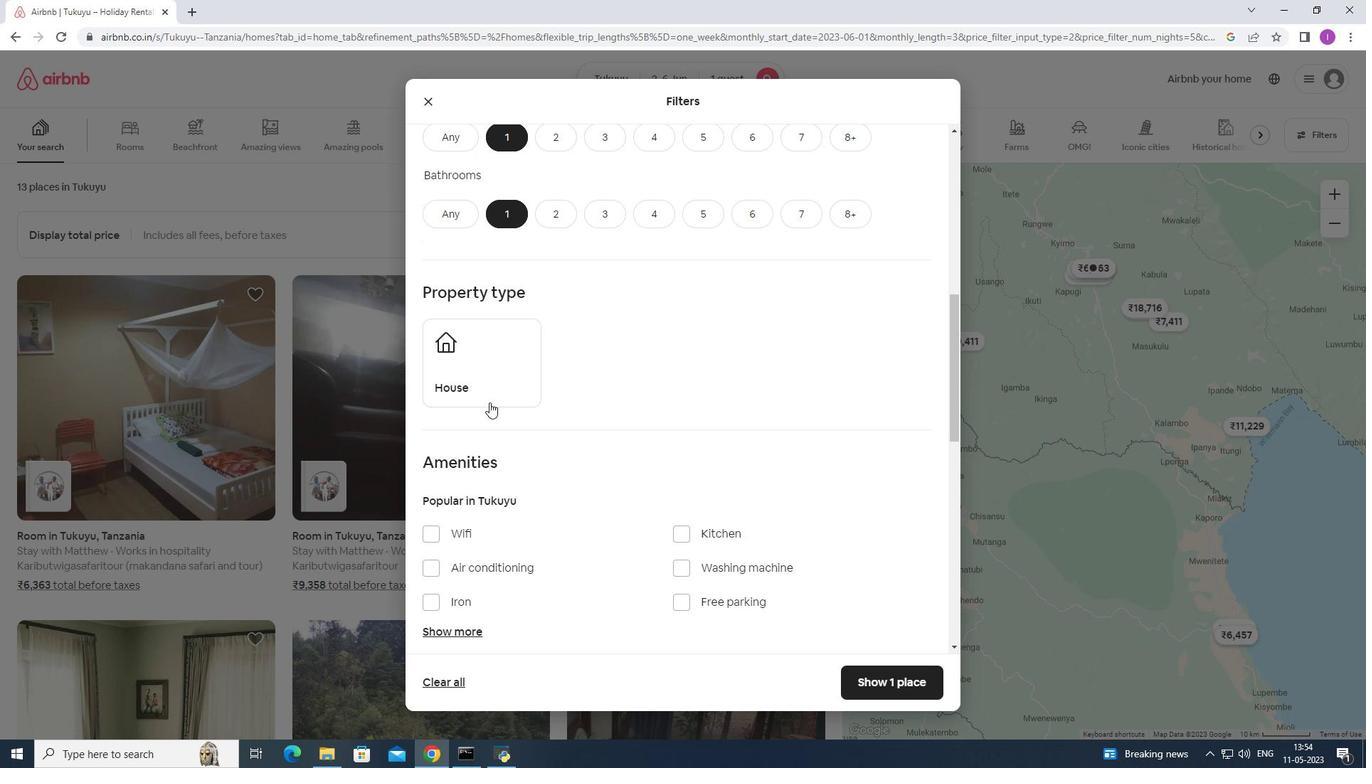 
Action: Mouse pressed left at (488, 388)
Screenshot: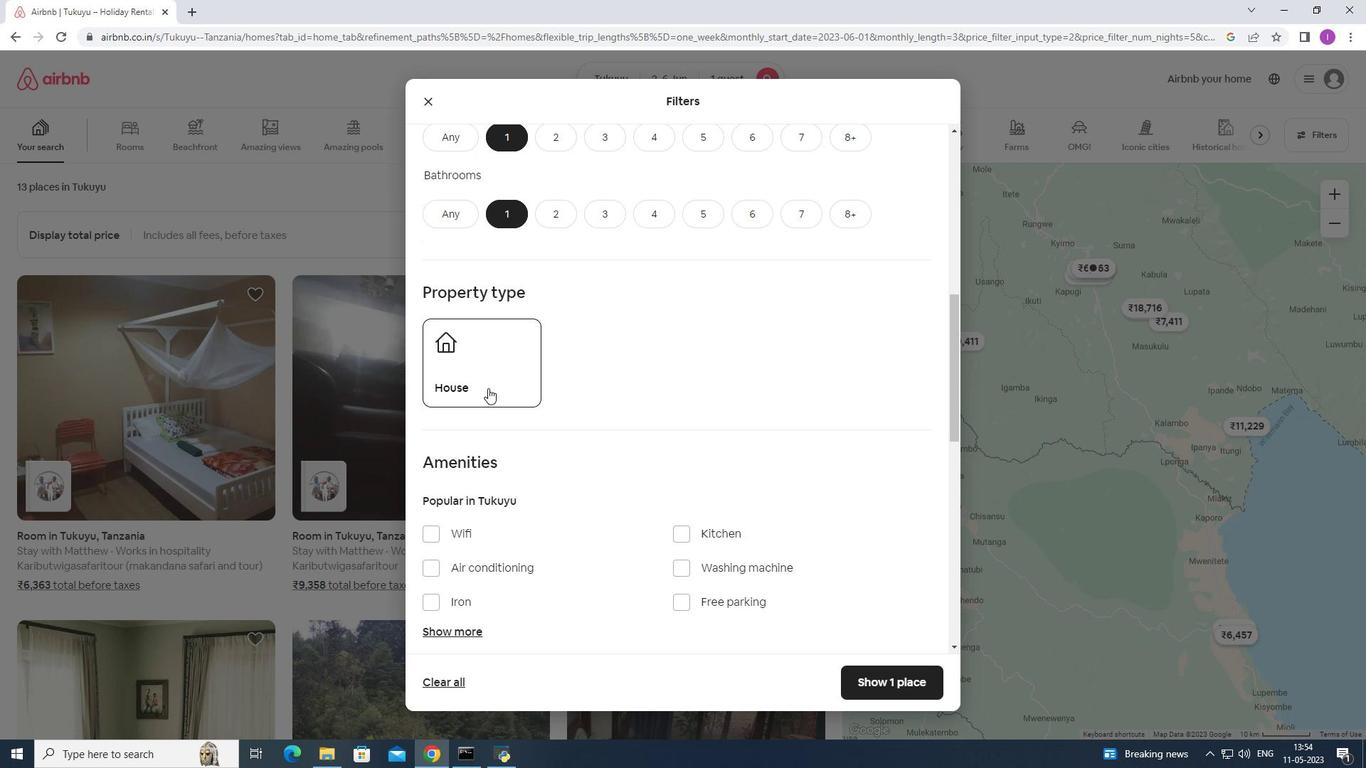 
Action: Mouse moved to (443, 332)
Screenshot: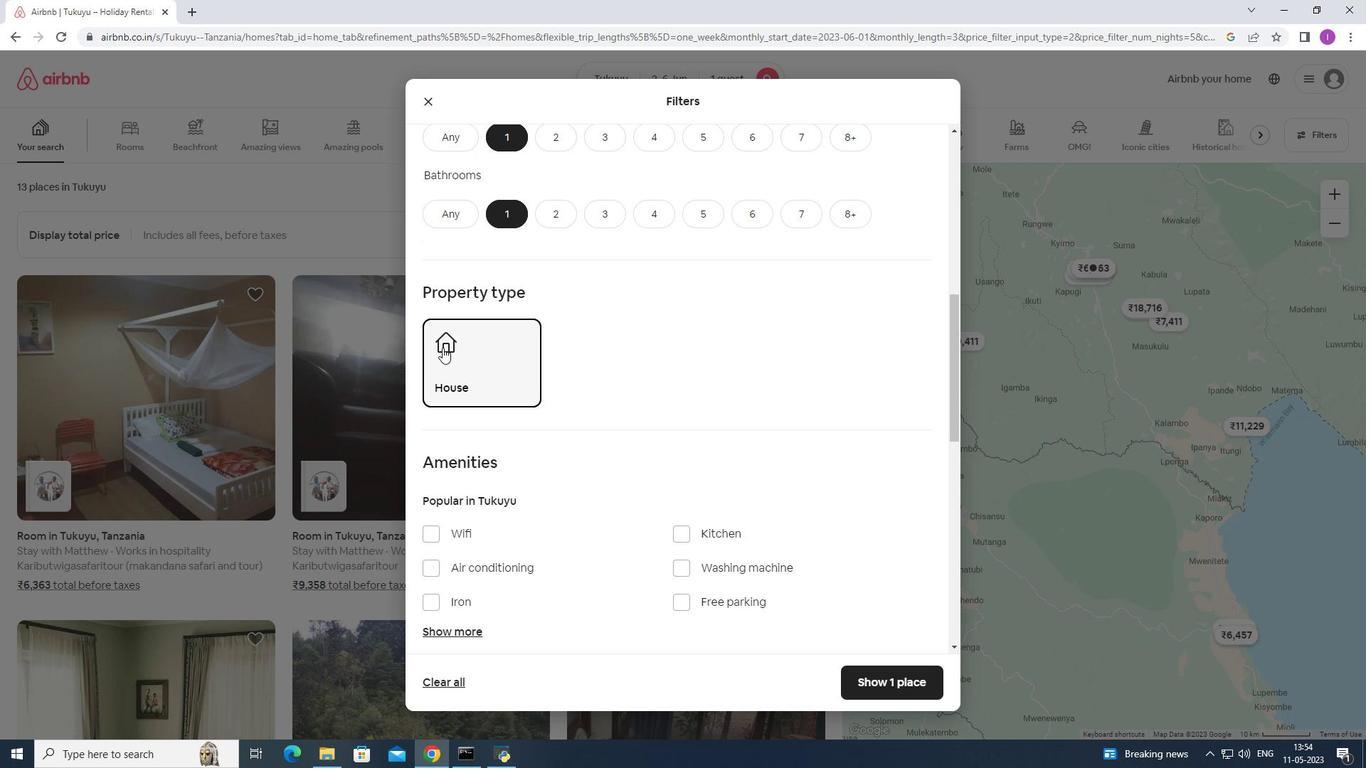 
Action: Mouse pressed left at (443, 332)
Screenshot: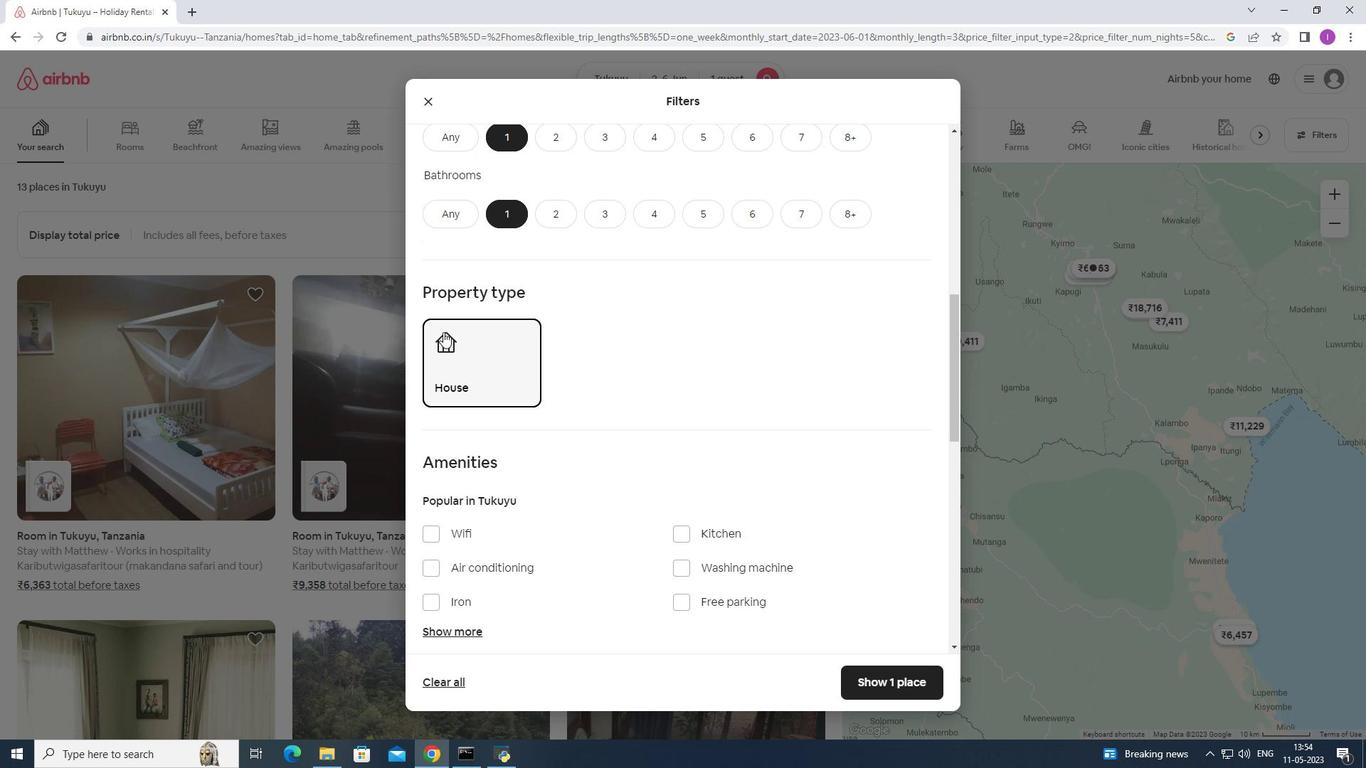 
Action: Mouse moved to (631, 407)
Screenshot: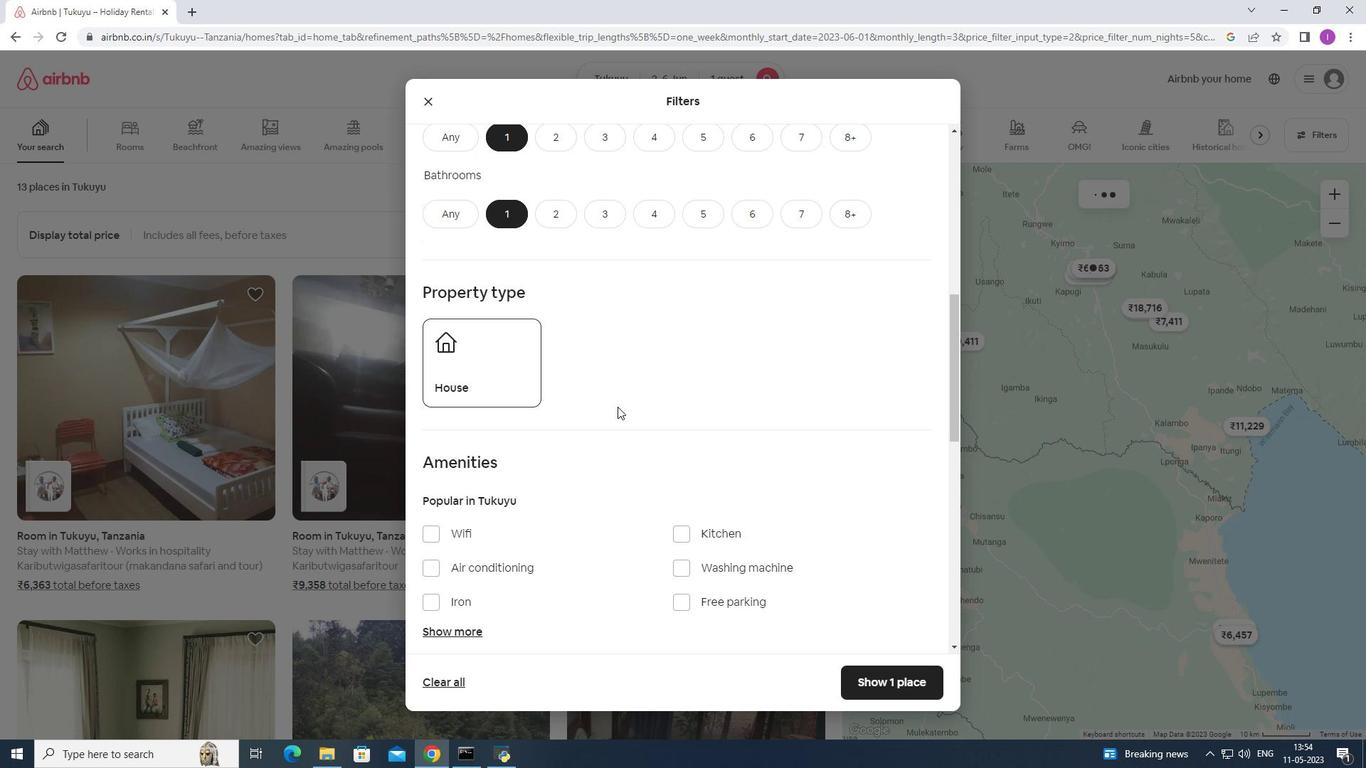 
Action: Mouse scrolled (631, 406) with delta (0, 0)
Screenshot: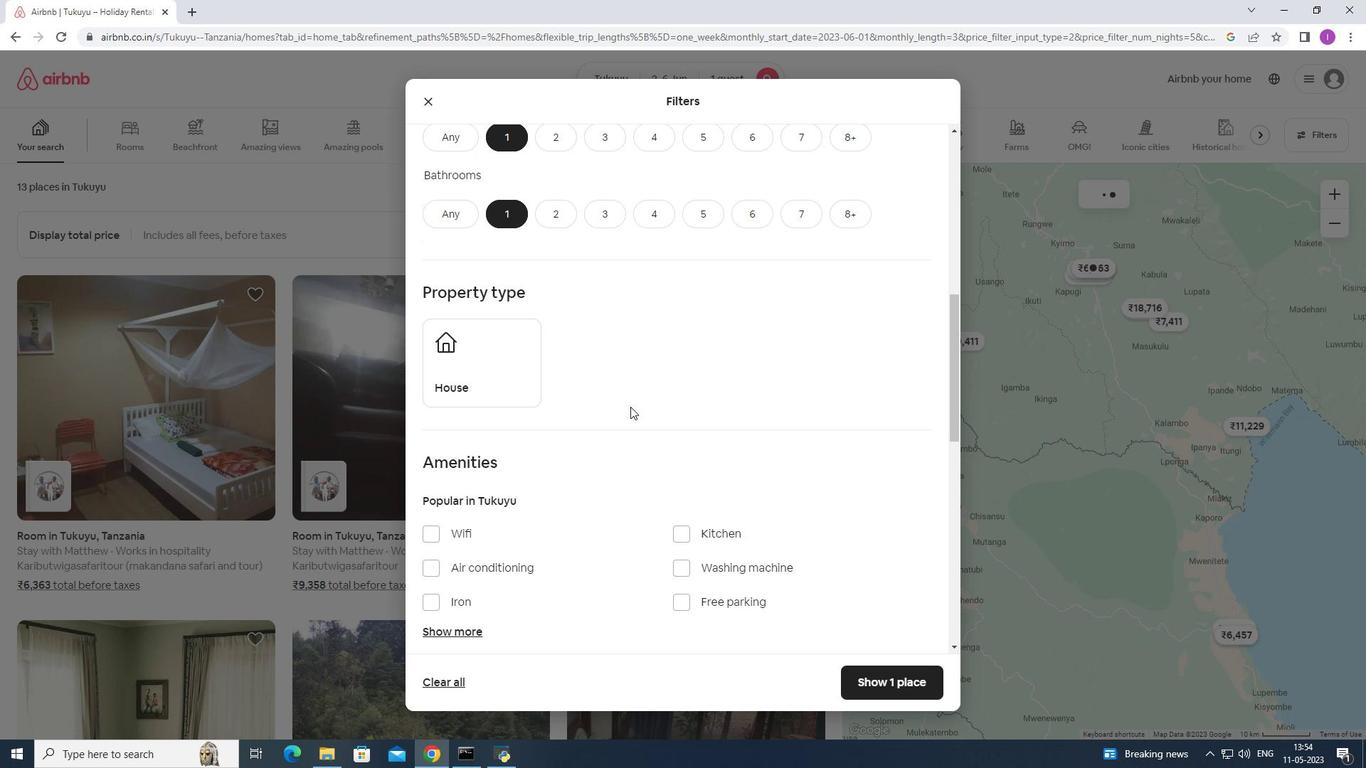 
Action: Mouse moved to (632, 407)
Screenshot: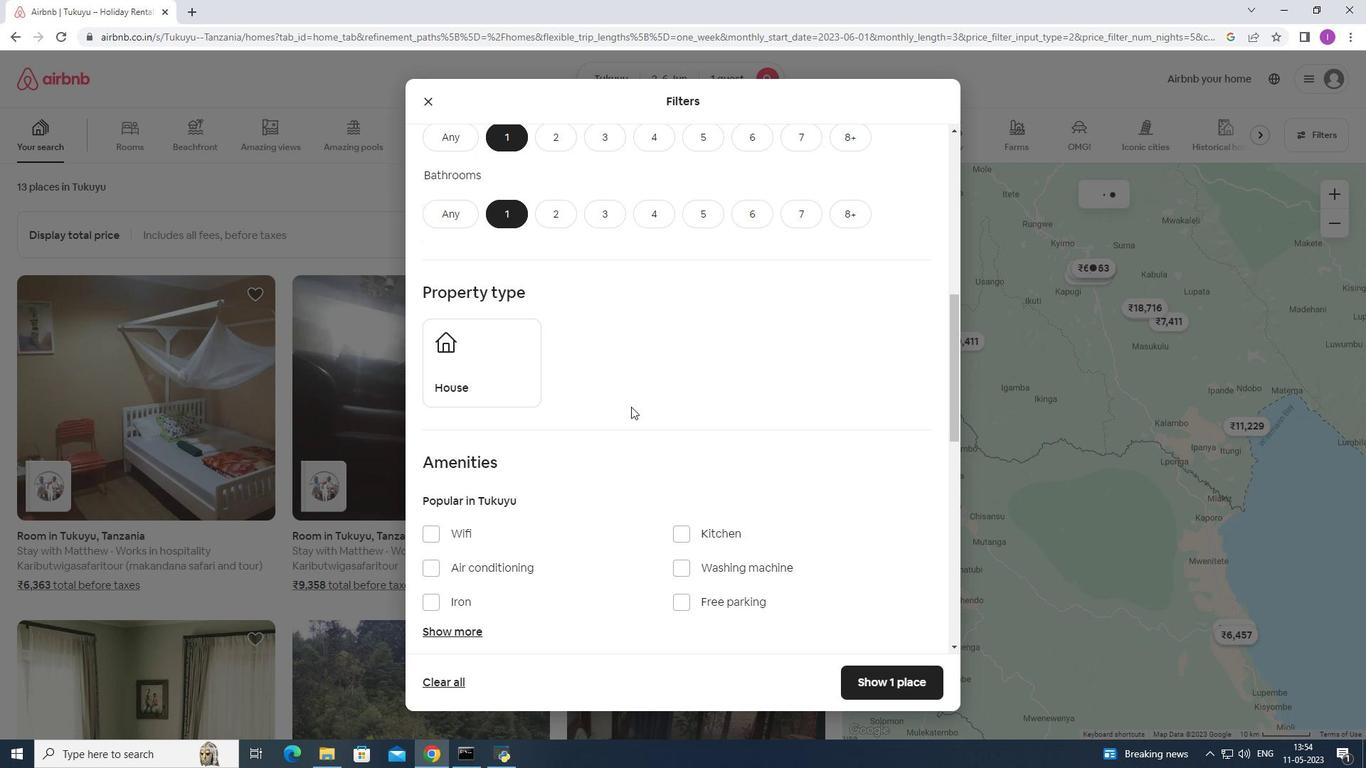 
Action: Mouse scrolled (632, 407) with delta (0, 0)
Screenshot: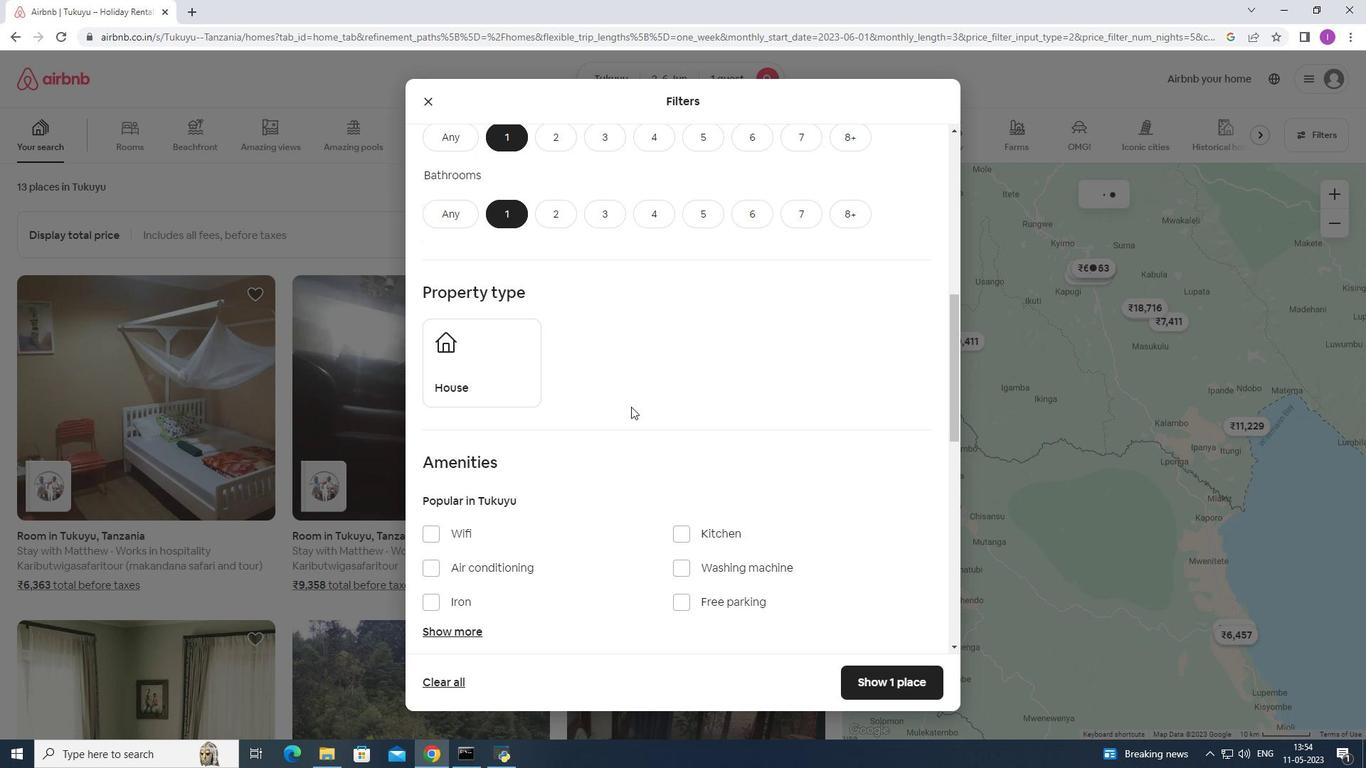 
Action: Mouse scrolled (632, 407) with delta (0, 0)
Screenshot: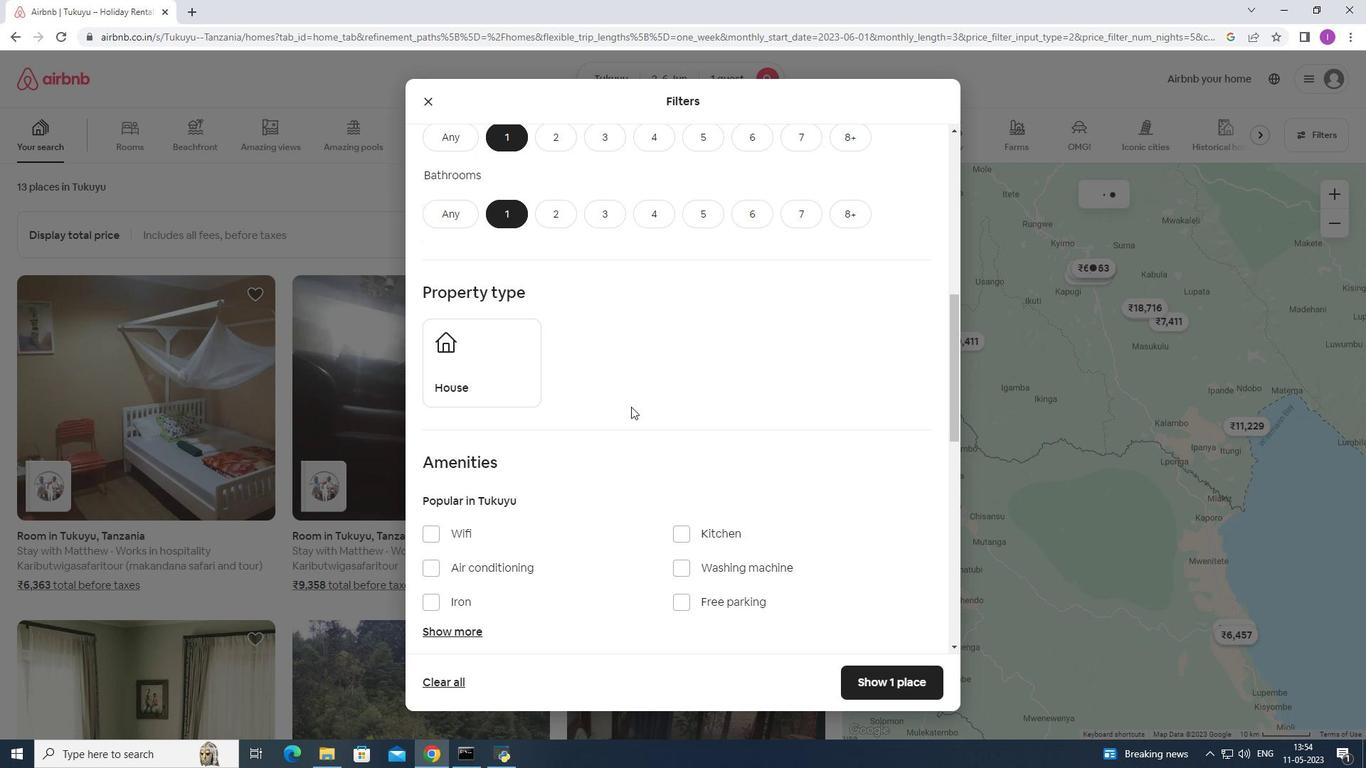
Action: Mouse moved to (632, 407)
Screenshot: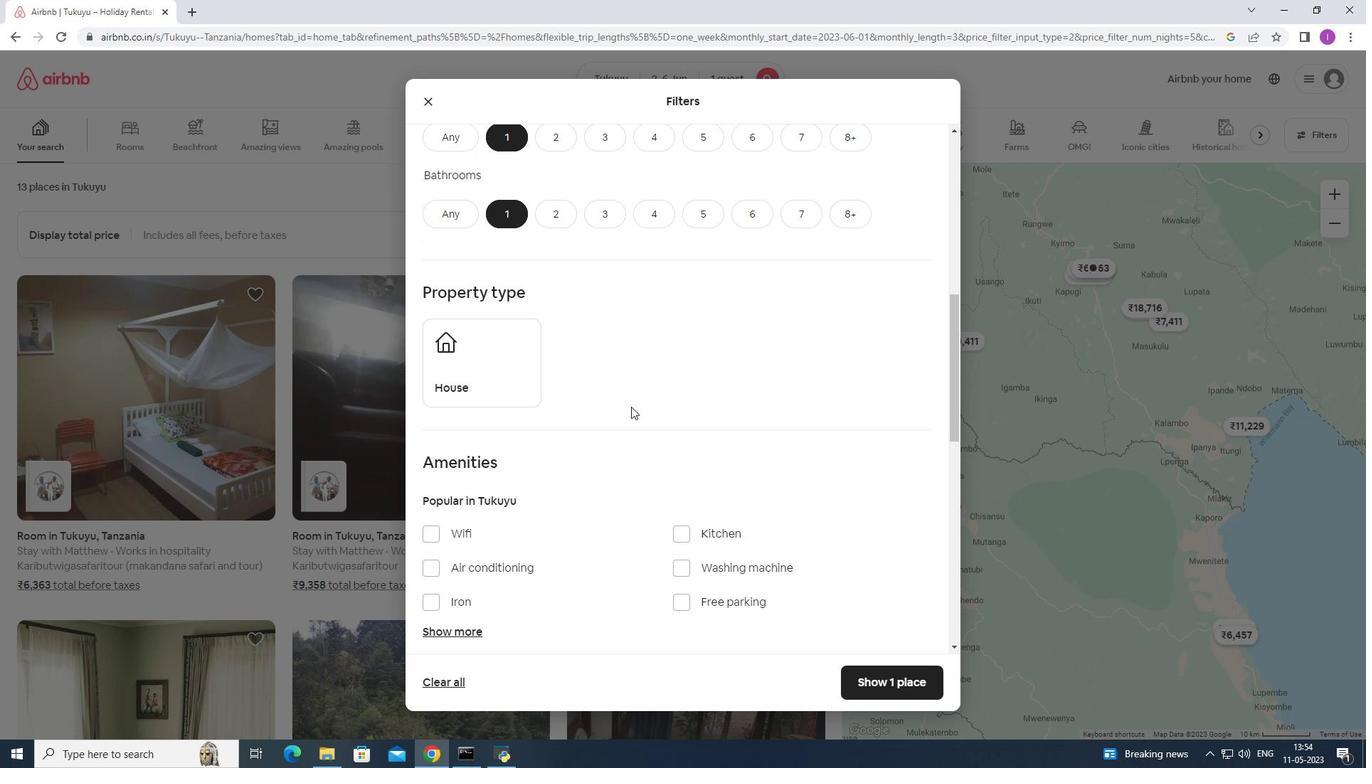 
Action: Mouse scrolled (632, 407) with delta (0, 0)
Screenshot: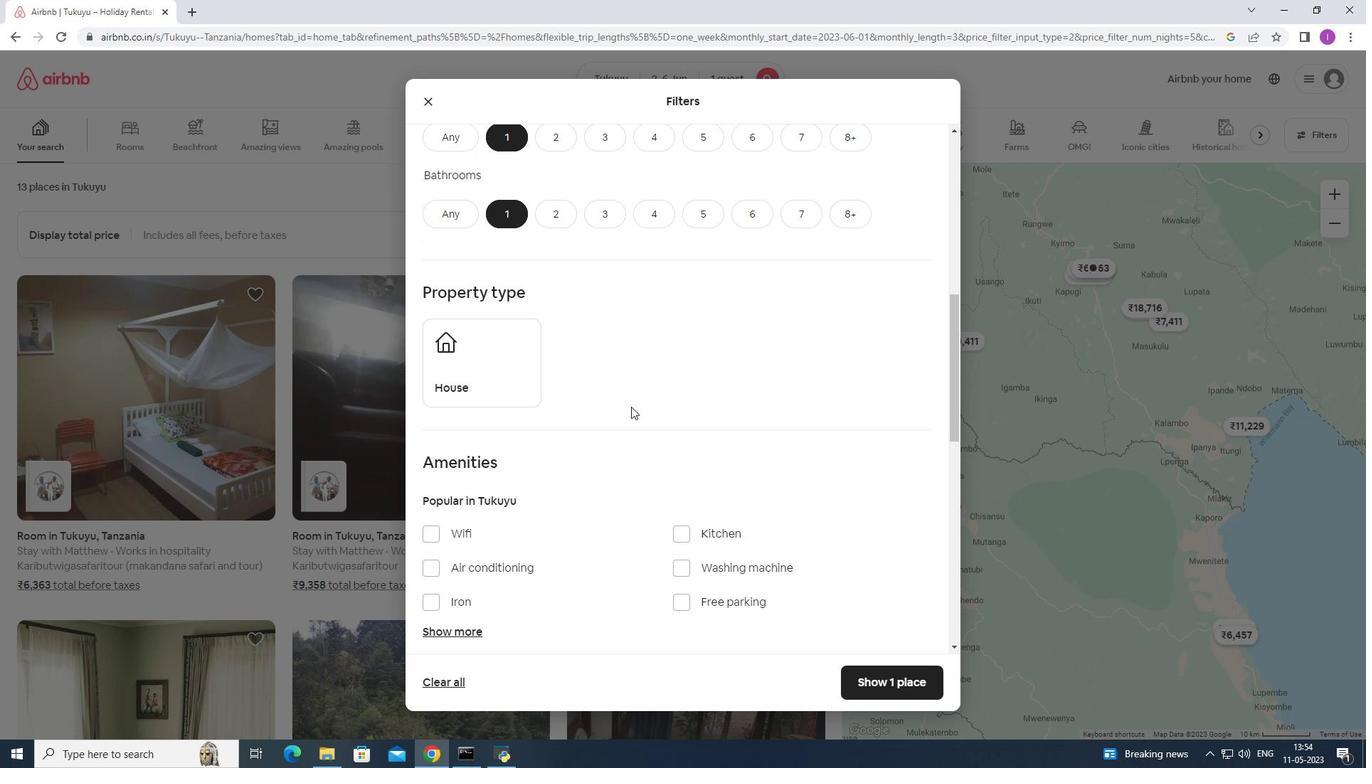 
Action: Mouse moved to (632, 408)
Screenshot: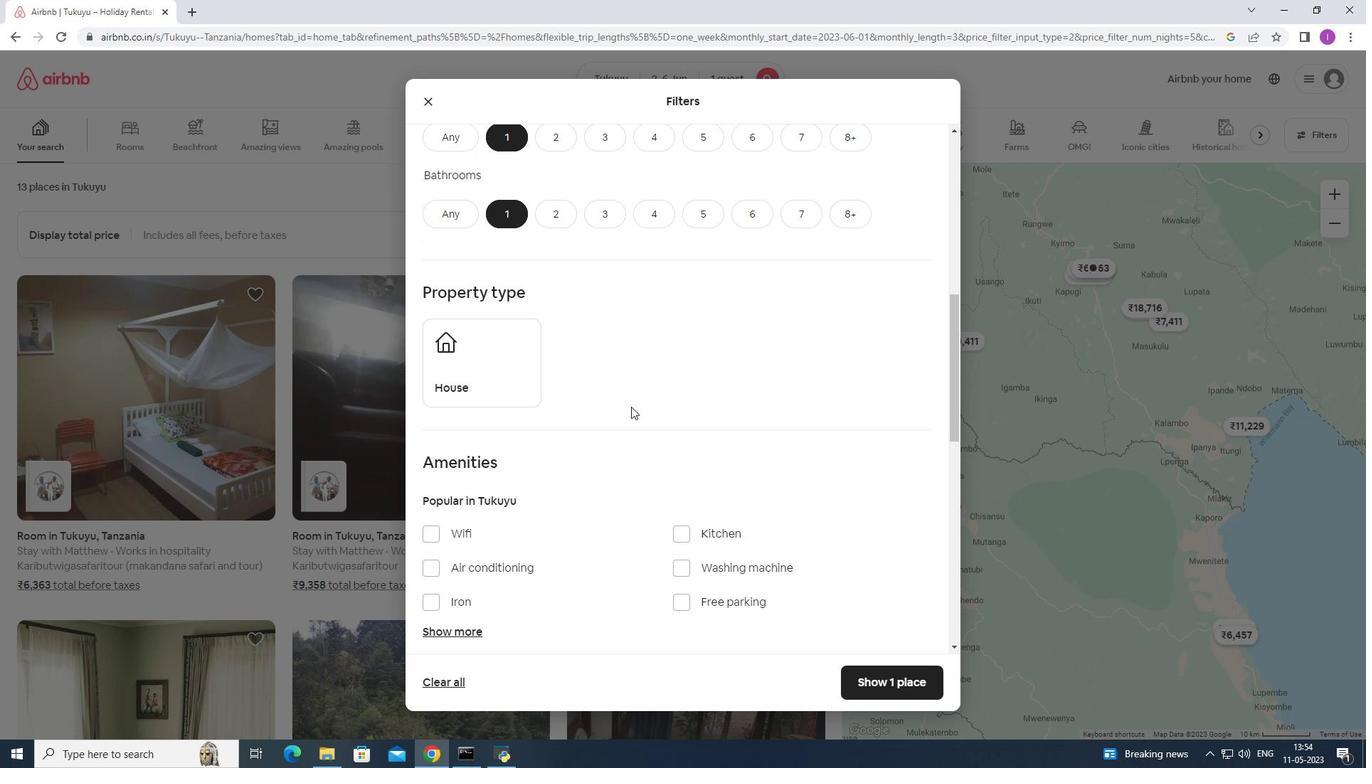 
Action: Mouse scrolled (632, 407) with delta (0, 0)
Screenshot: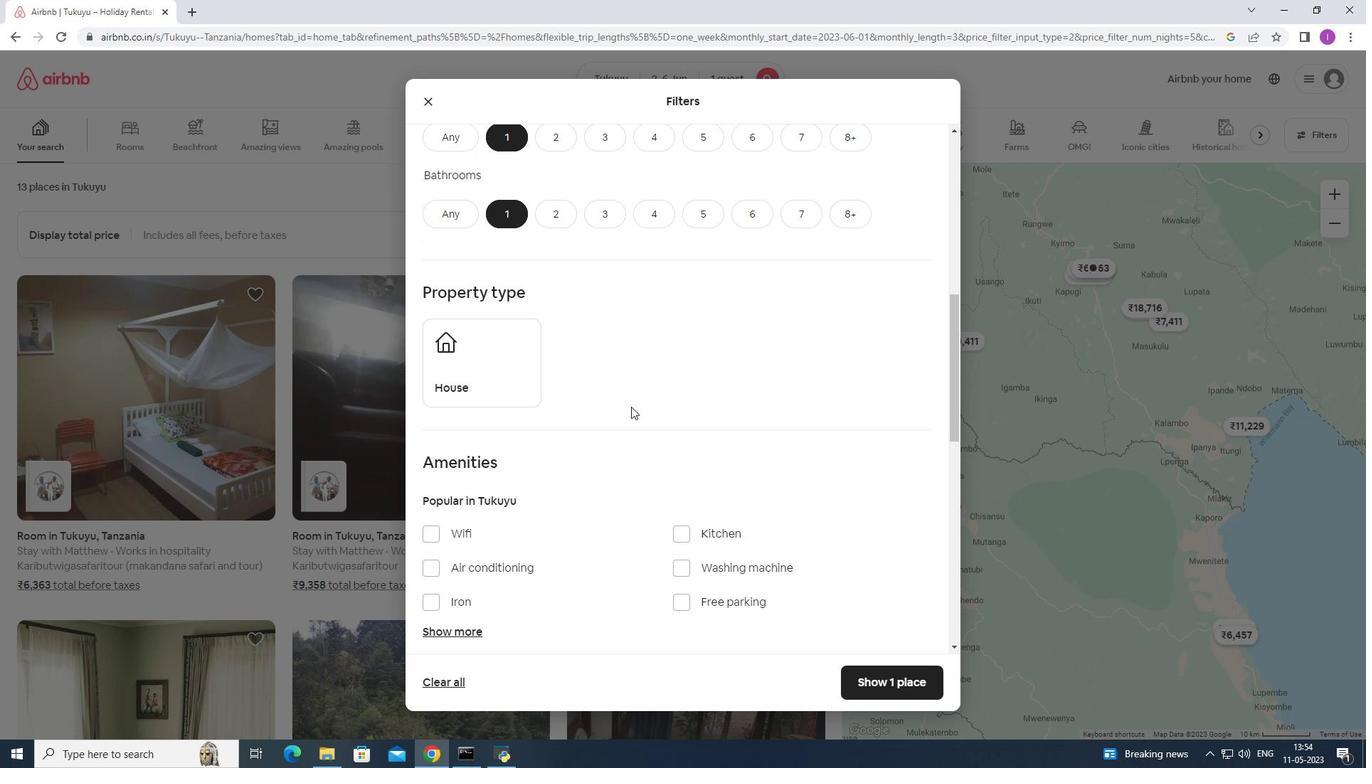 
Action: Mouse scrolled (632, 407) with delta (0, 0)
Screenshot: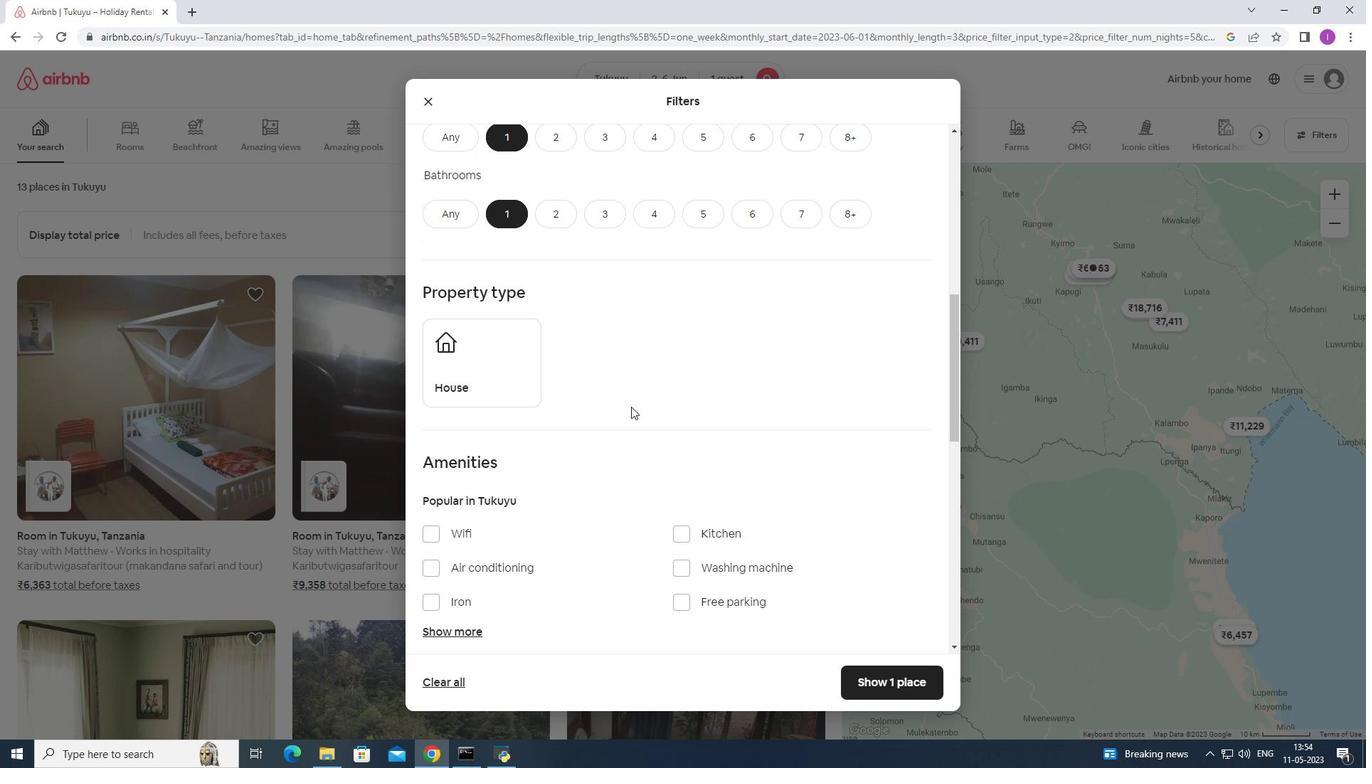 
Action: Mouse moved to (668, 413)
Screenshot: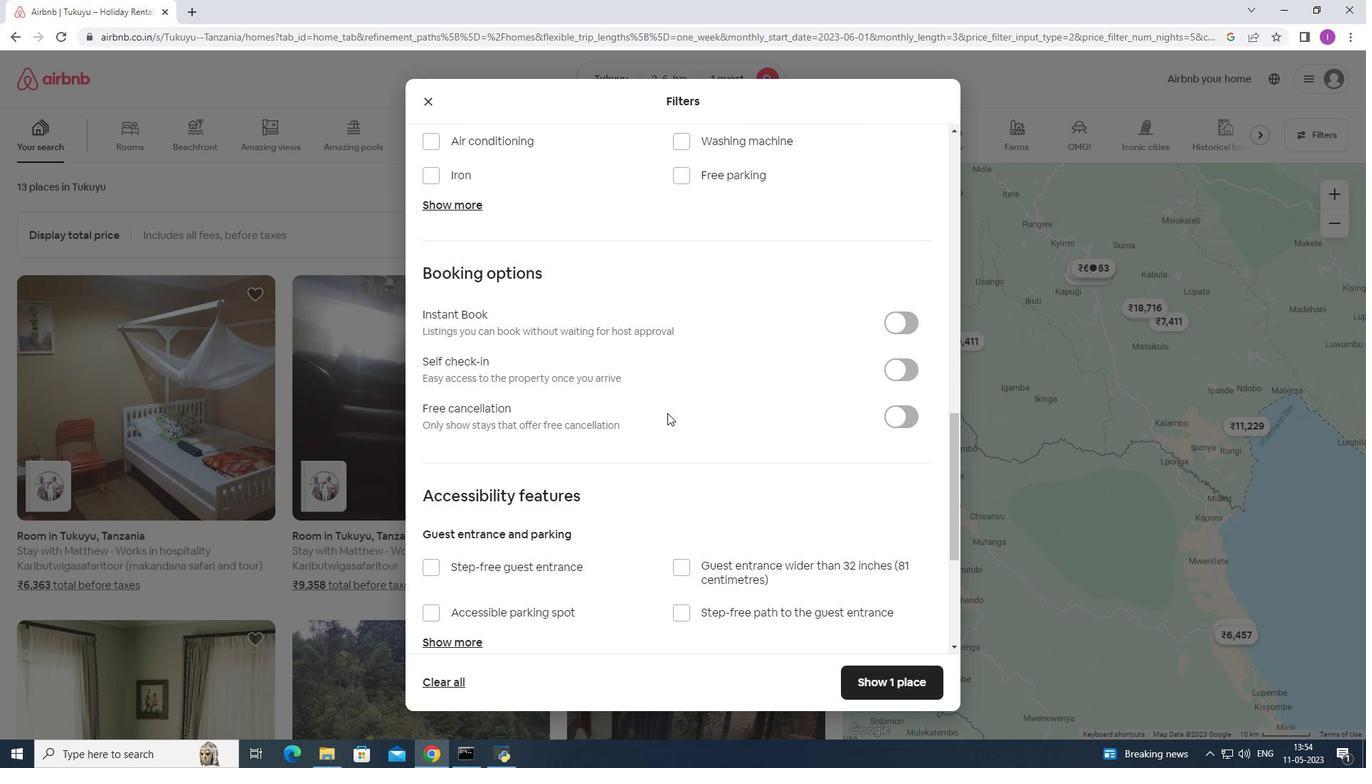 
Action: Mouse scrolled (668, 414) with delta (0, 0)
Screenshot: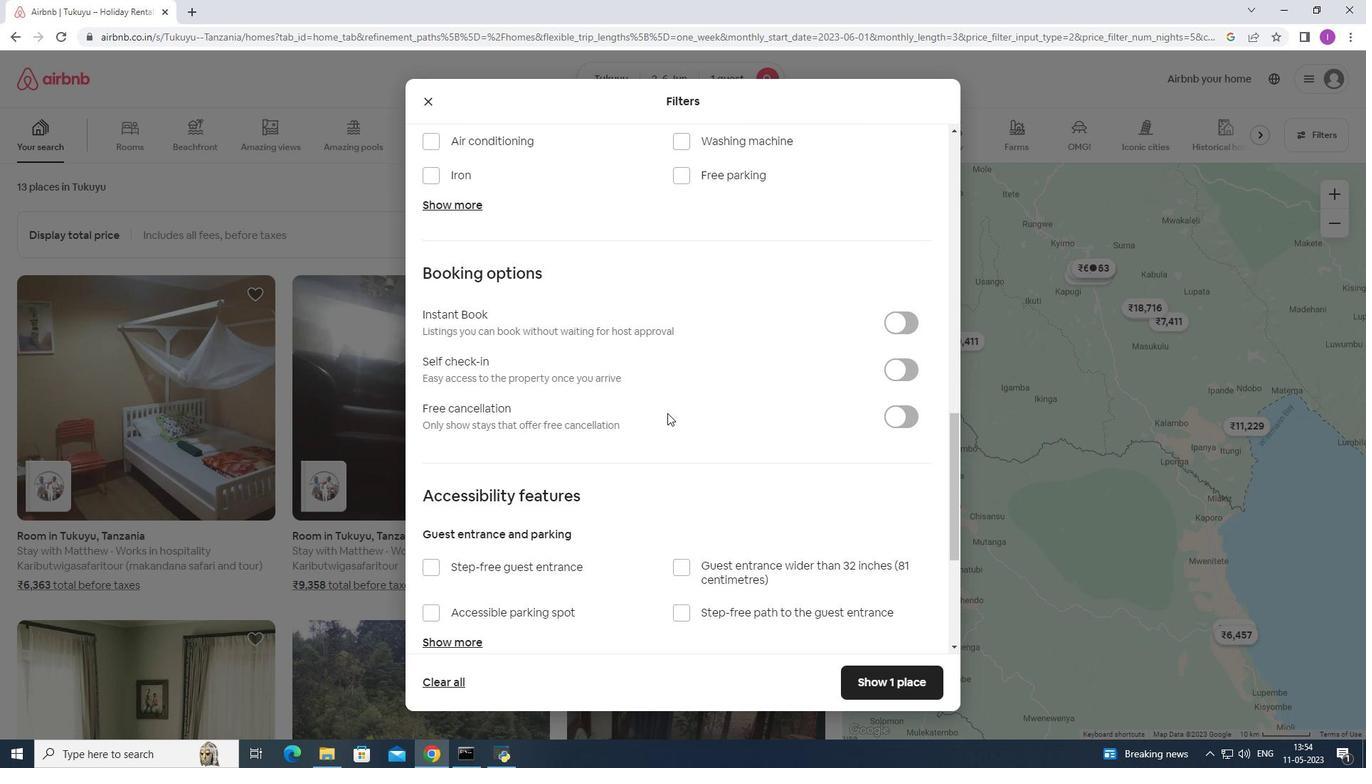 
Action: Mouse scrolled (668, 414) with delta (0, 0)
Screenshot: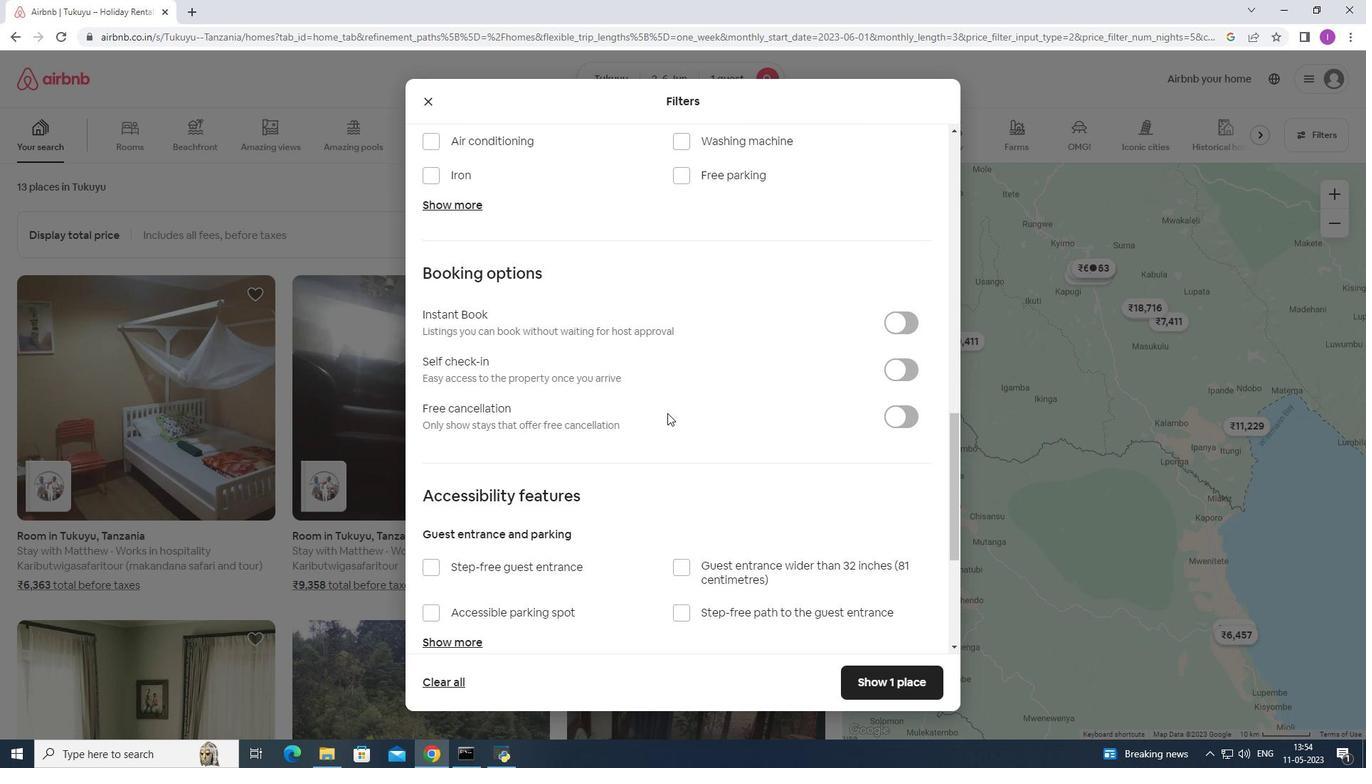 
Action: Mouse scrolled (668, 414) with delta (0, 0)
Screenshot: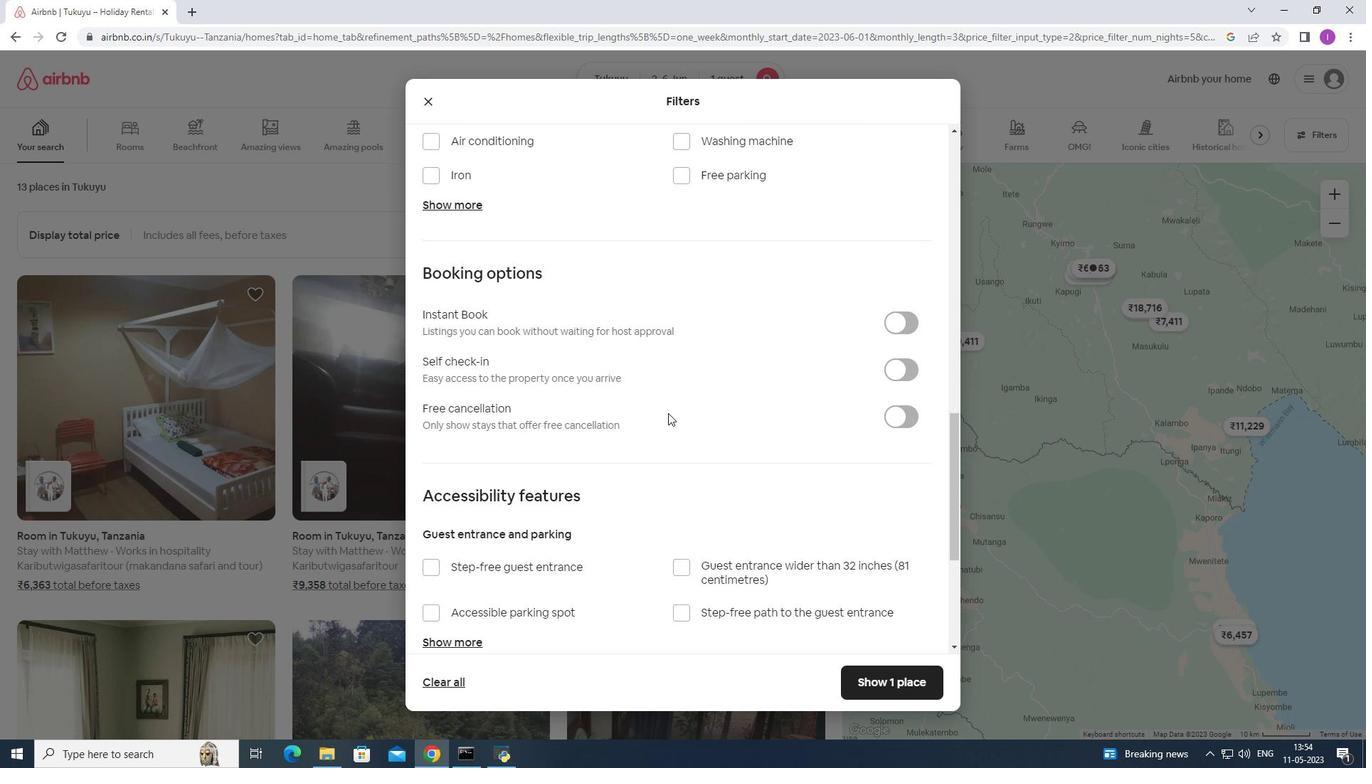 
Action: Mouse moved to (669, 413)
Screenshot: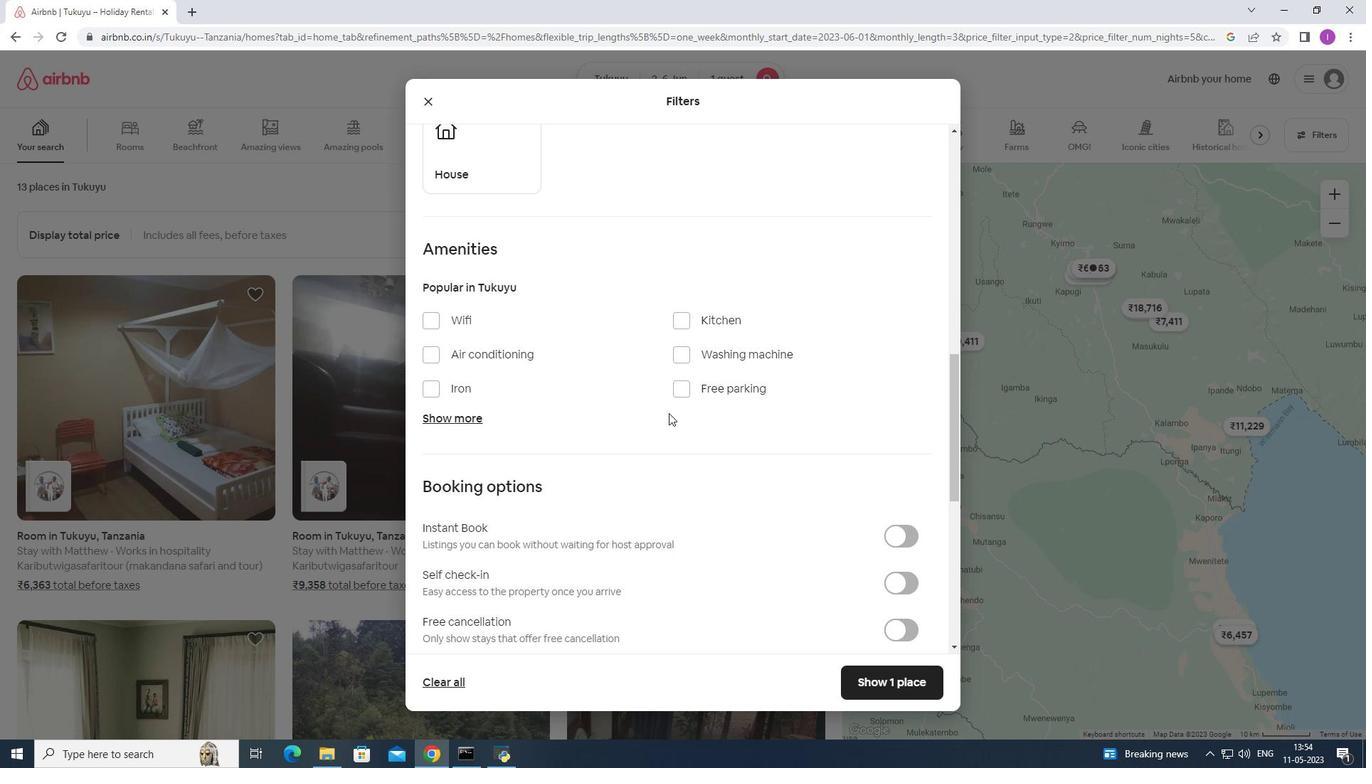 
Action: Mouse scrolled (669, 414) with delta (0, 0)
Screenshot: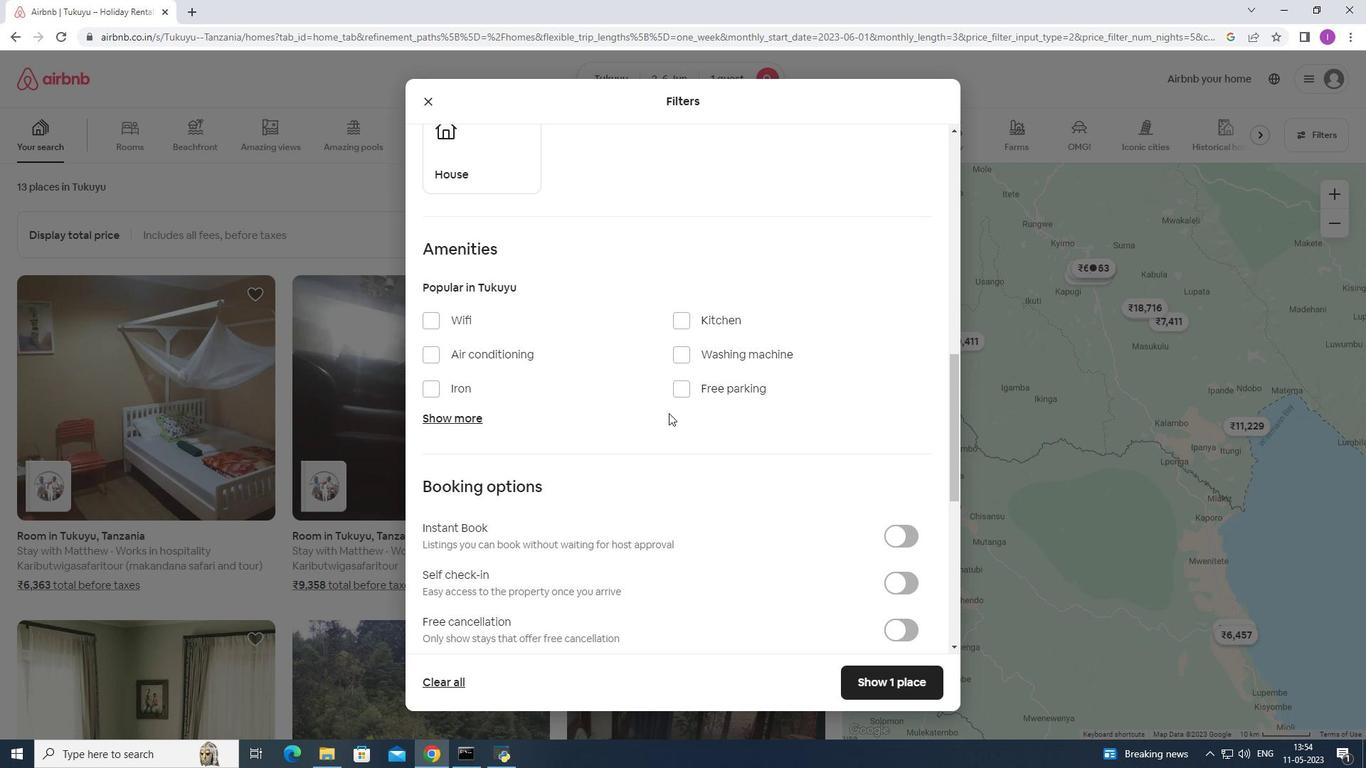 
Action: Mouse moved to (676, 414)
Screenshot: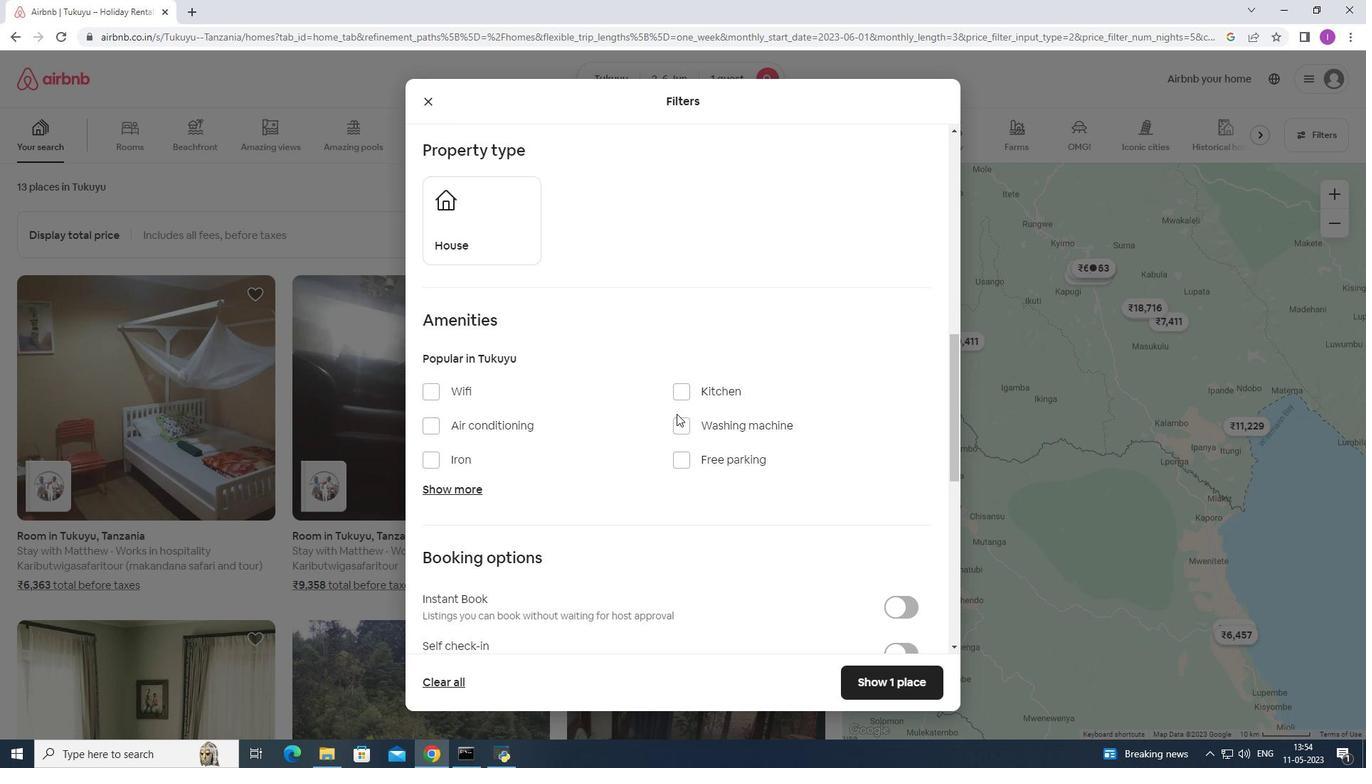 
Action: Mouse scrolled (676, 413) with delta (0, 0)
Screenshot: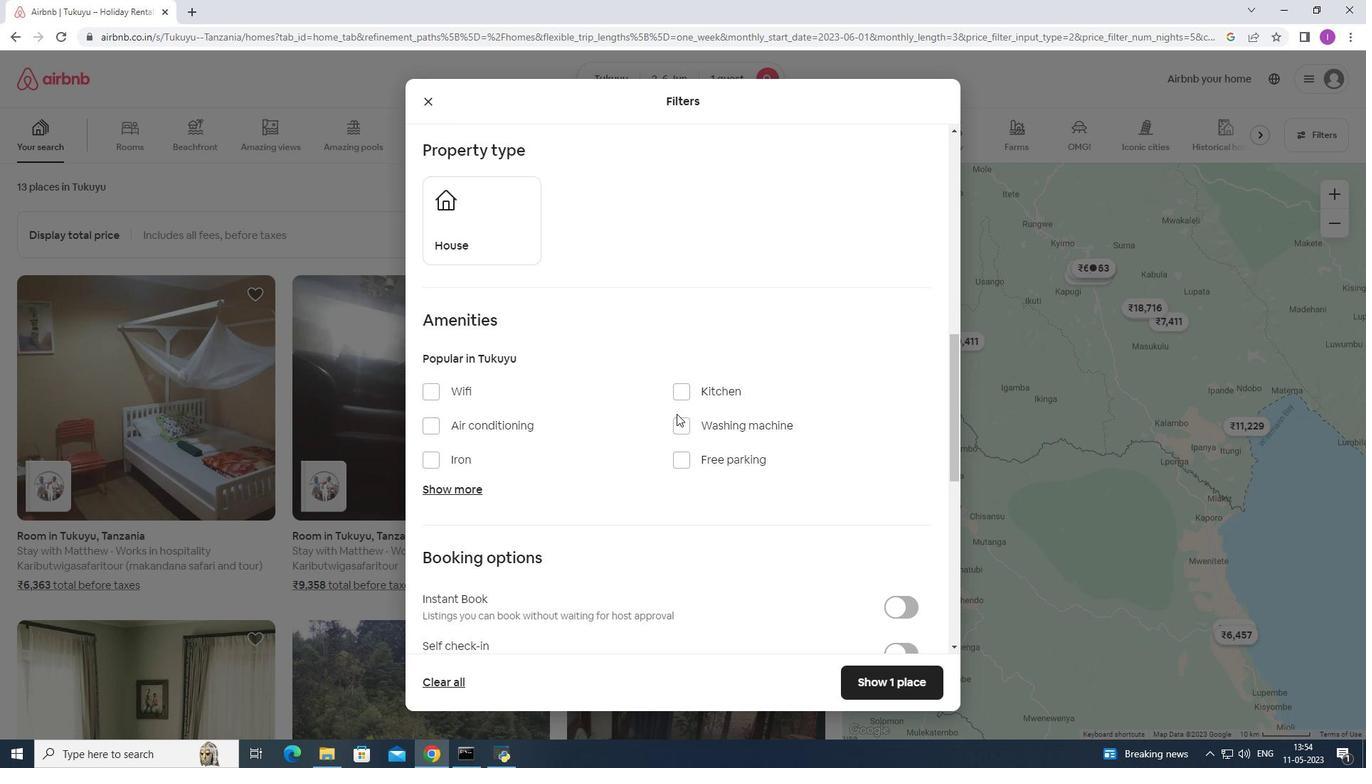 
Action: Mouse scrolled (676, 414) with delta (0, 0)
Screenshot: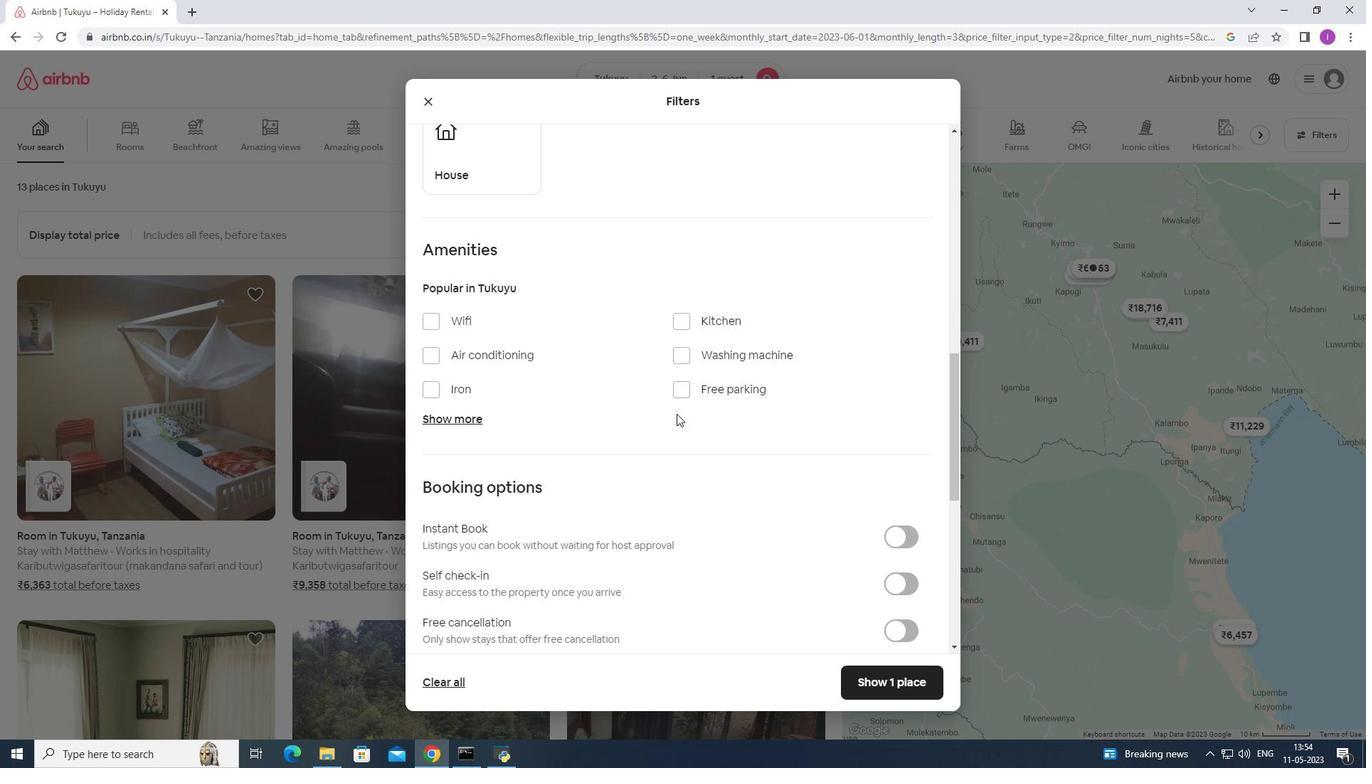 
Action: Mouse scrolled (676, 414) with delta (0, 0)
Screenshot: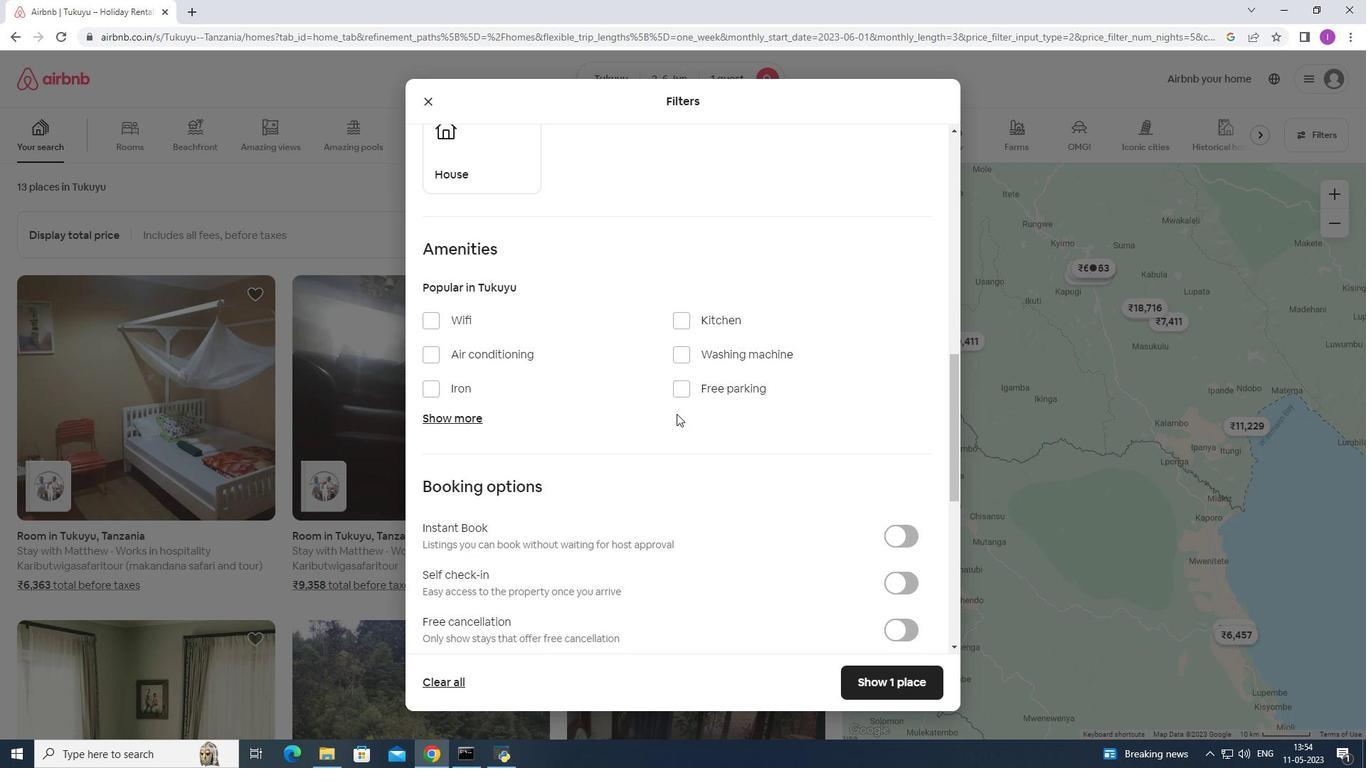 
Action: Mouse moved to (462, 285)
Screenshot: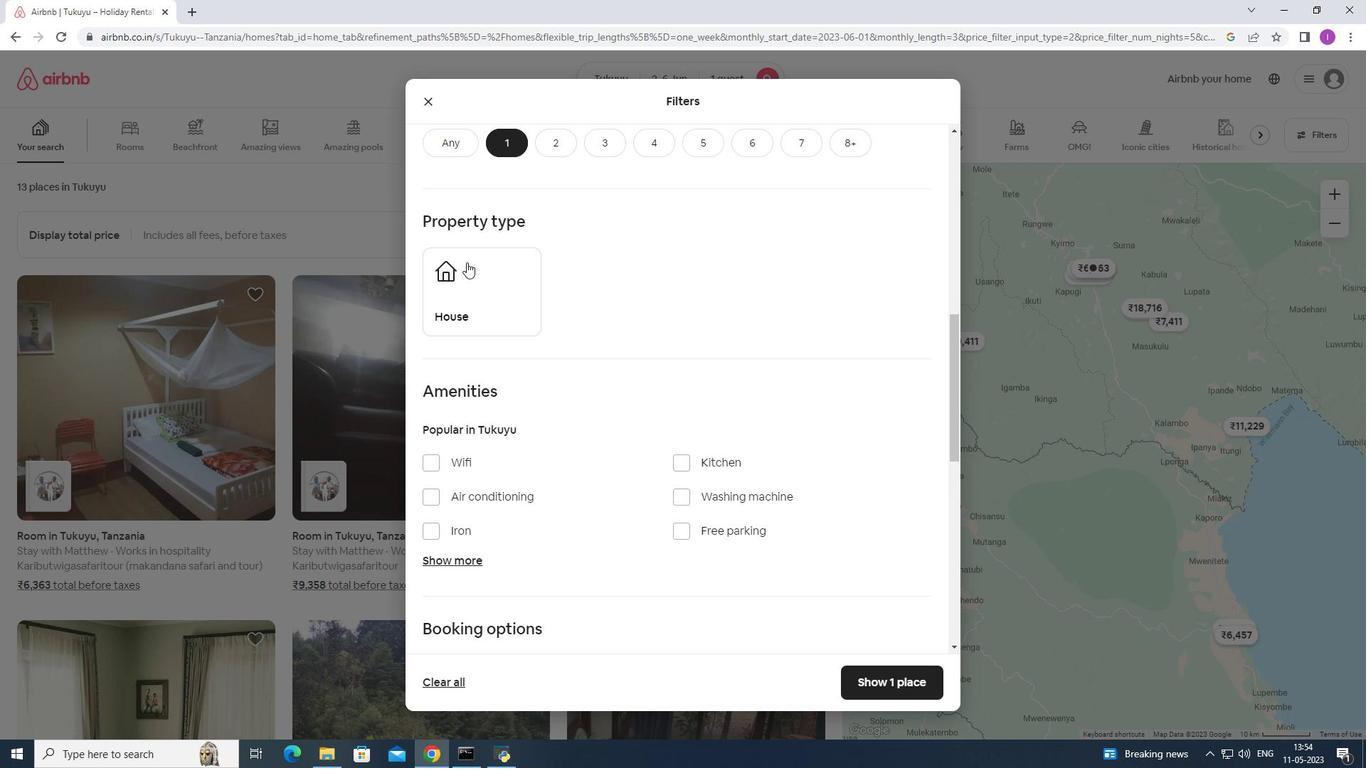
Action: Mouse pressed left at (462, 285)
Screenshot: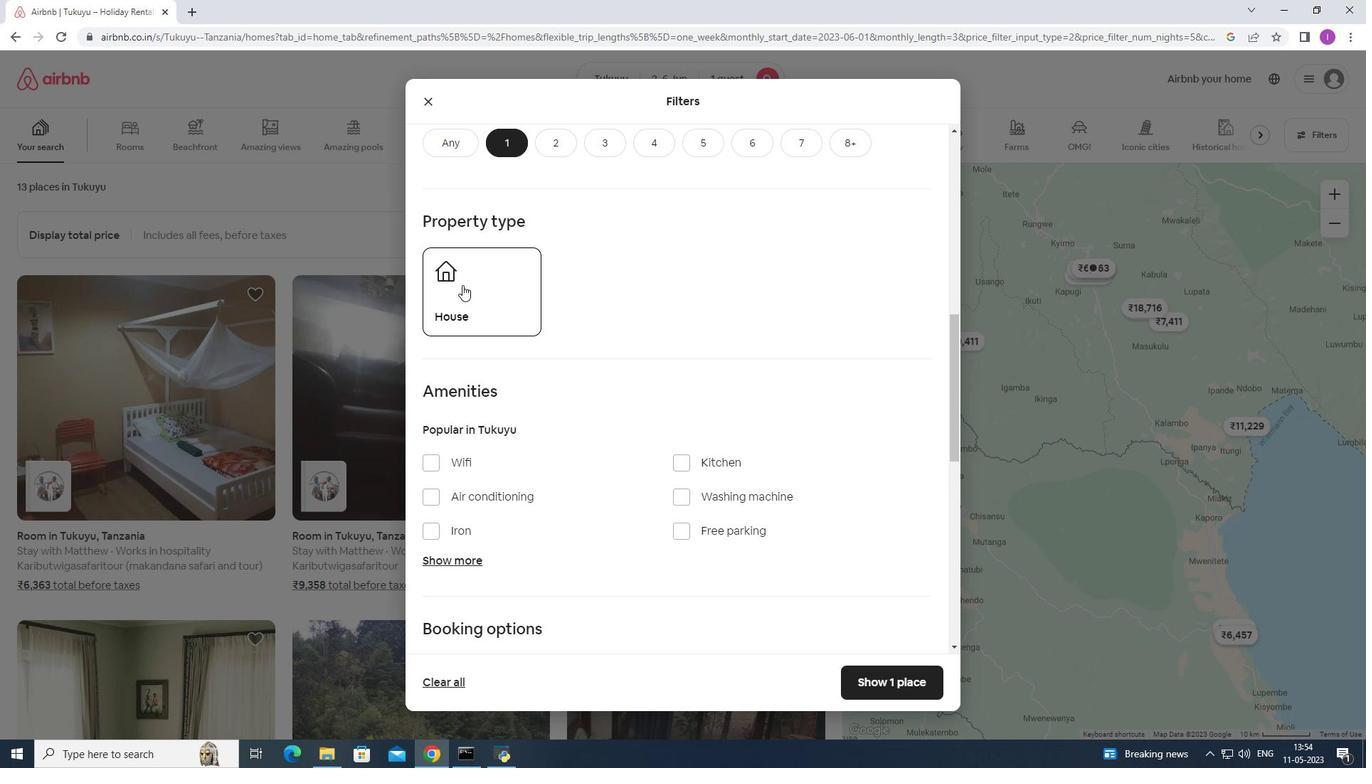 
Action: Mouse moved to (466, 314)
Screenshot: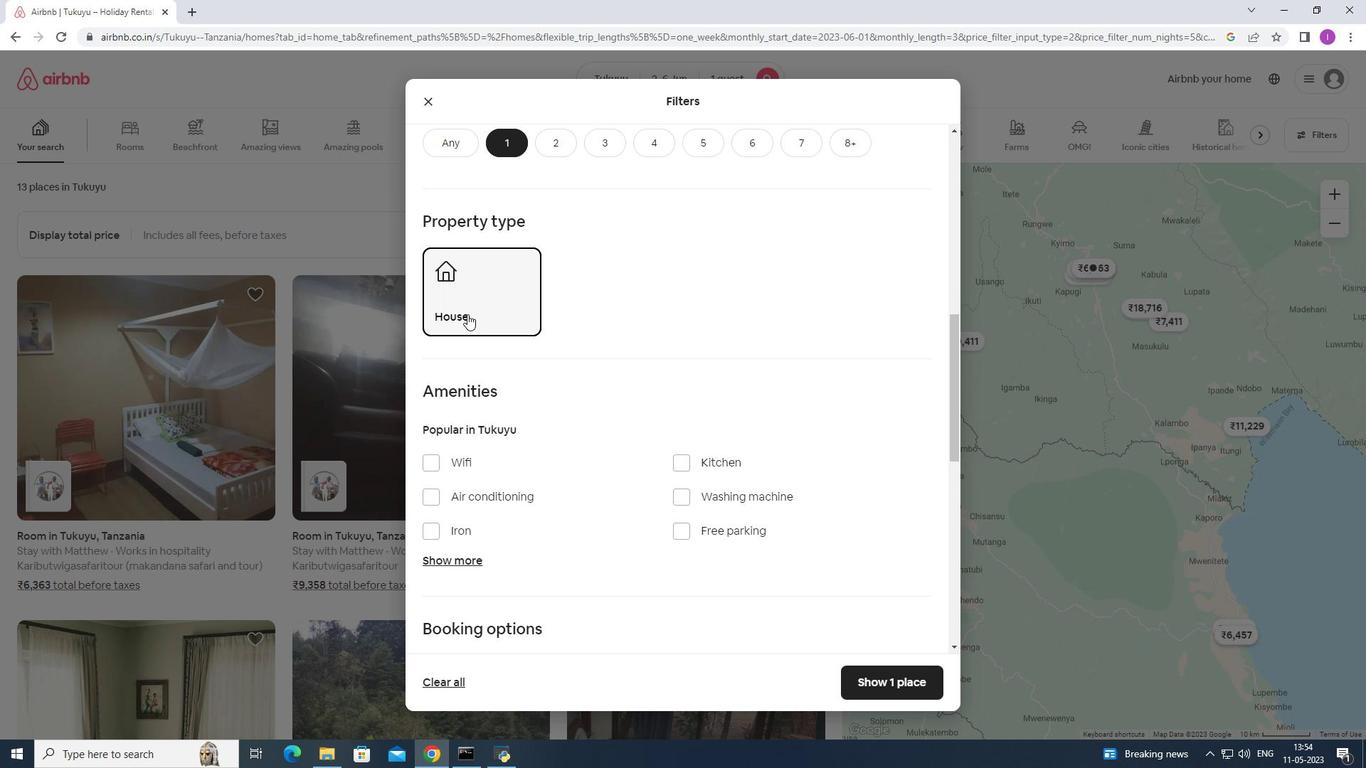
Action: Mouse pressed left at (466, 314)
Screenshot: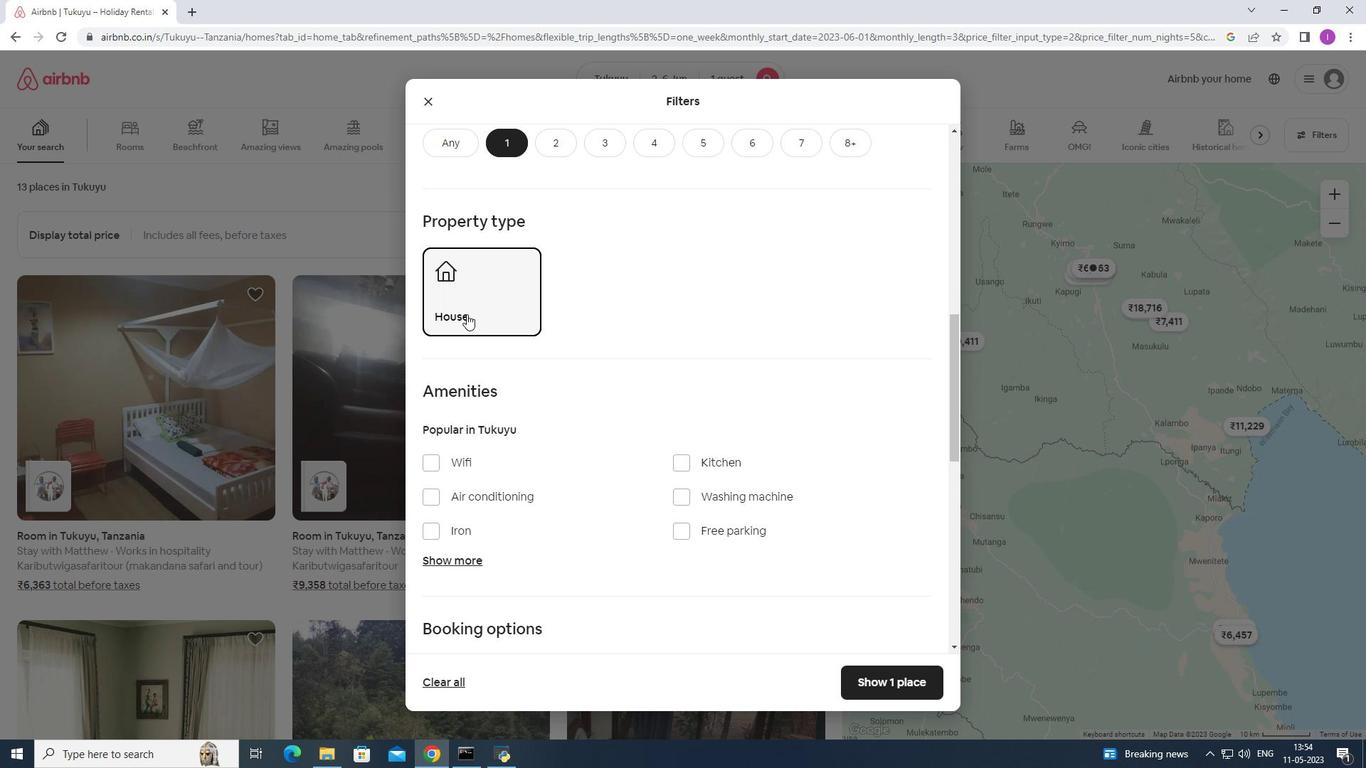 
Action: Mouse moved to (419, 274)
Screenshot: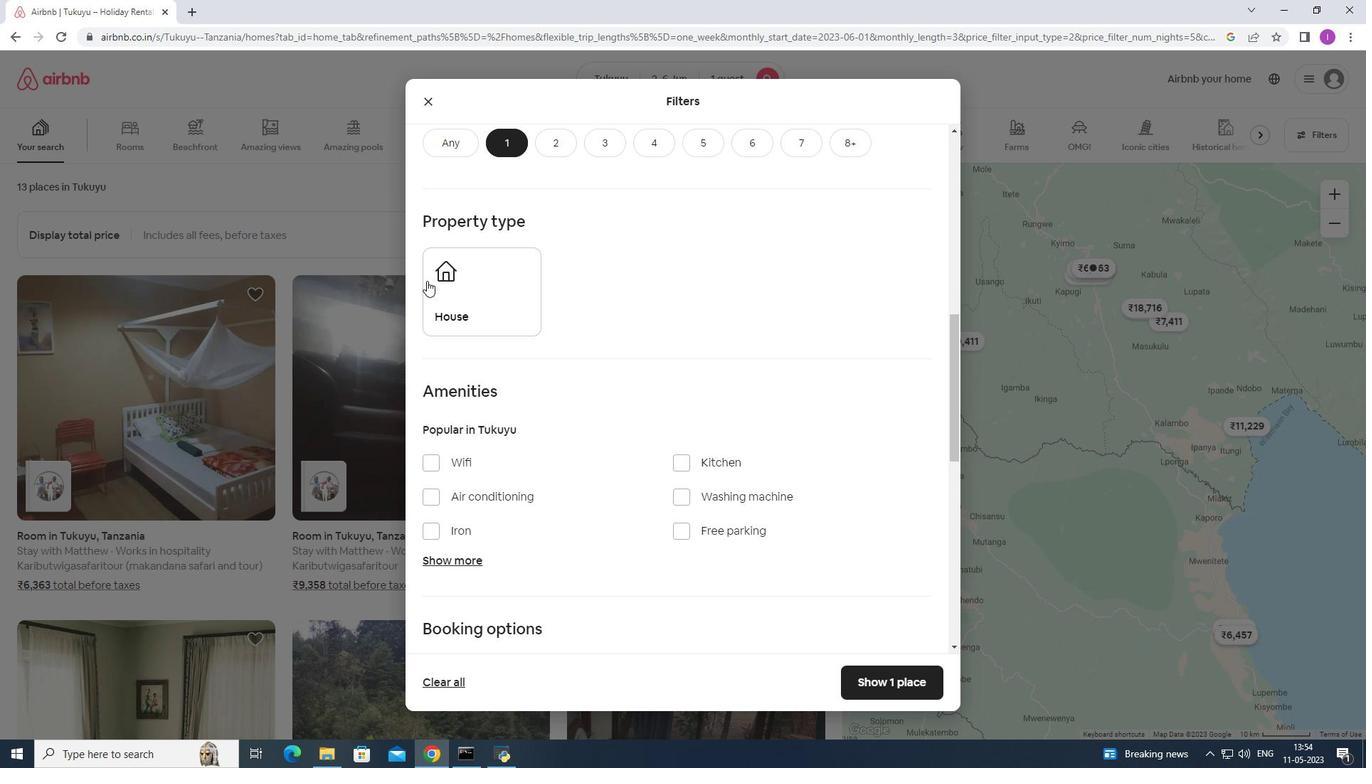 
Action: Mouse pressed left at (419, 274)
Screenshot: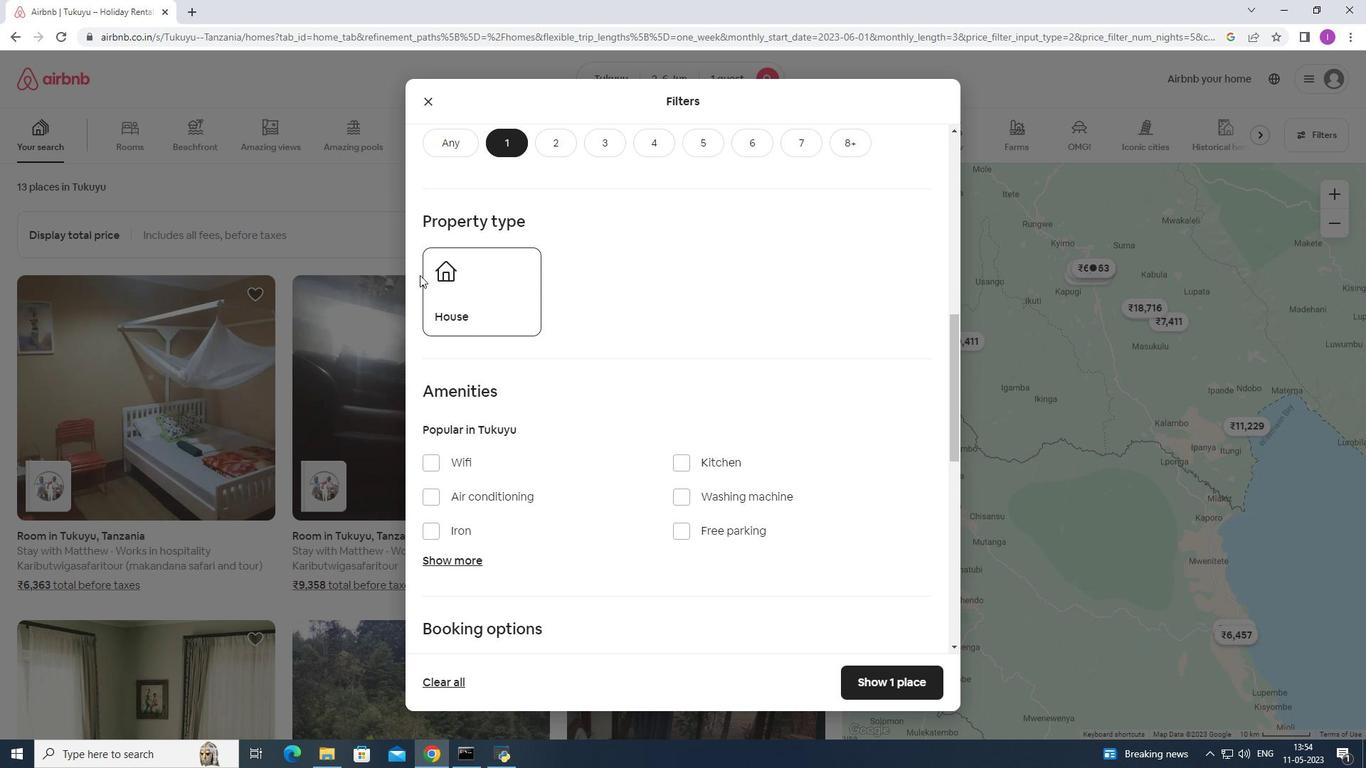 
Action: Mouse moved to (518, 305)
Screenshot: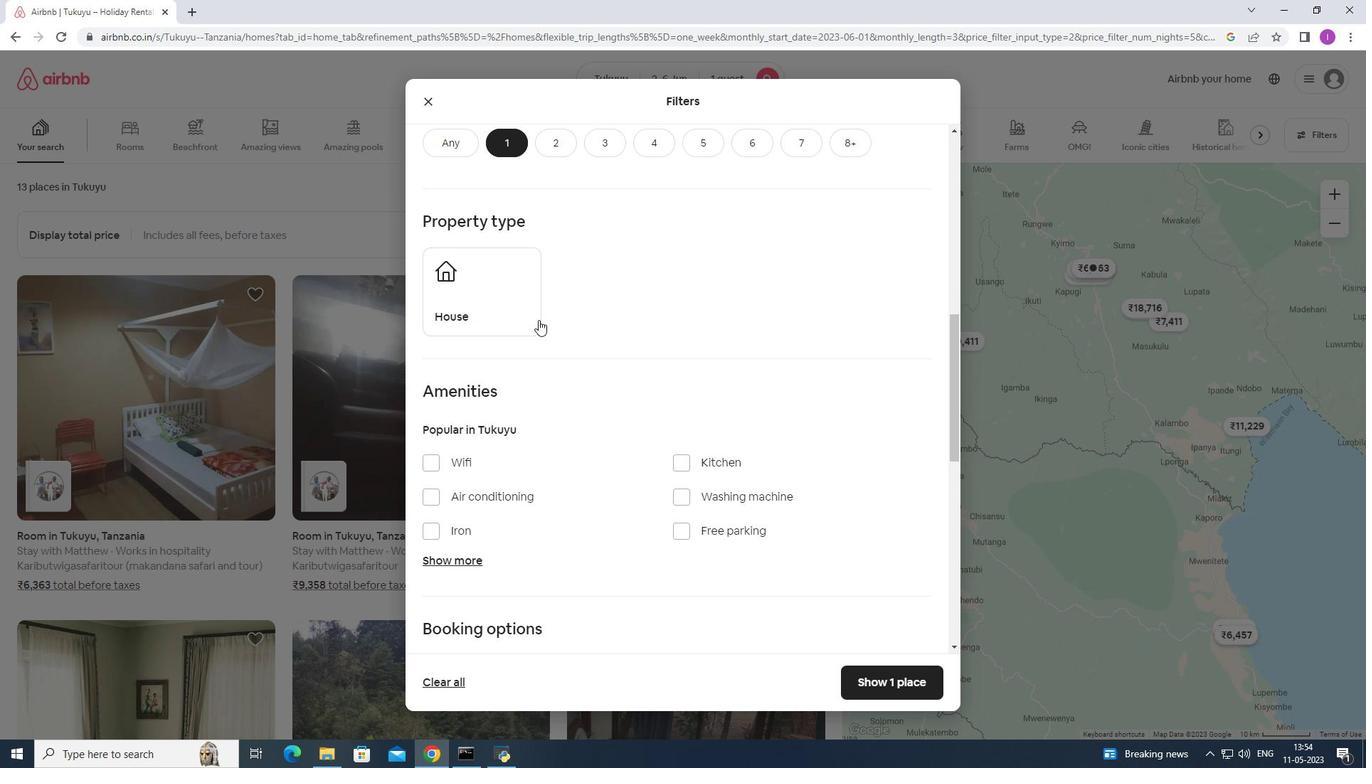 
Action: Mouse pressed left at (518, 305)
Screenshot: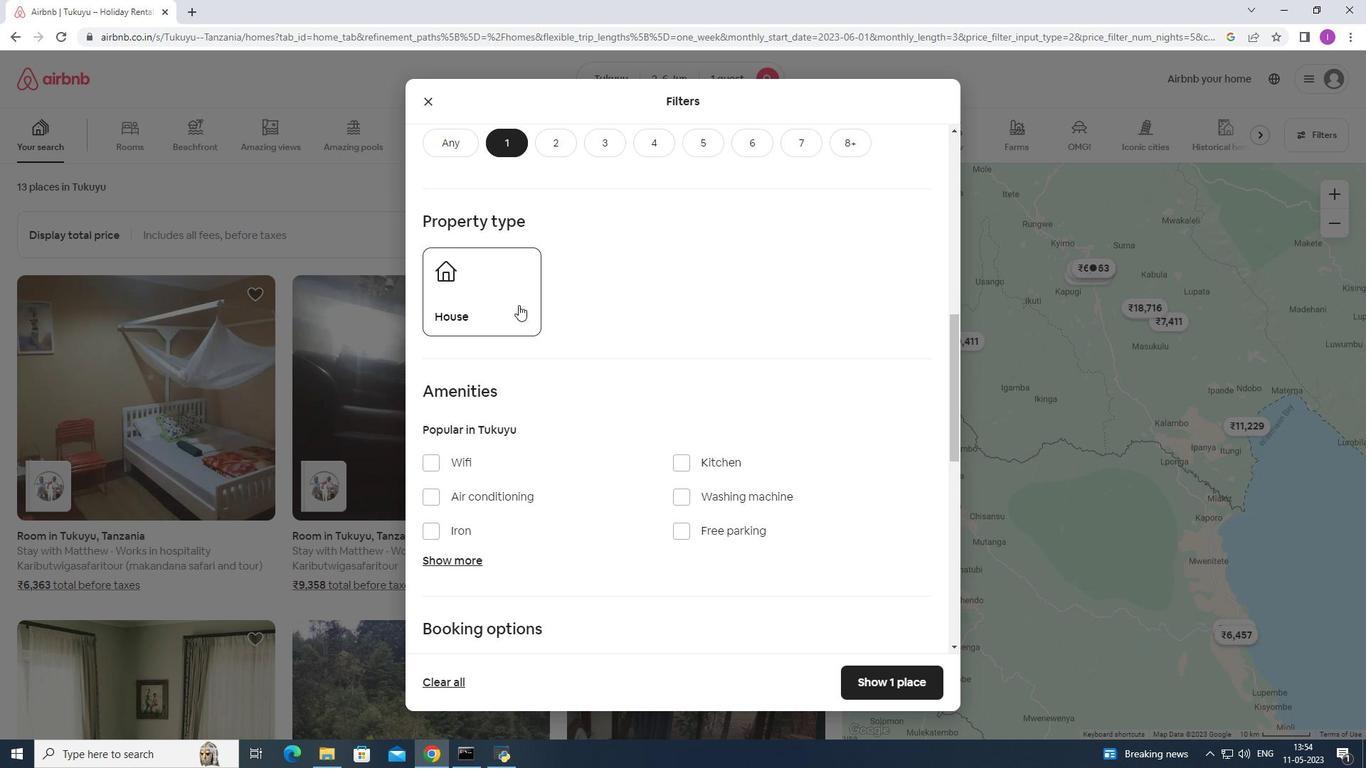 
Action: Mouse moved to (664, 414)
Screenshot: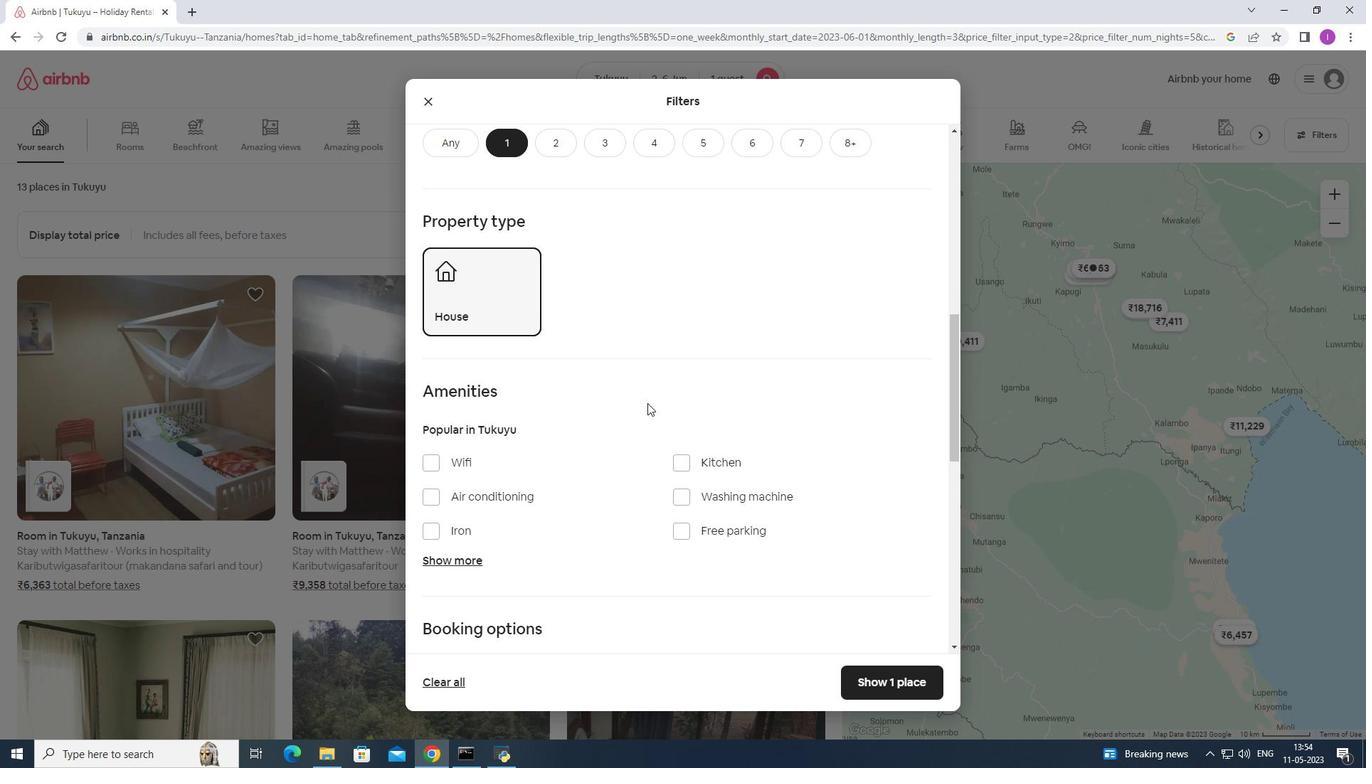 
Action: Mouse scrolled (664, 414) with delta (0, 0)
Screenshot: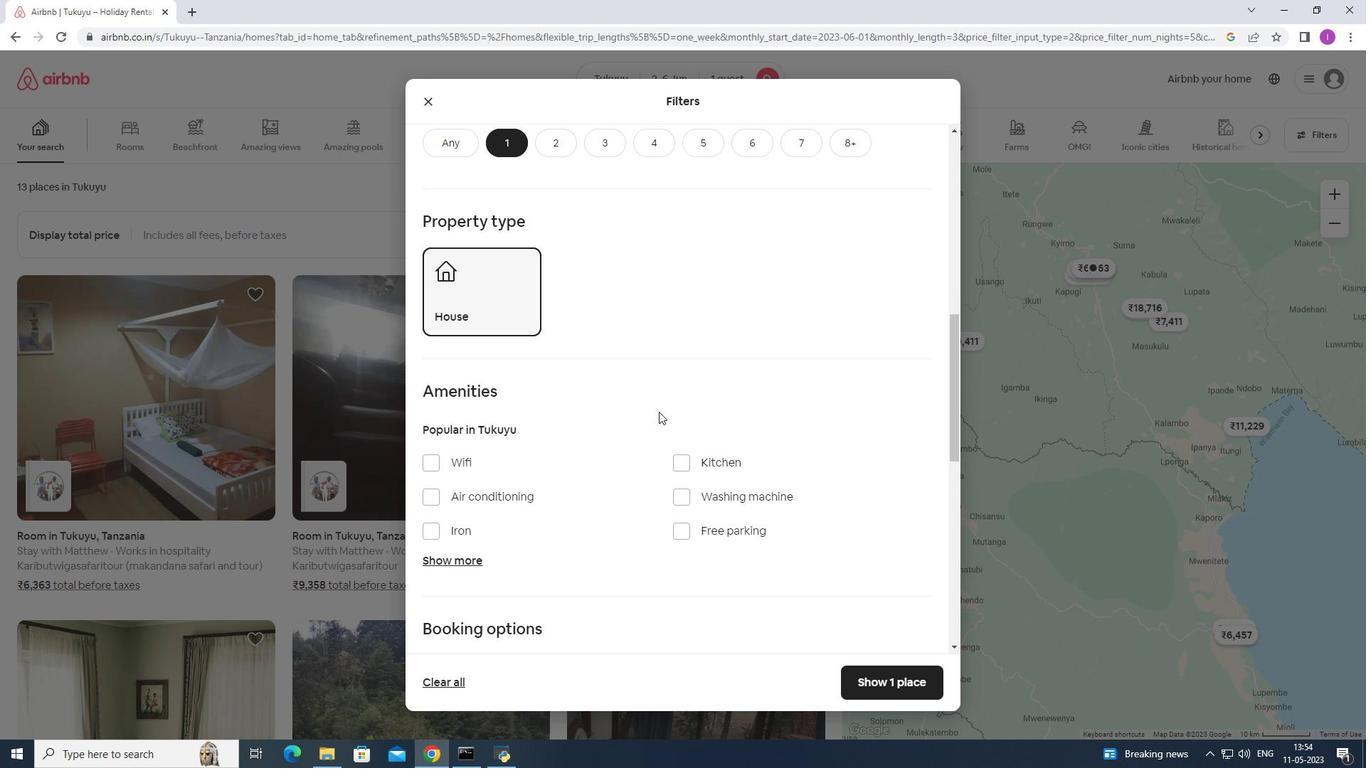 
Action: Mouse scrolled (664, 414) with delta (0, 0)
Screenshot: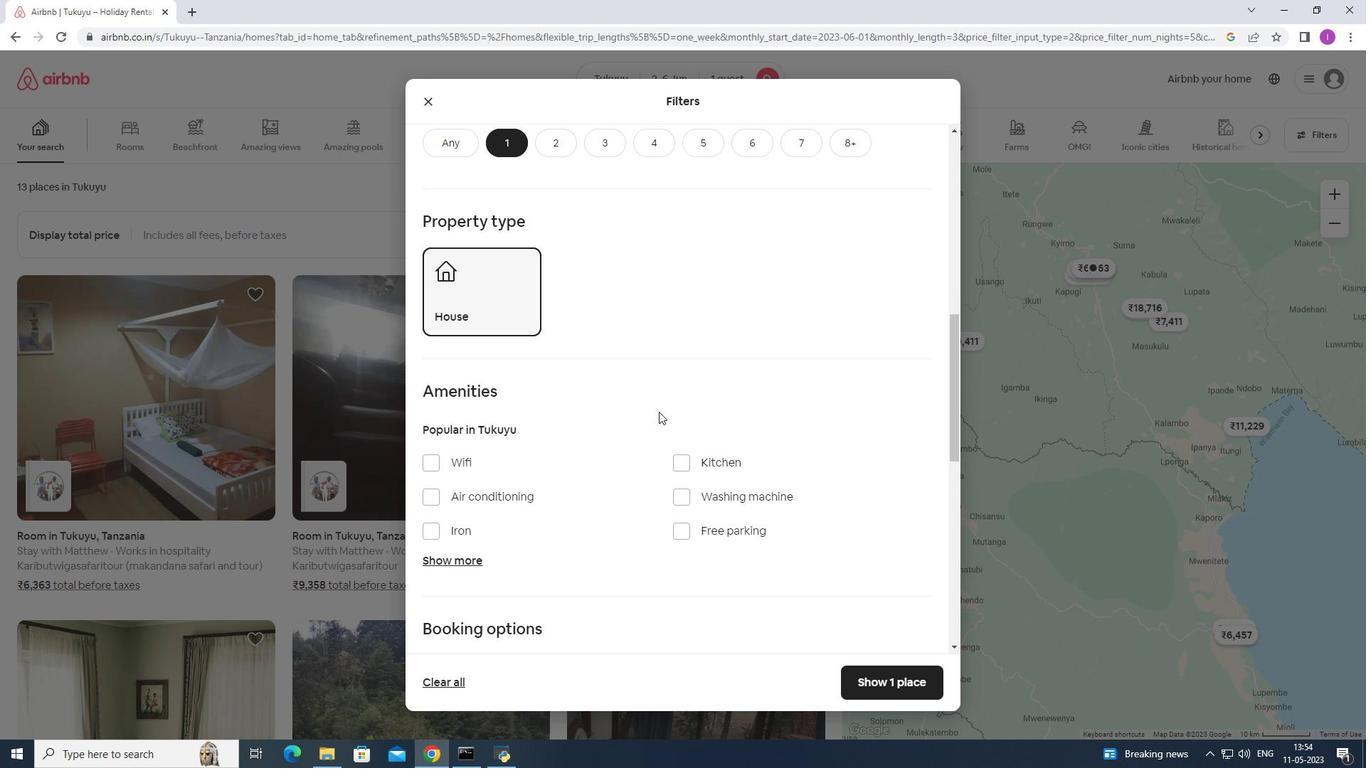 
Action: Mouse scrolled (664, 414) with delta (0, 0)
Screenshot: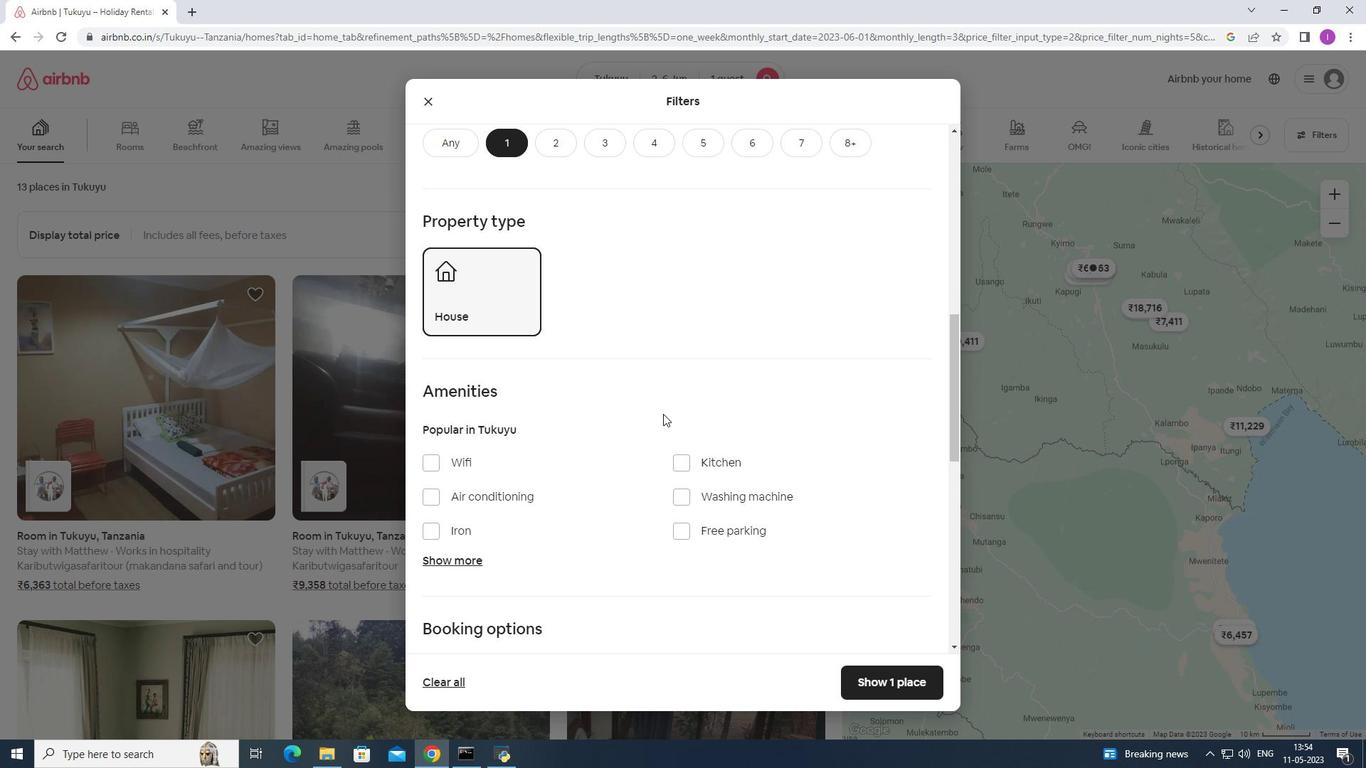 
Action: Mouse moved to (894, 505)
Screenshot: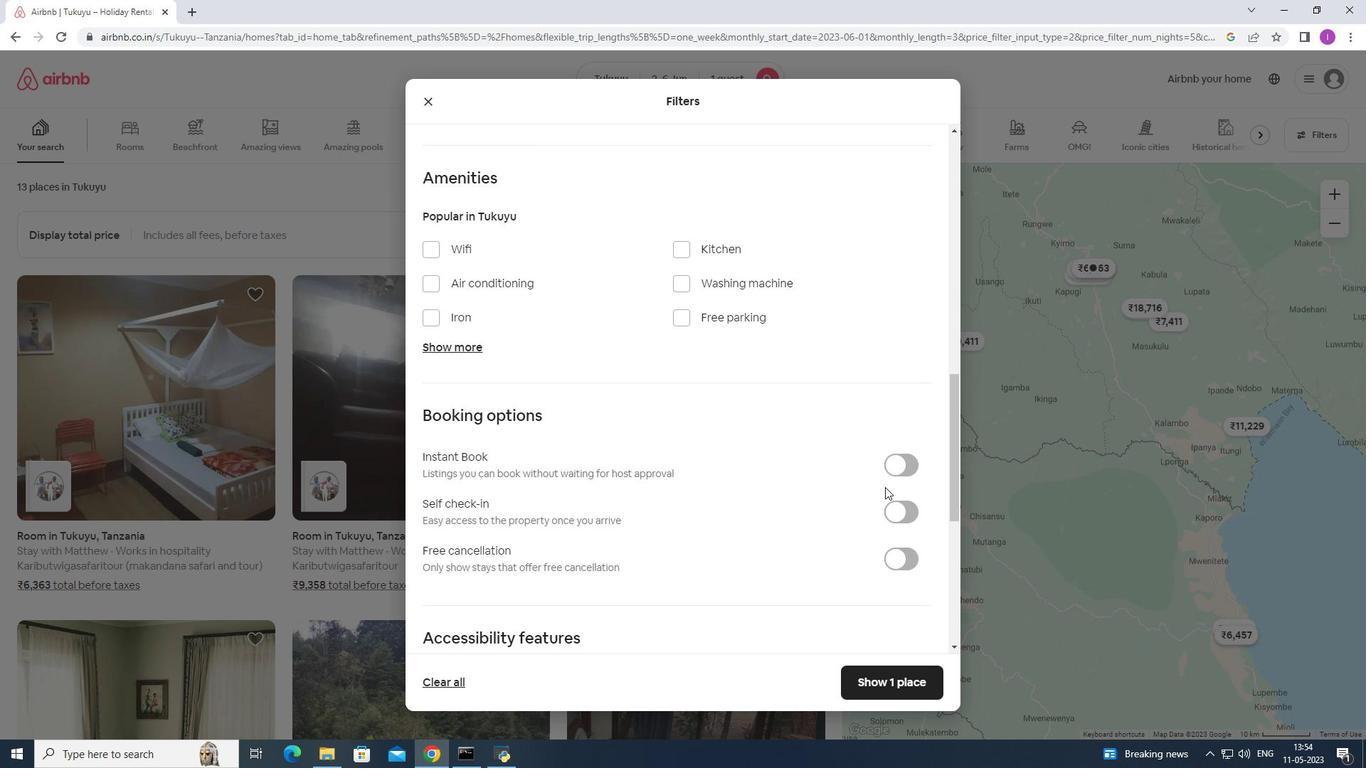 
Action: Mouse pressed left at (894, 505)
Screenshot: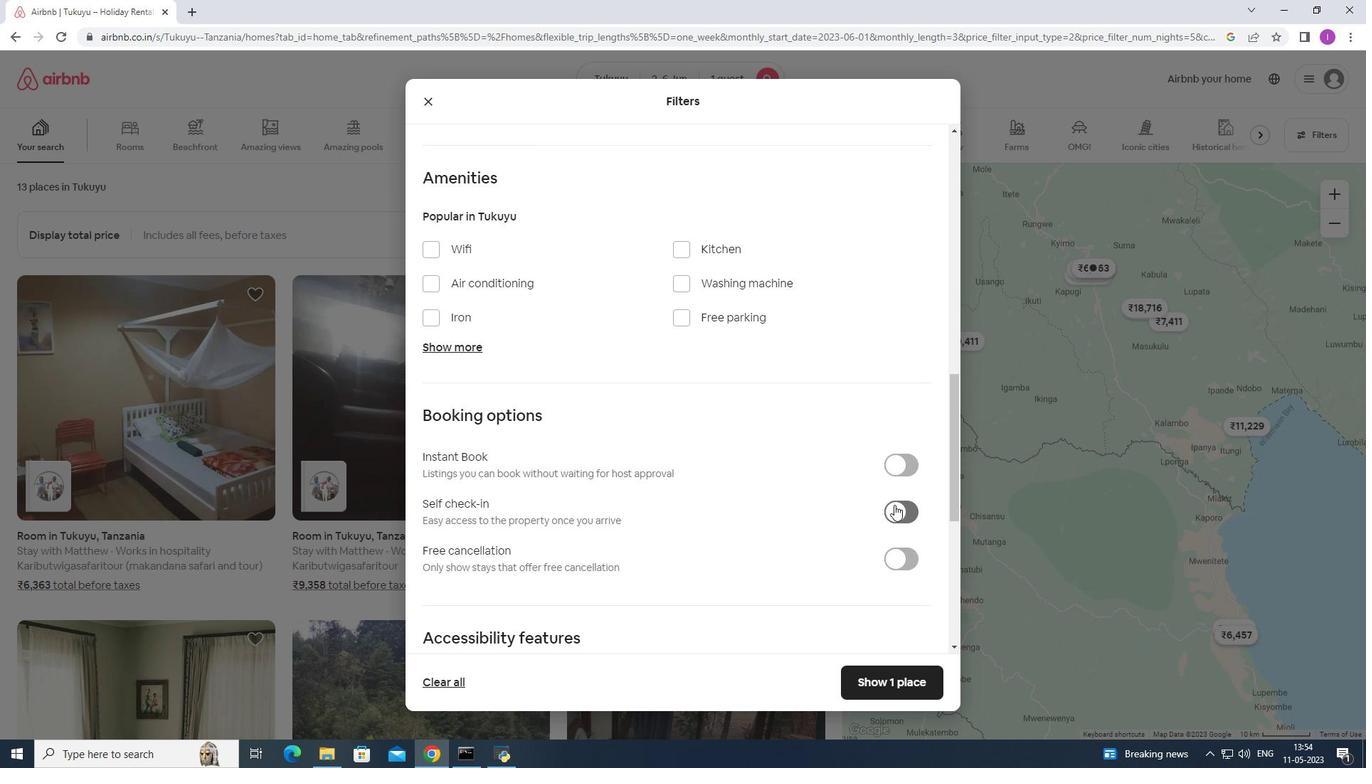 
Action: Mouse moved to (817, 555)
Screenshot: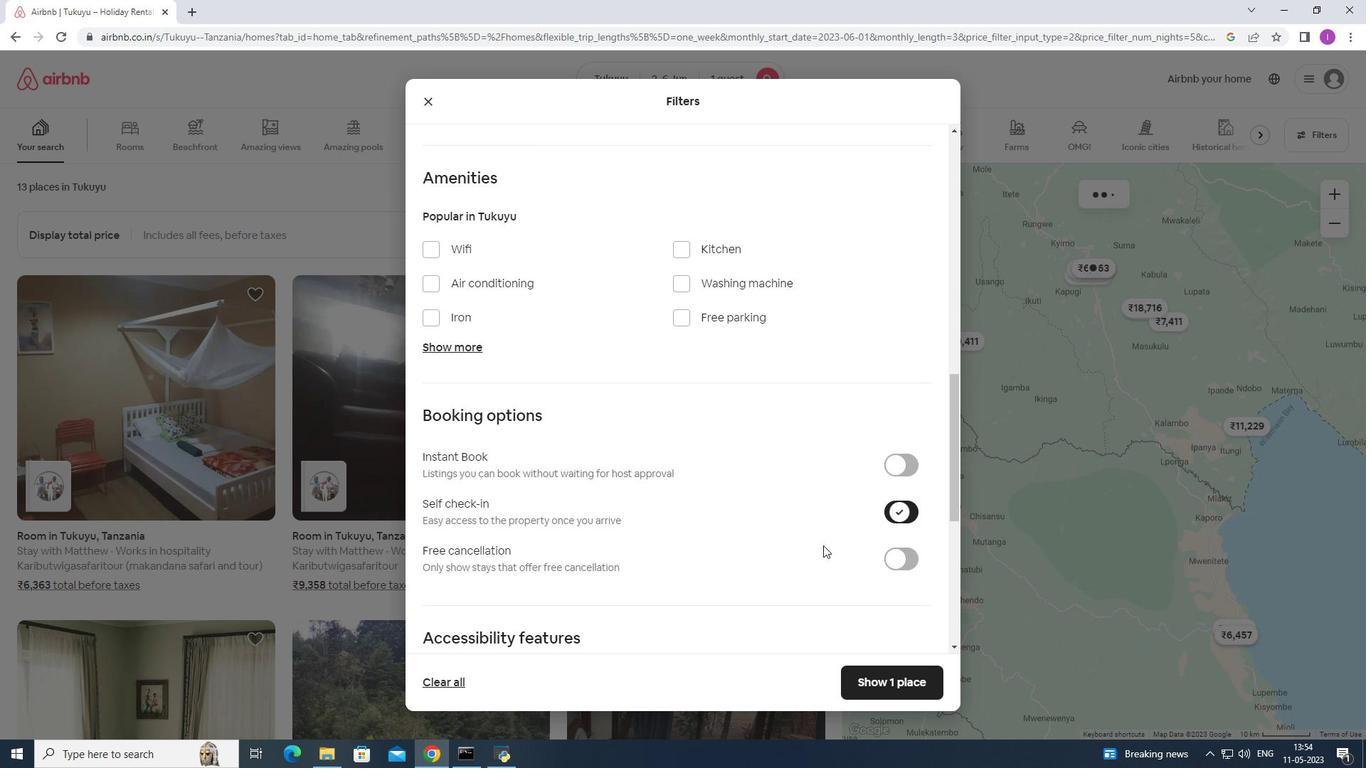 
Action: Mouse scrolled (817, 554) with delta (0, 0)
Screenshot: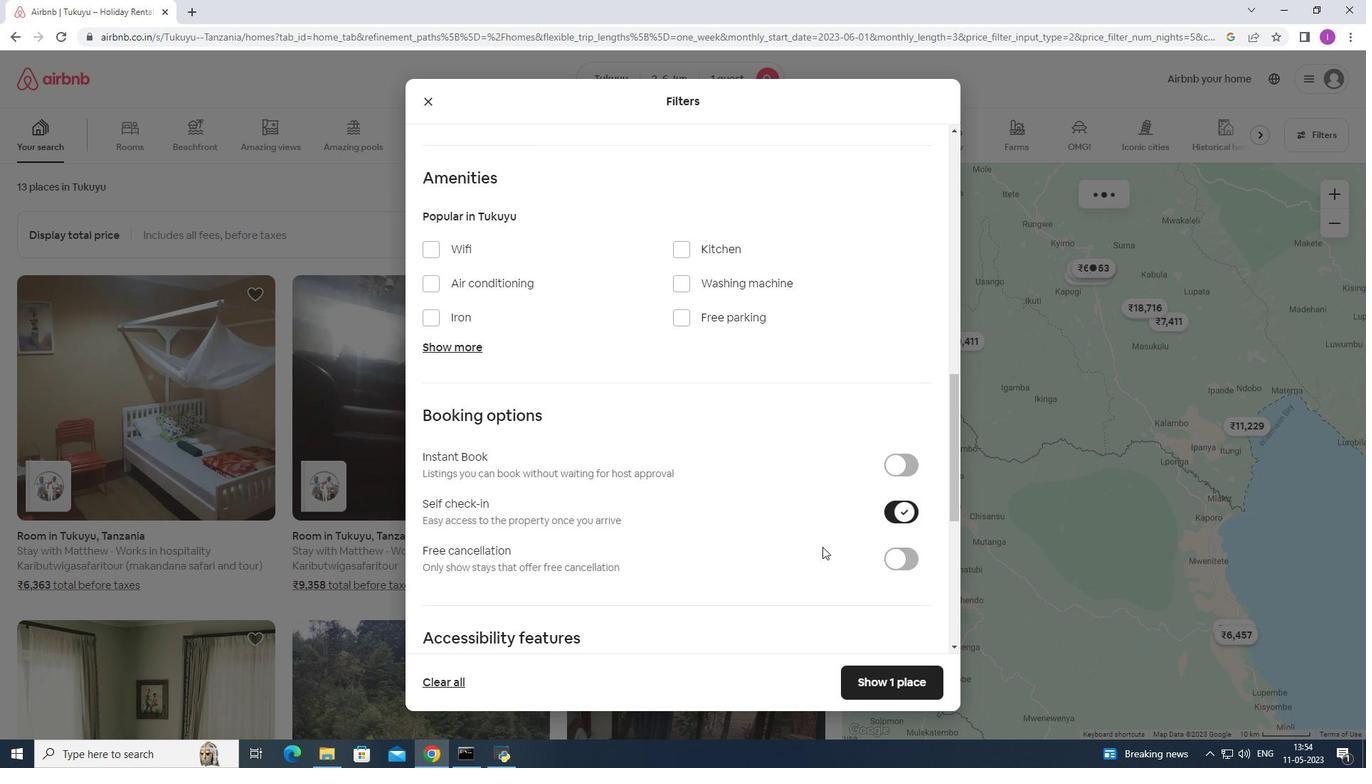 
Action: Mouse moved to (817, 555)
Screenshot: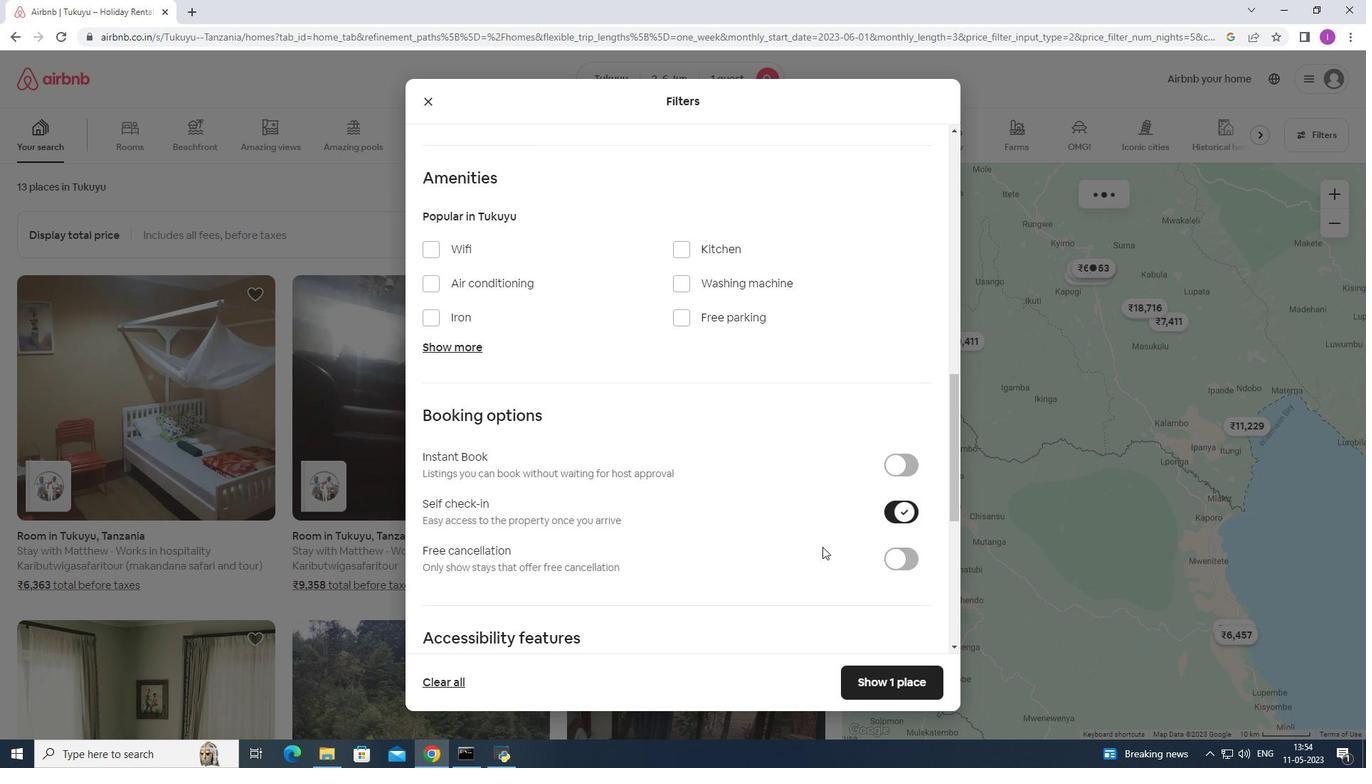 
Action: Mouse scrolled (817, 554) with delta (0, 0)
Screenshot: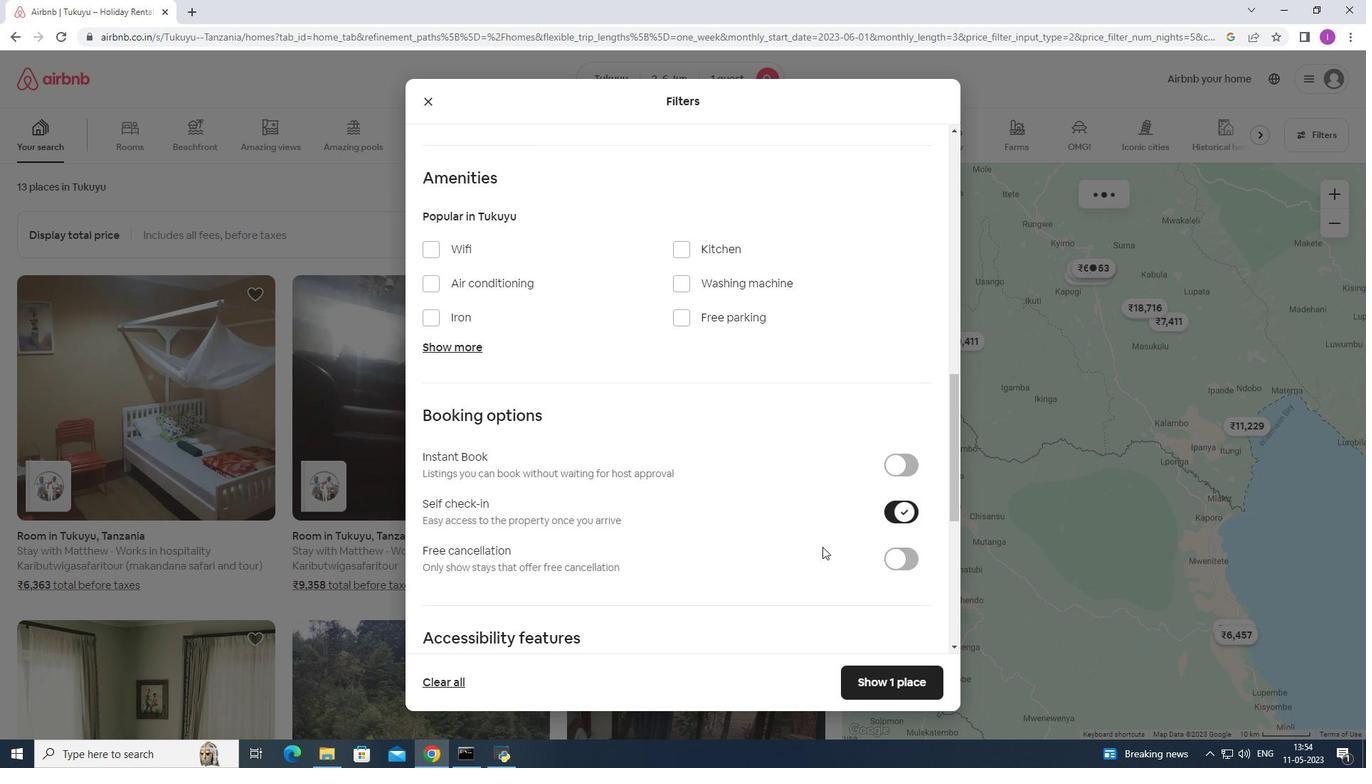 
Action: Mouse moved to (815, 558)
Screenshot: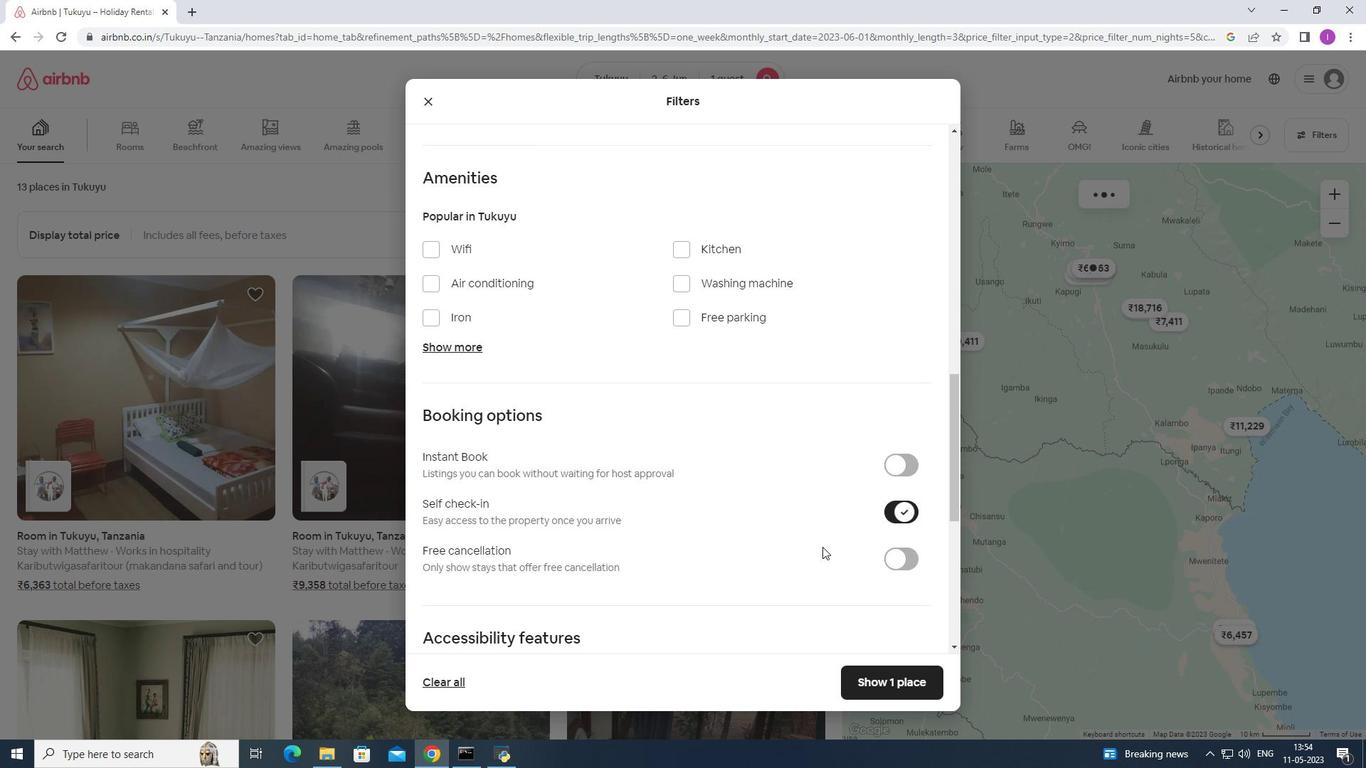 
Action: Mouse scrolled (815, 557) with delta (0, 0)
Screenshot: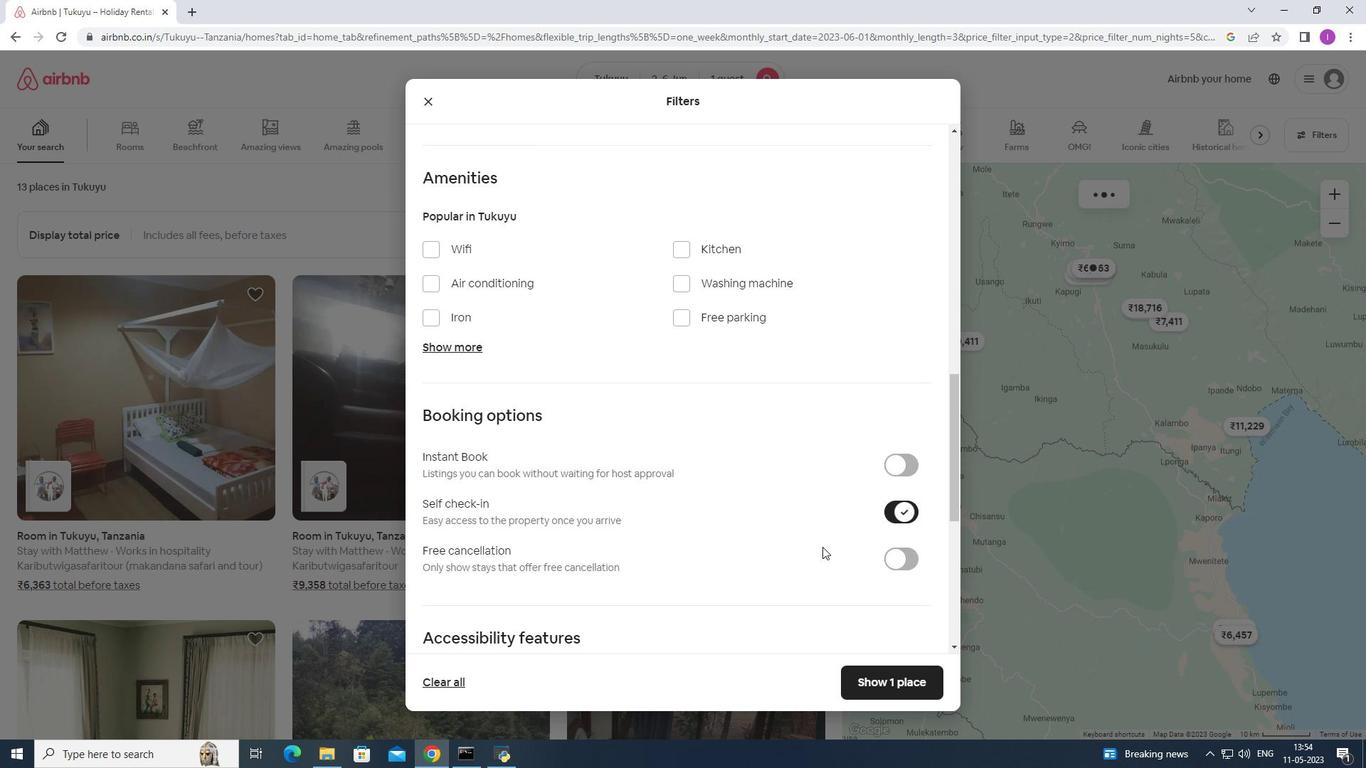 
Action: Mouse scrolled (815, 557) with delta (0, 0)
Screenshot: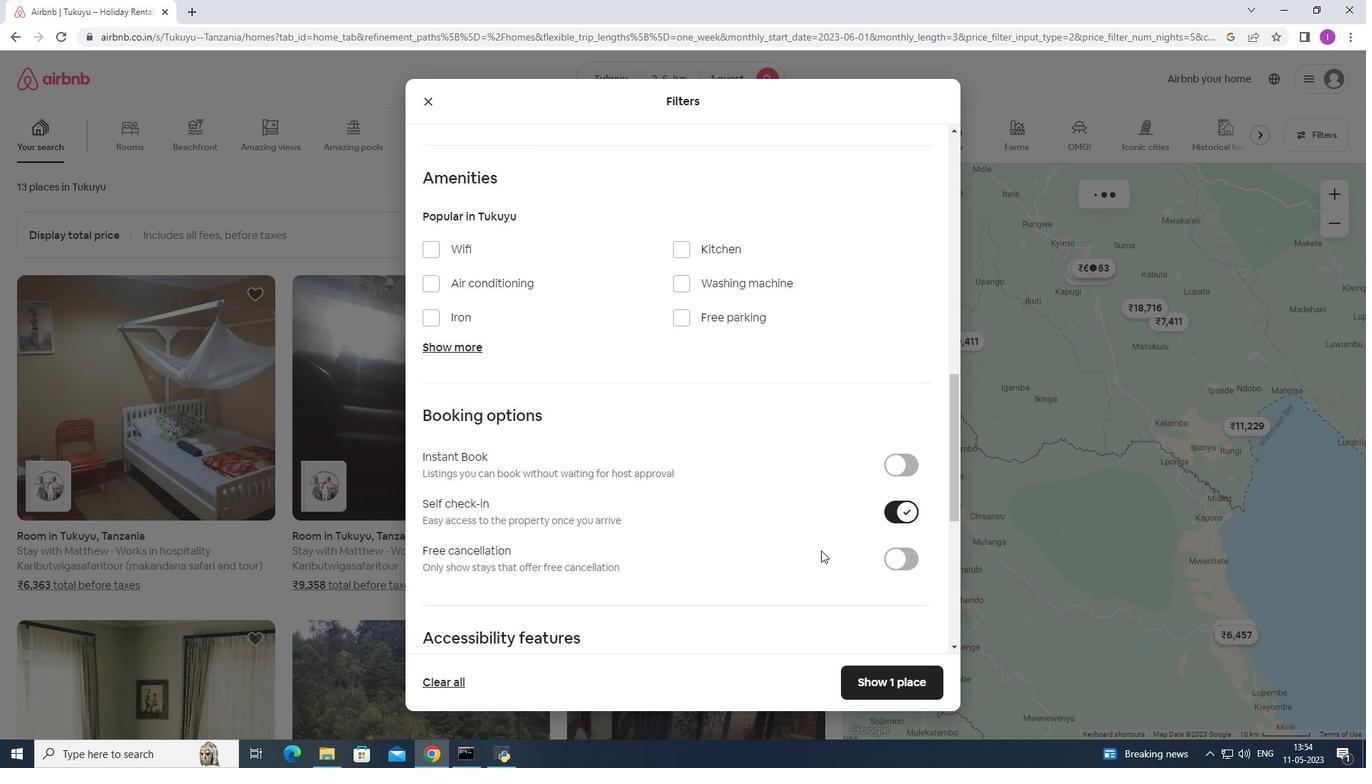 
Action: Mouse scrolled (815, 557) with delta (0, 0)
Screenshot: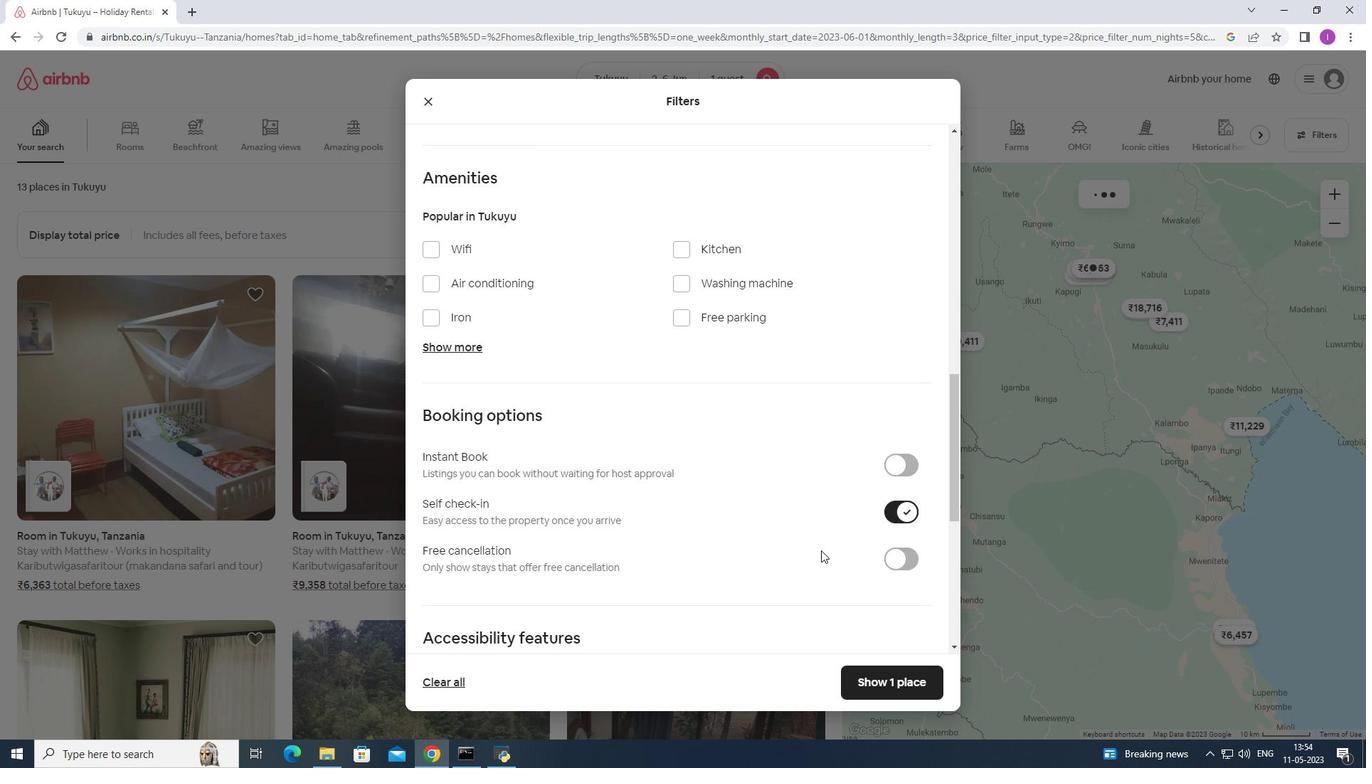 
Action: Mouse moved to (795, 550)
Screenshot: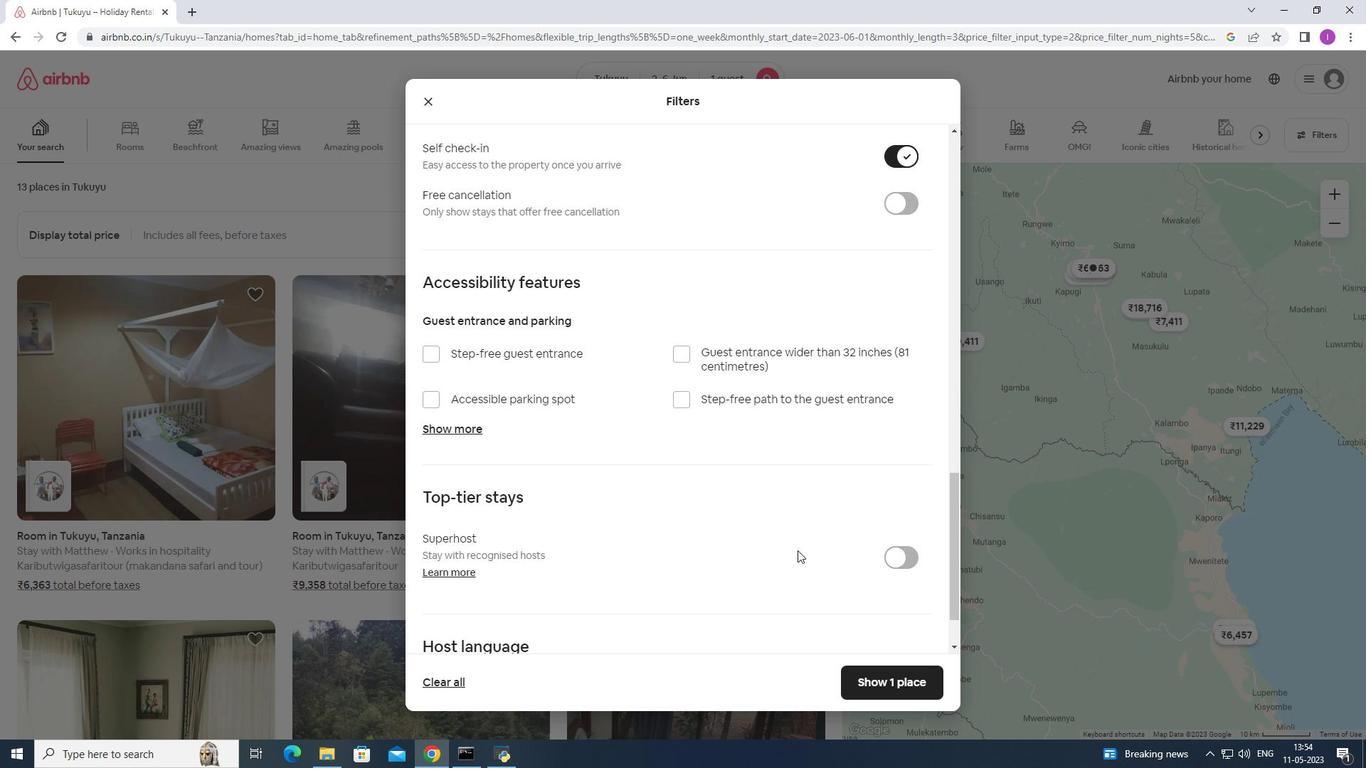 
Action: Mouse scrolled (795, 549) with delta (0, 0)
Screenshot: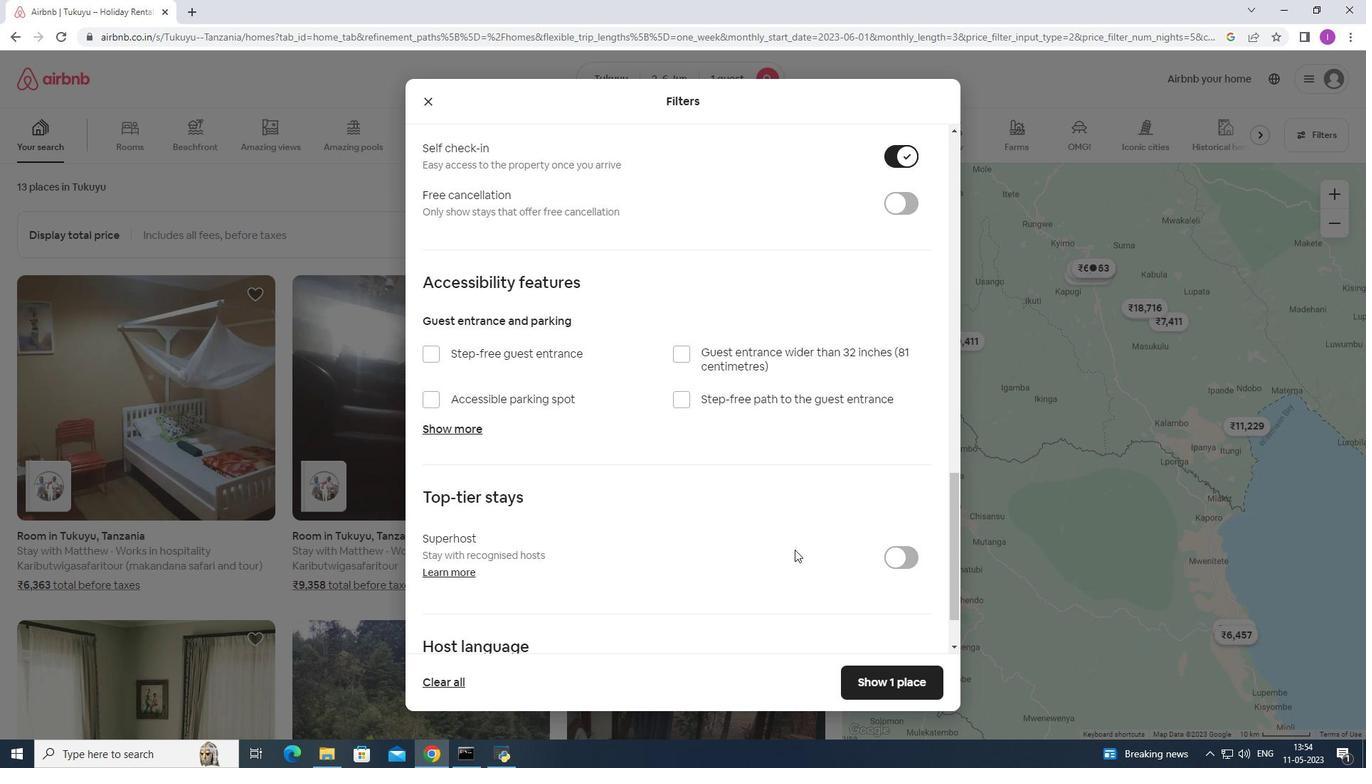 
Action: Mouse scrolled (795, 549) with delta (0, 0)
Screenshot: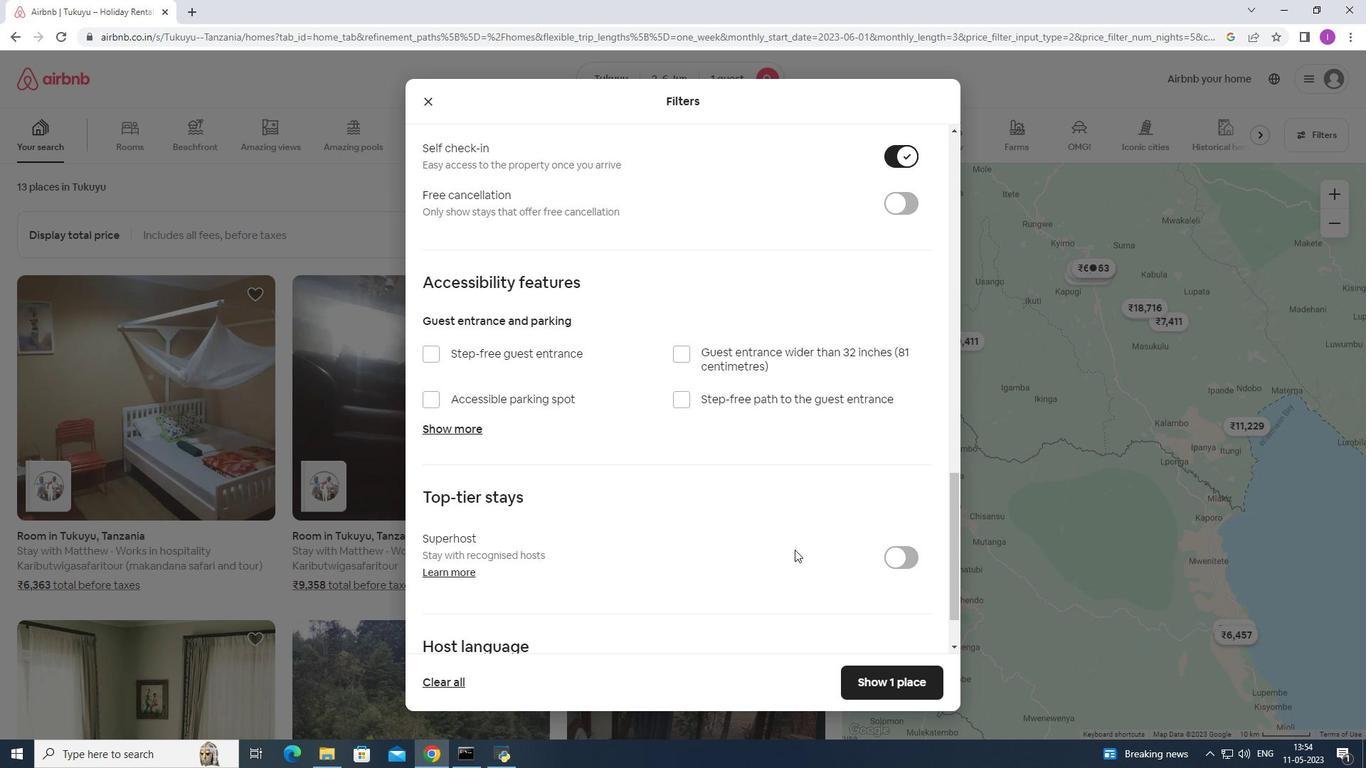 
Action: Mouse scrolled (795, 549) with delta (0, 0)
Screenshot: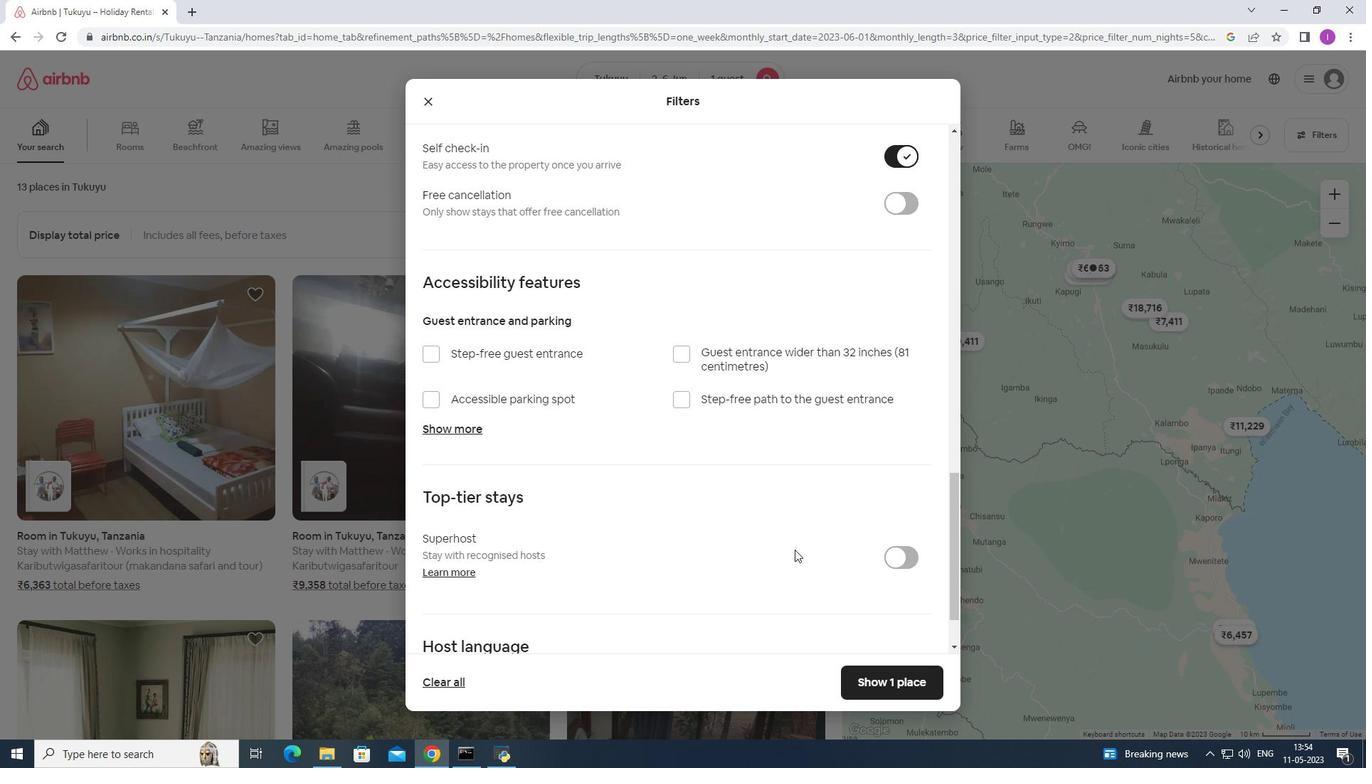 
Action: Mouse scrolled (795, 549) with delta (0, 0)
Screenshot: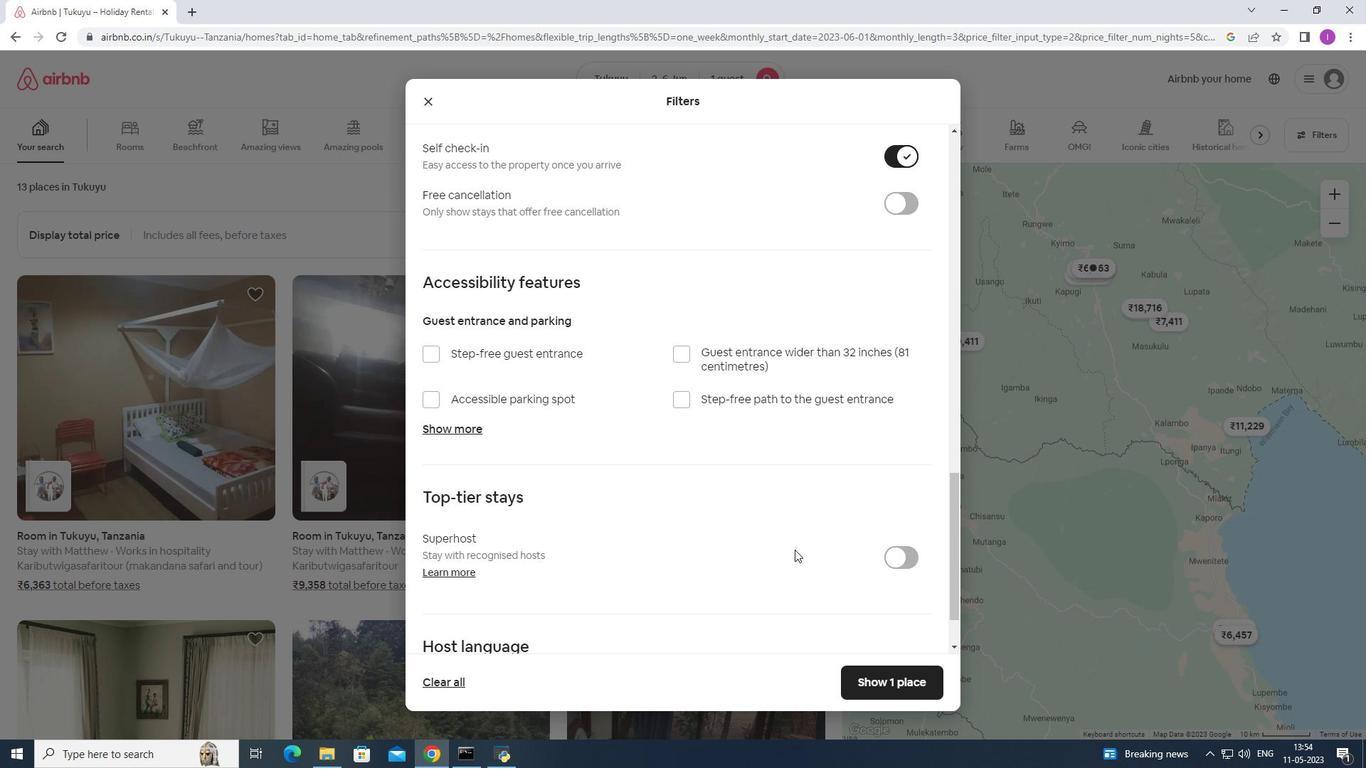 
Action: Mouse moved to (794, 549)
Screenshot: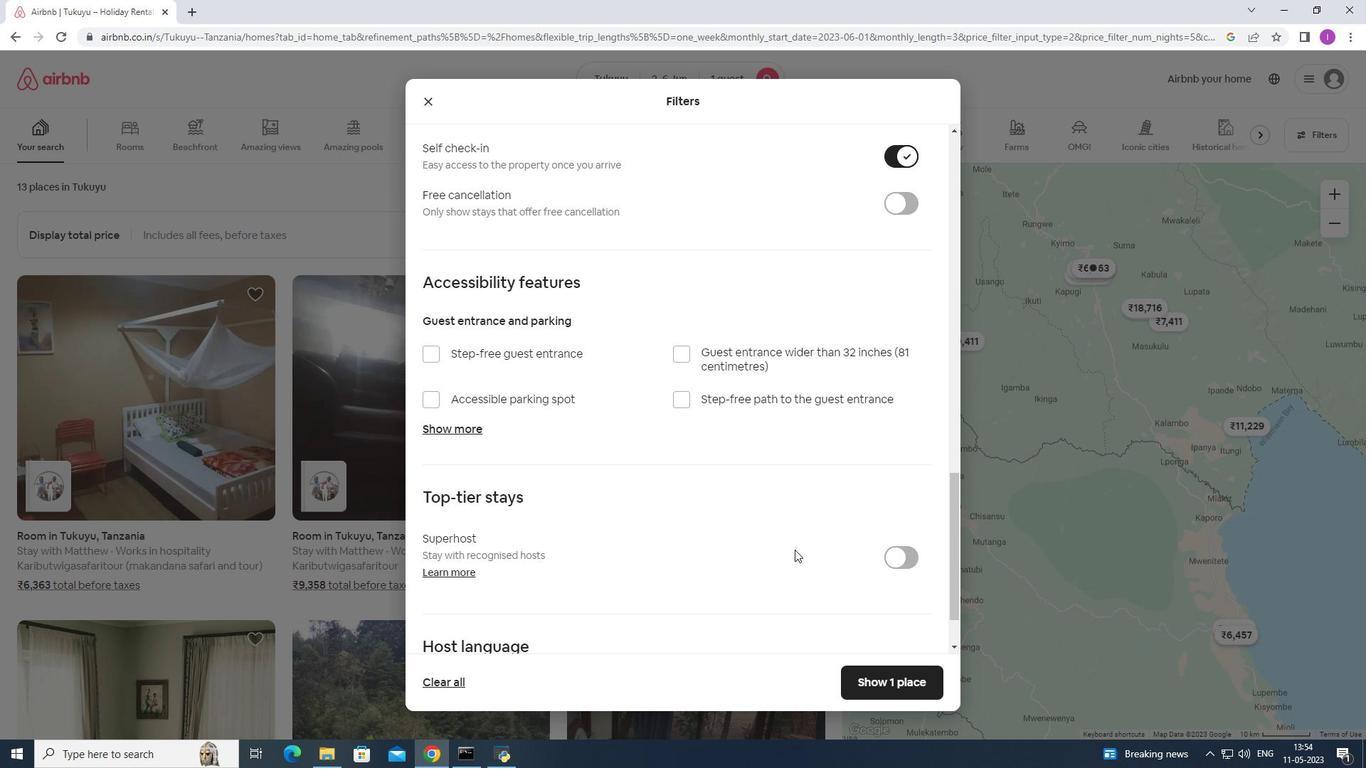 
Action: Mouse scrolled (794, 548) with delta (0, 0)
Screenshot: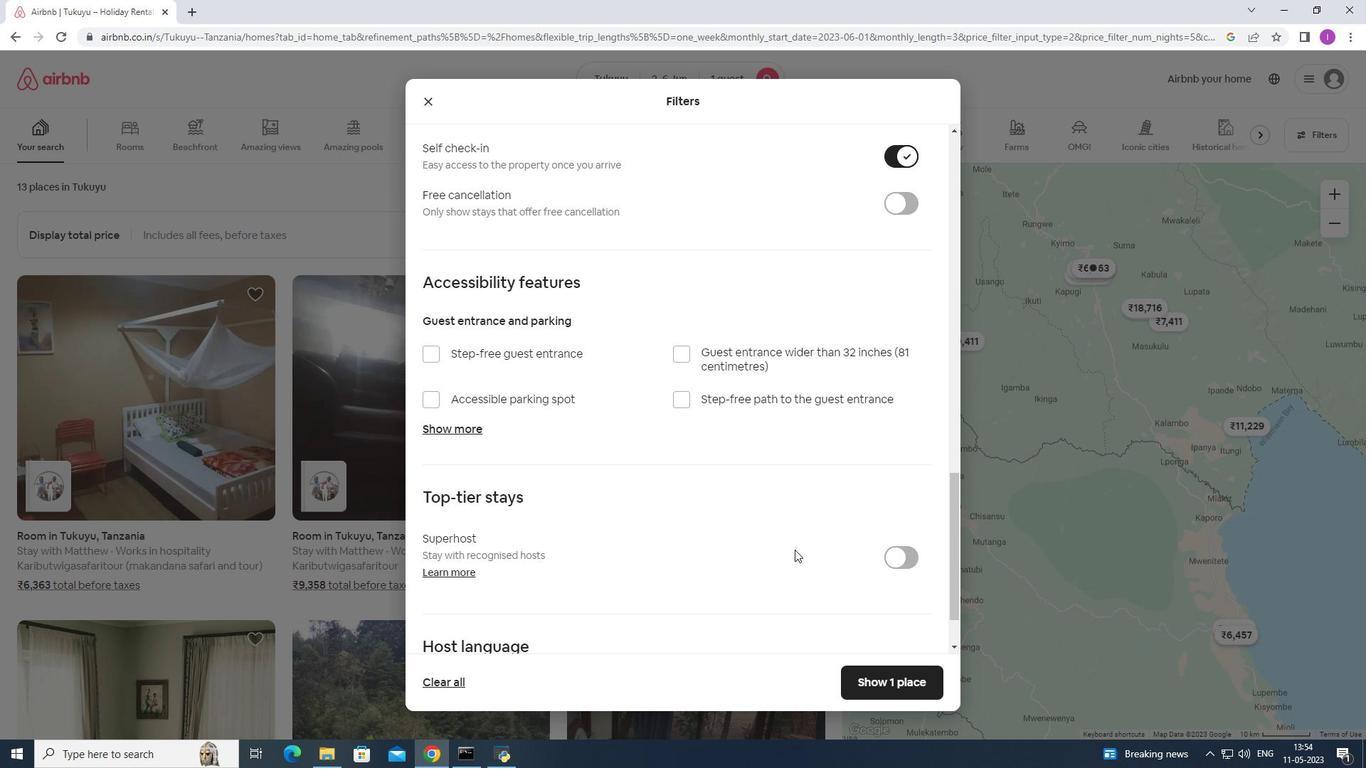 
Action: Mouse scrolled (794, 548) with delta (0, 0)
Screenshot: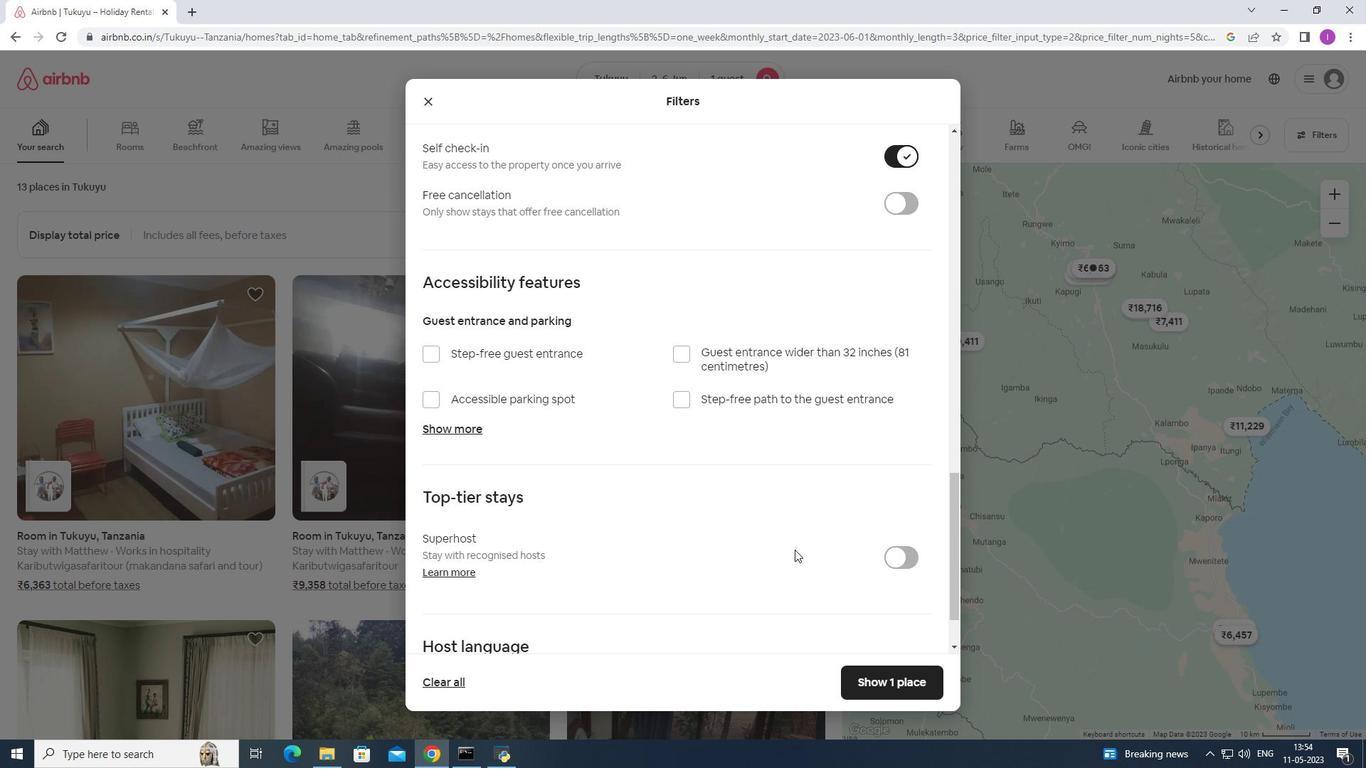 
Action: Mouse moved to (612, 553)
Screenshot: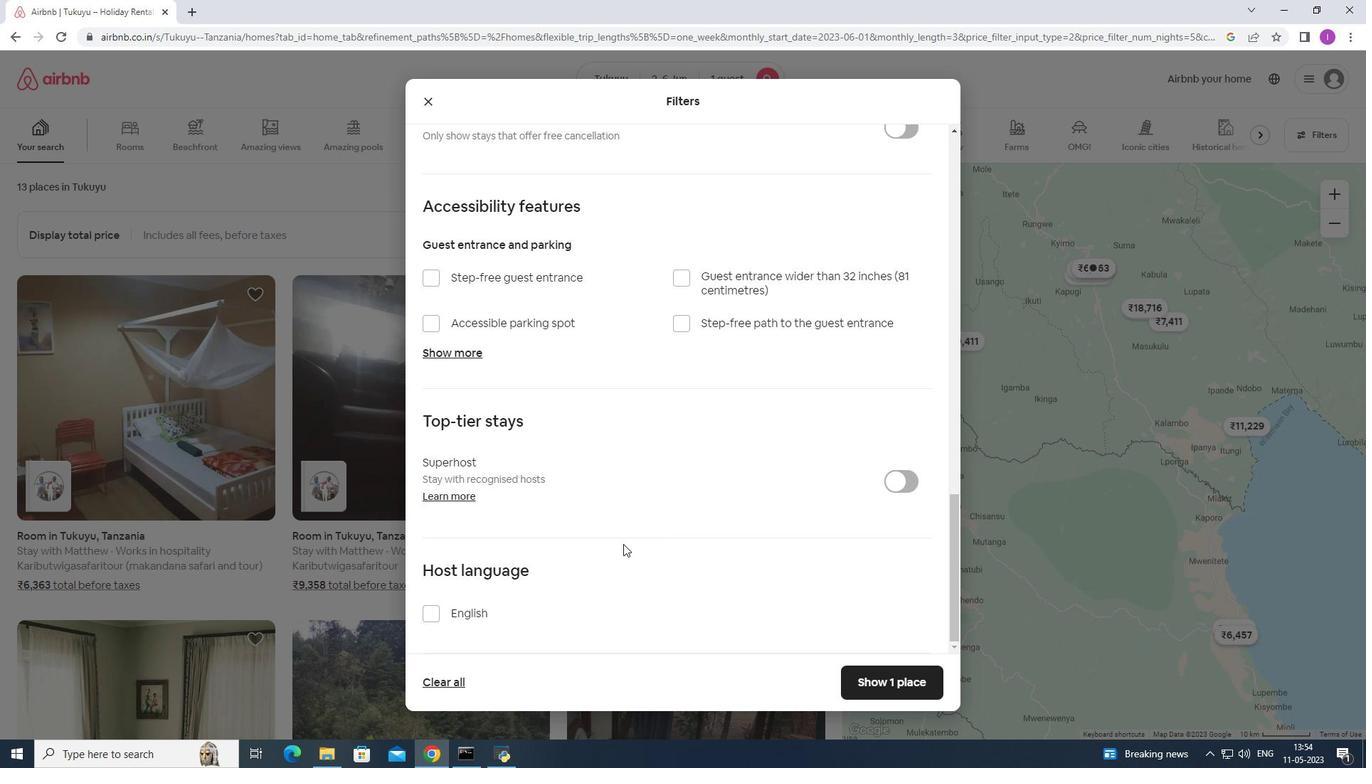 
Action: Mouse scrolled (612, 552) with delta (0, 0)
Screenshot: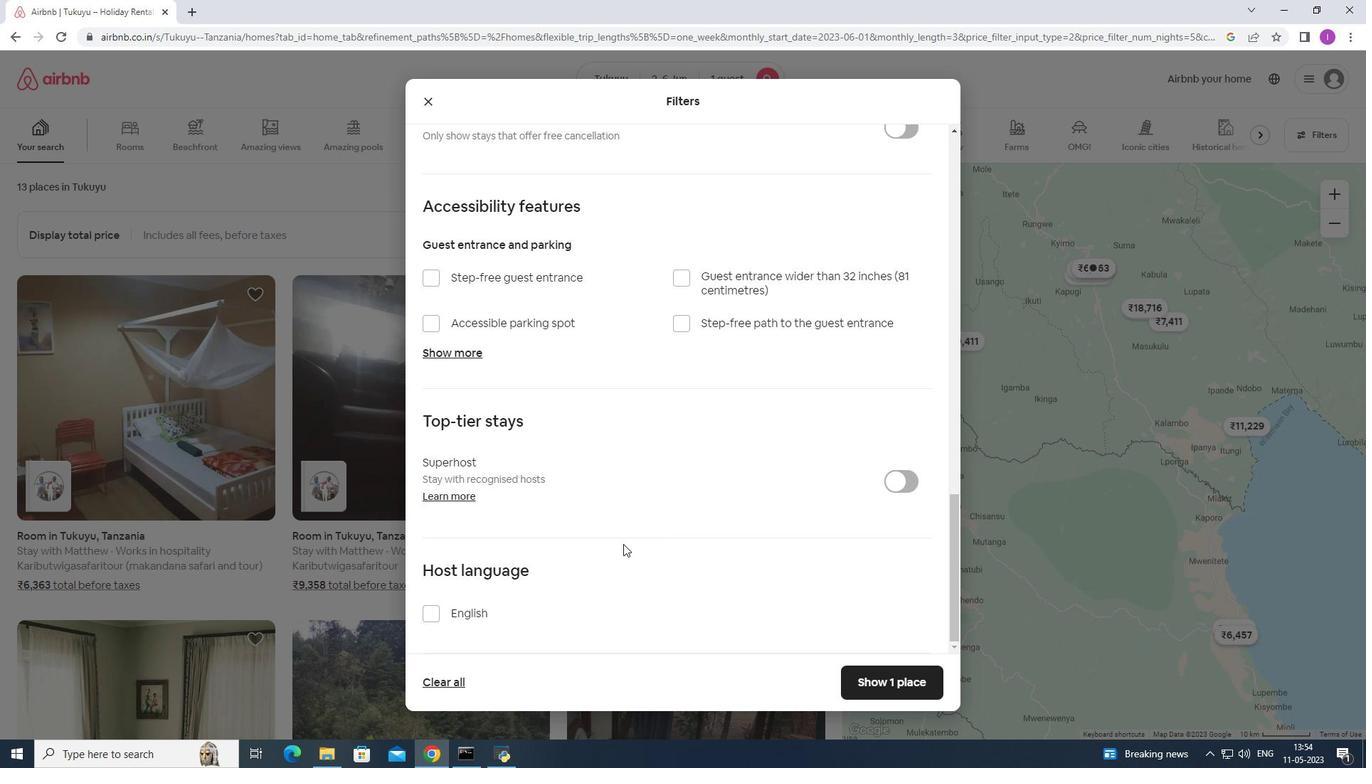 
Action: Mouse scrolled (612, 552) with delta (0, 0)
Screenshot: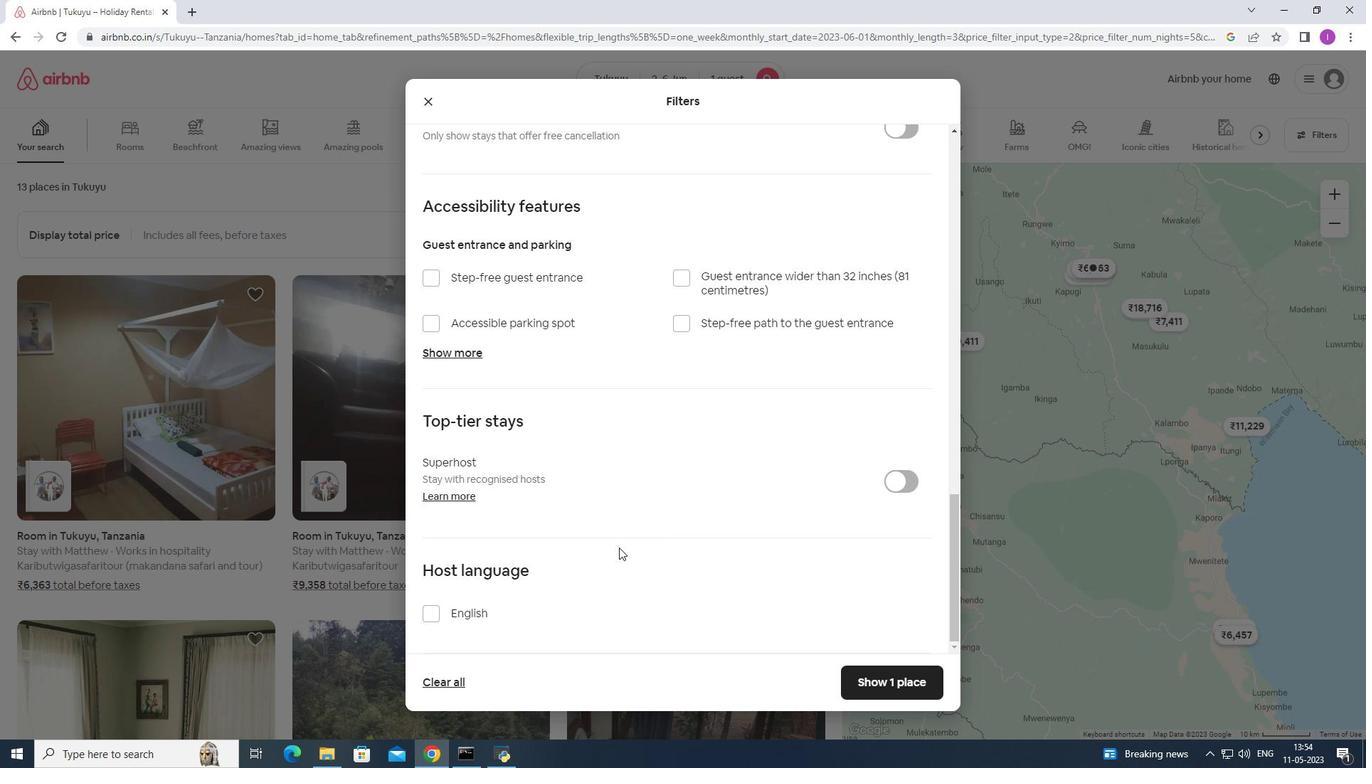 
Action: Mouse scrolled (612, 552) with delta (0, 0)
Screenshot: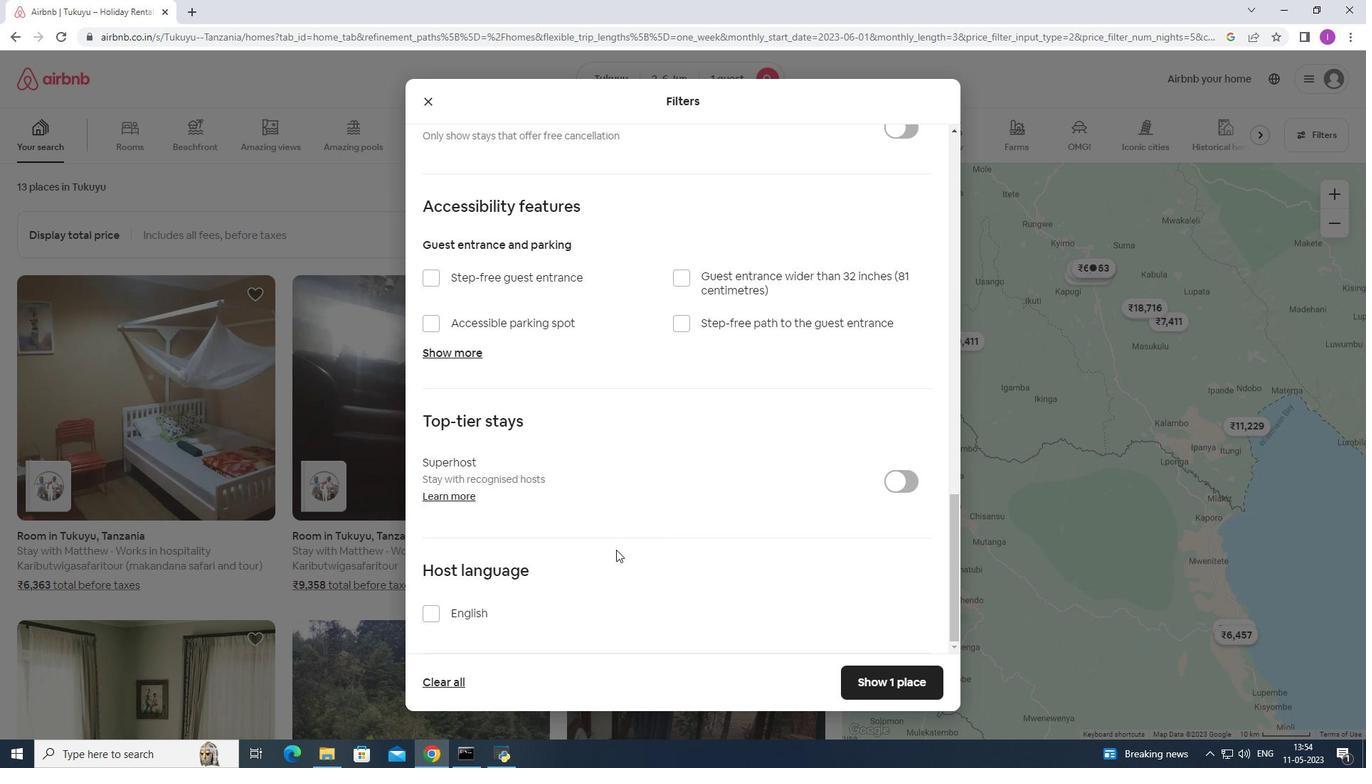 
Action: Mouse moved to (611, 553)
Screenshot: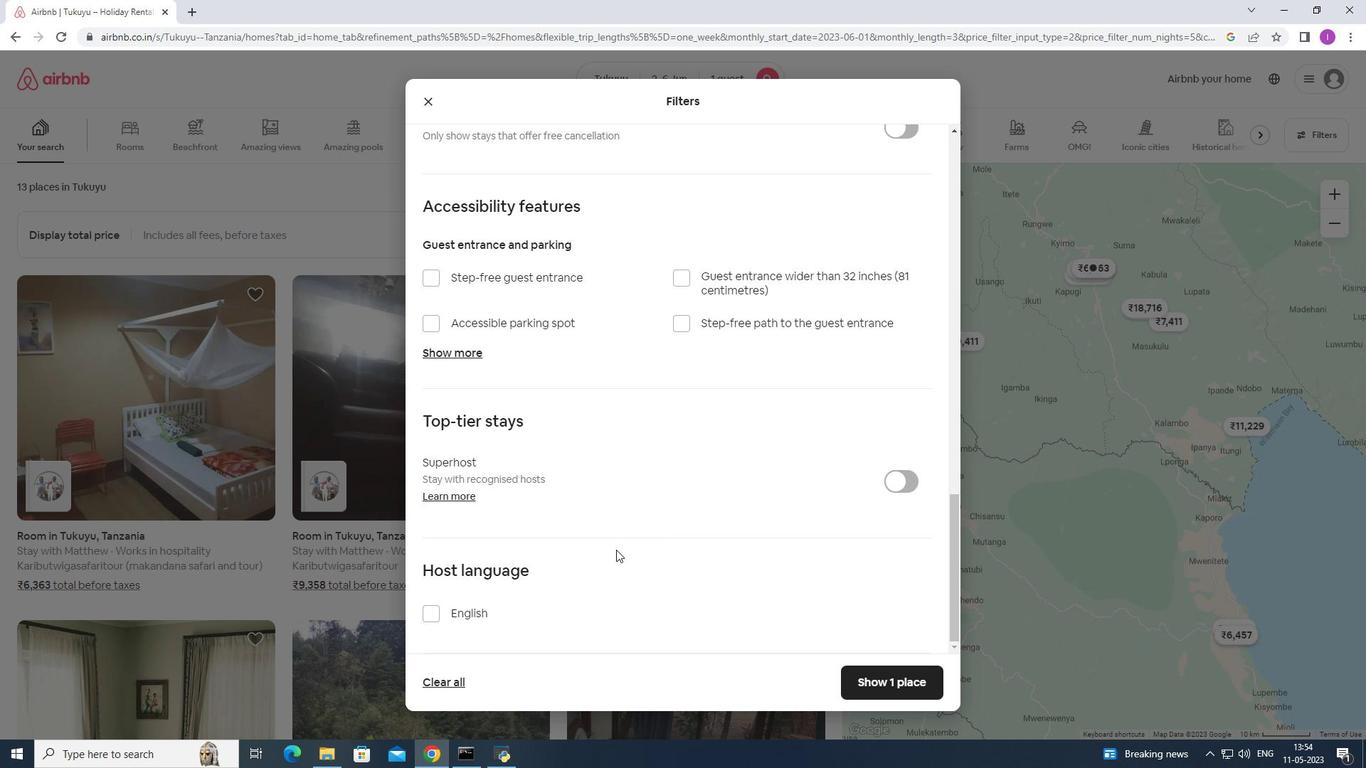 
Action: Mouse scrolled (611, 553) with delta (0, 0)
Screenshot: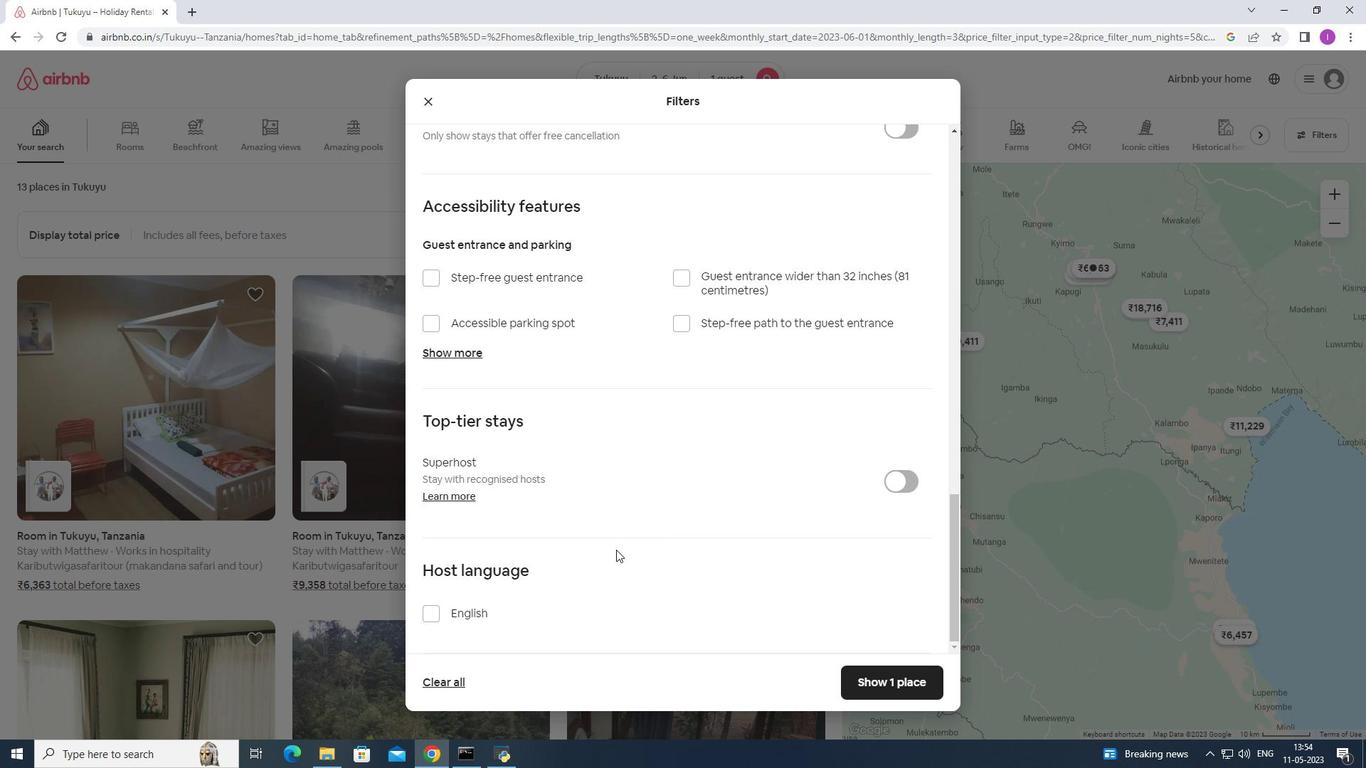 
Action: Mouse moved to (599, 553)
Screenshot: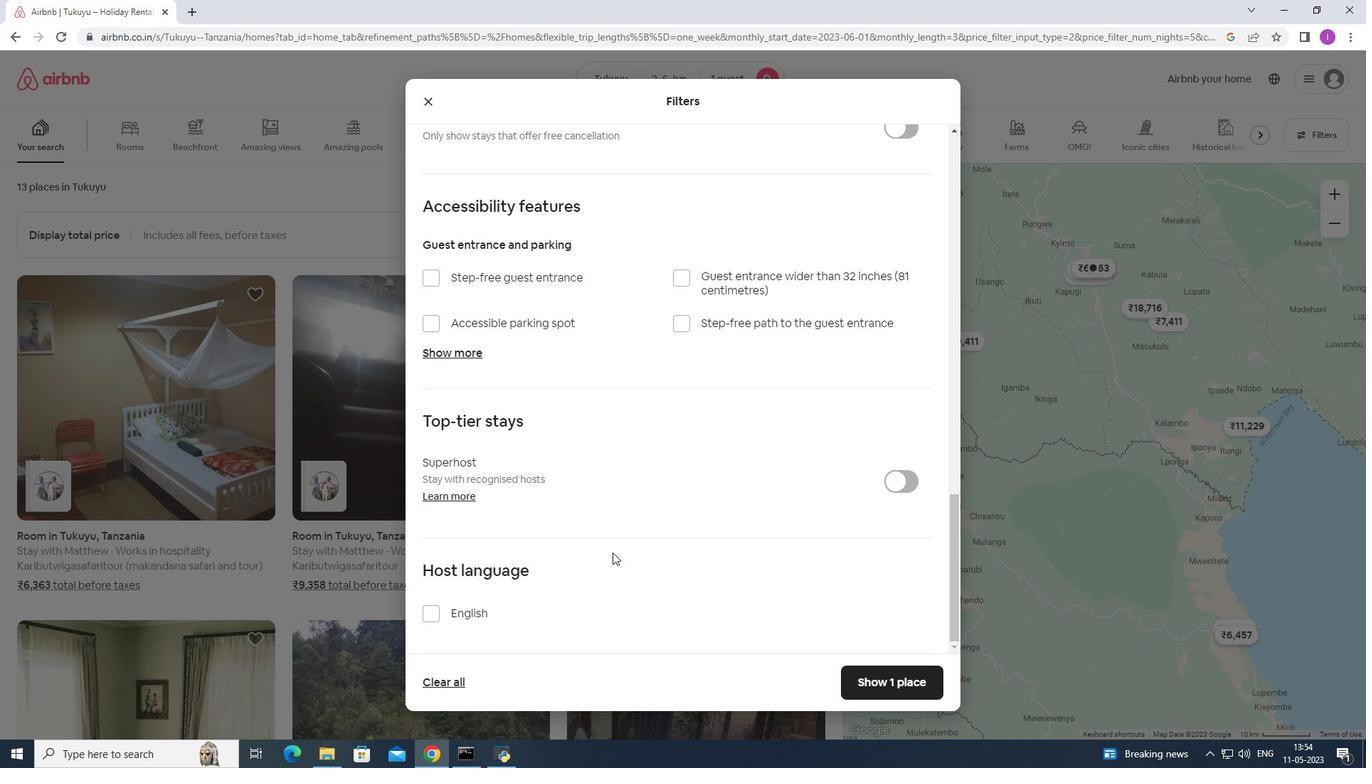 
Action: Mouse scrolled (605, 553) with delta (0, 0)
Screenshot: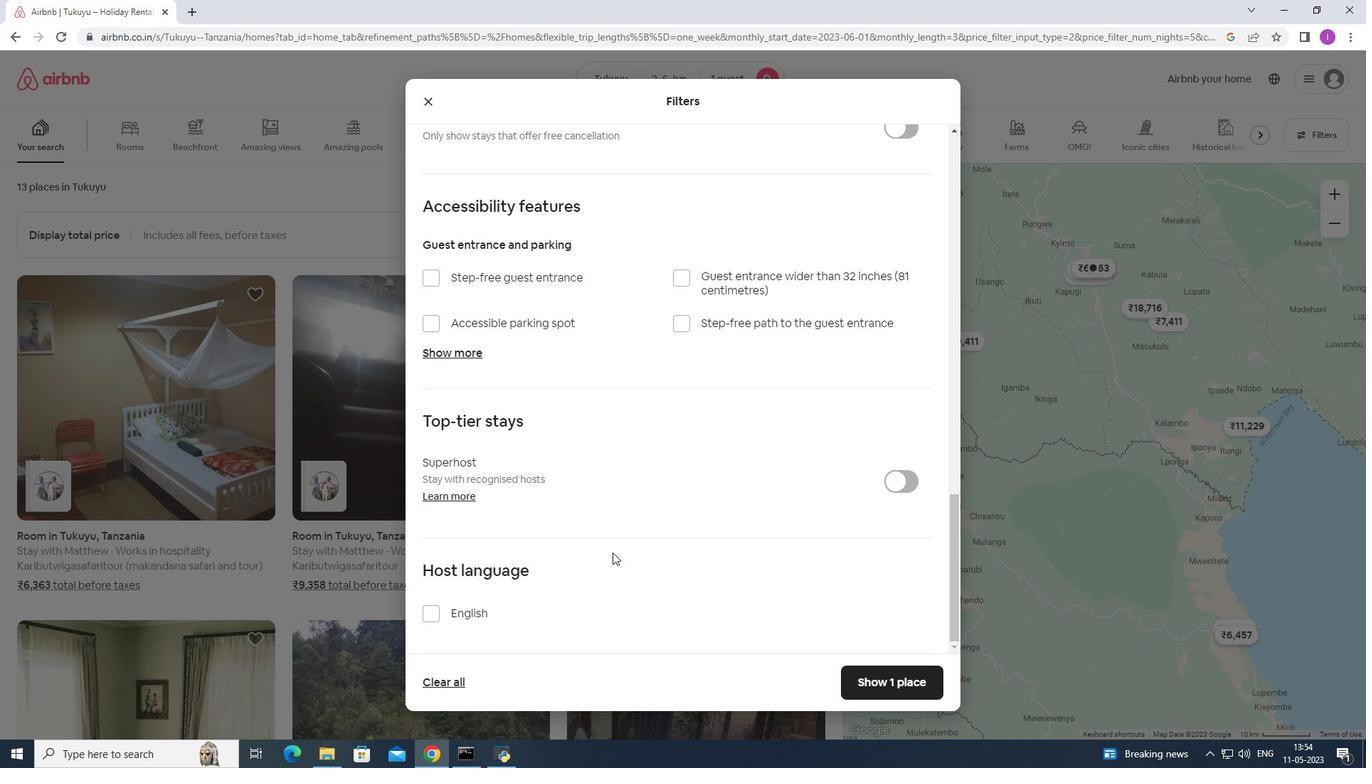 
Action: Mouse moved to (442, 612)
Screenshot: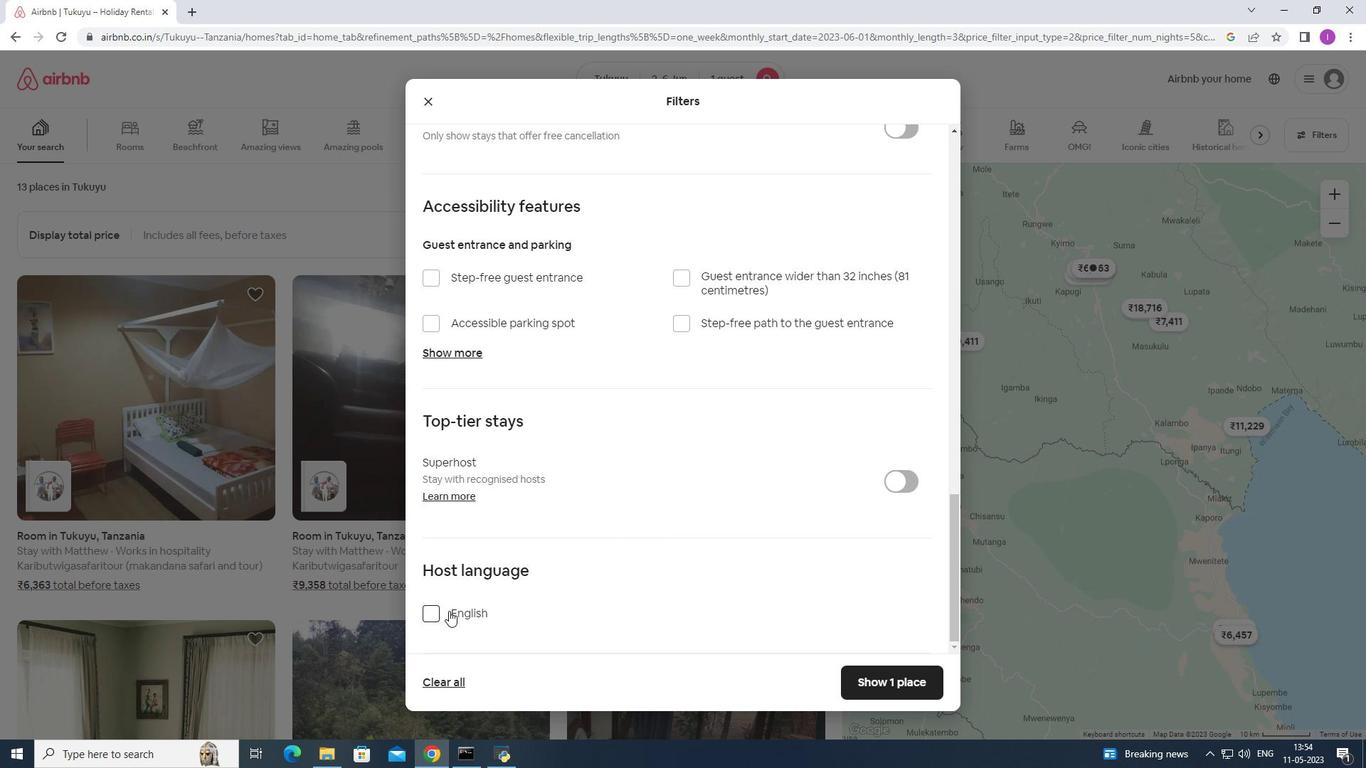 
Action: Mouse pressed left at (442, 612)
Screenshot: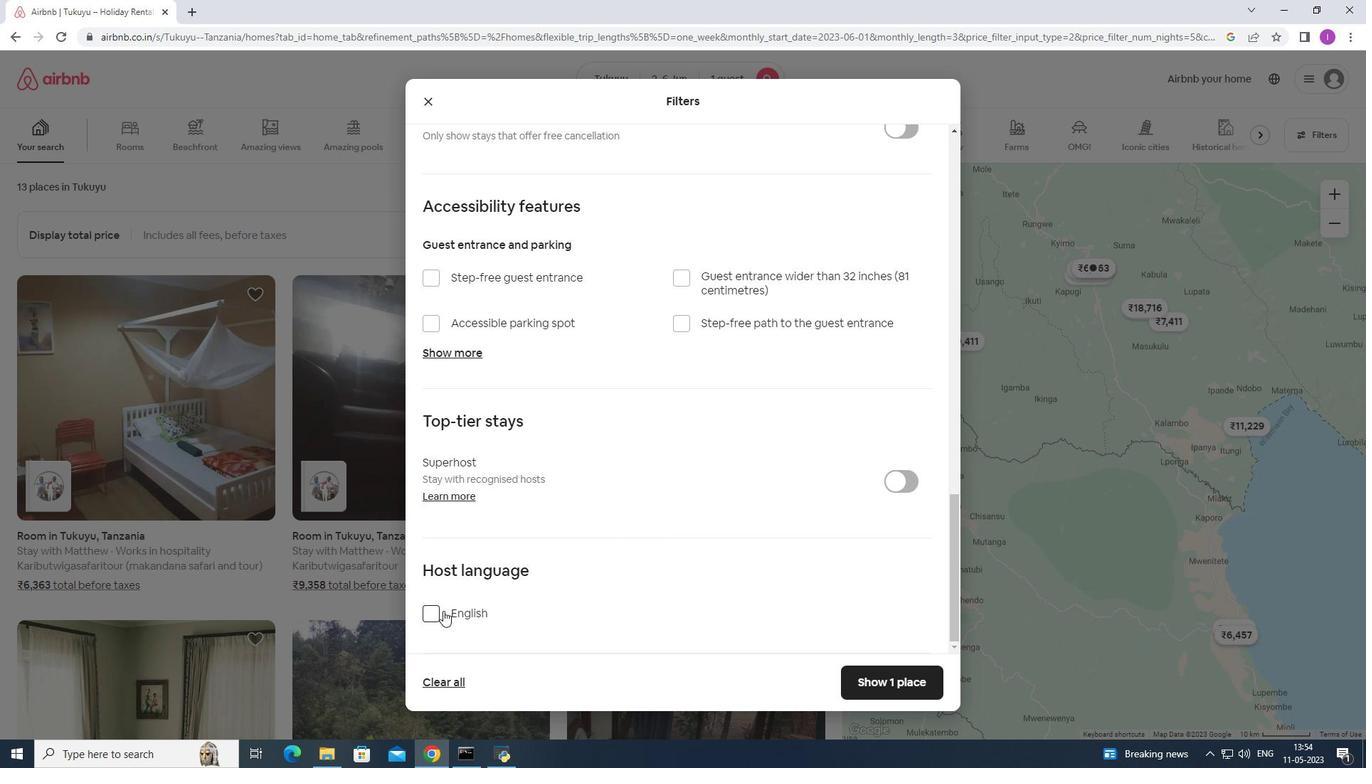 
Action: Mouse moved to (866, 686)
Screenshot: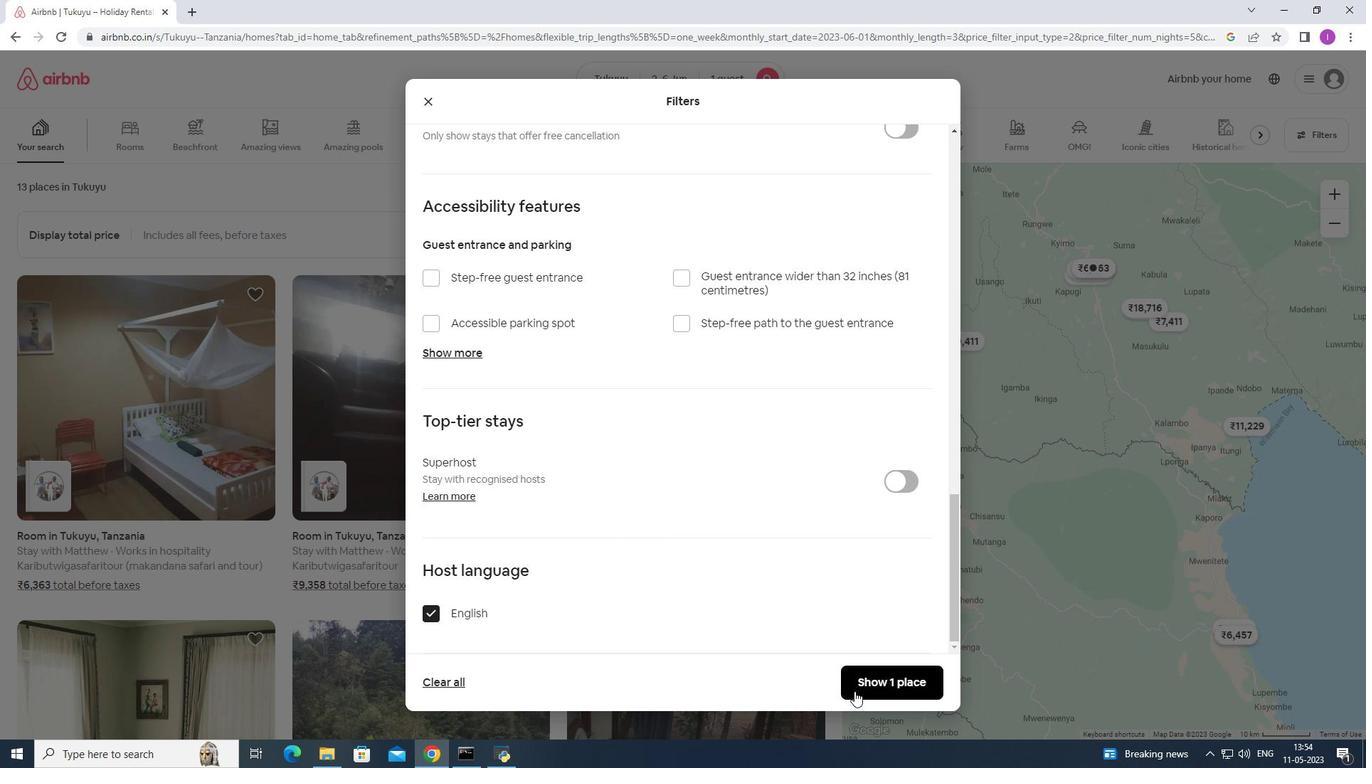 
Action: Mouse pressed left at (866, 686)
Screenshot: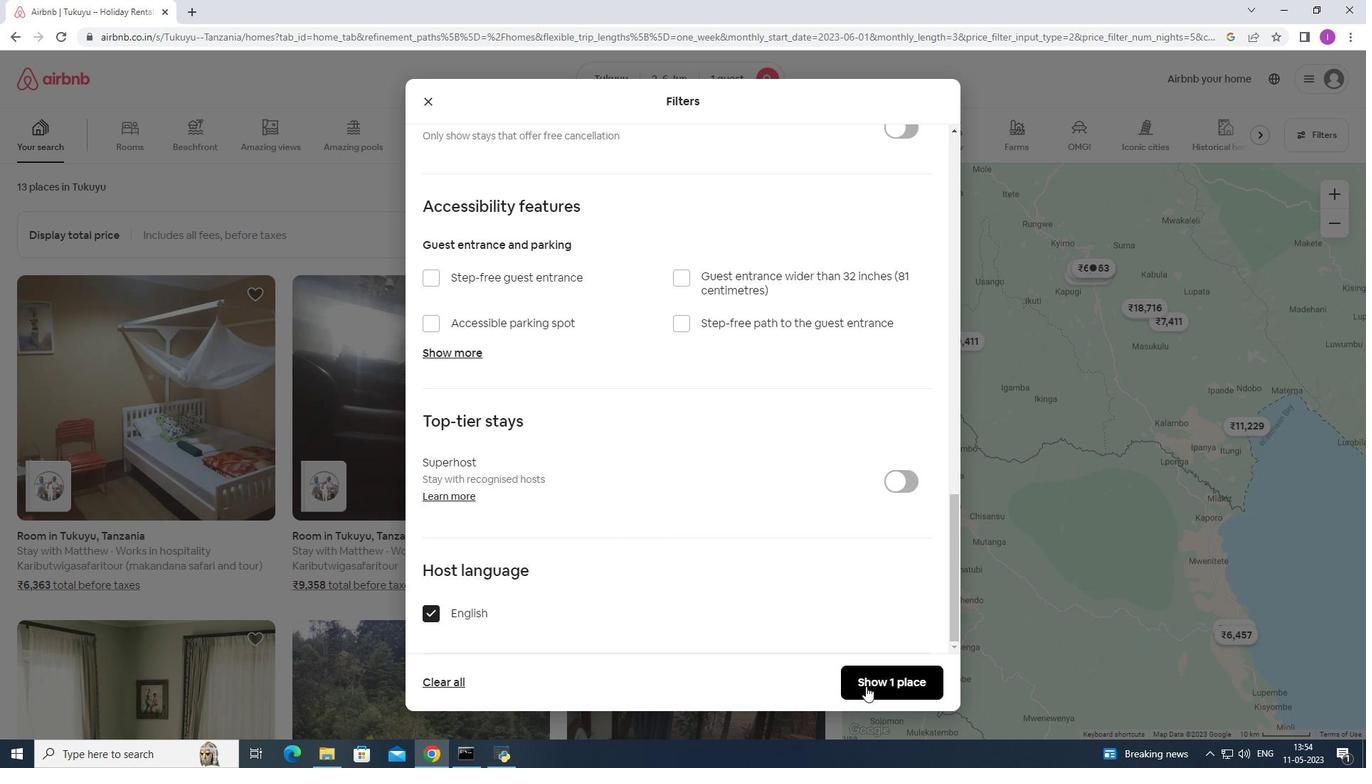 
Action: Mouse moved to (867, 661)
Screenshot: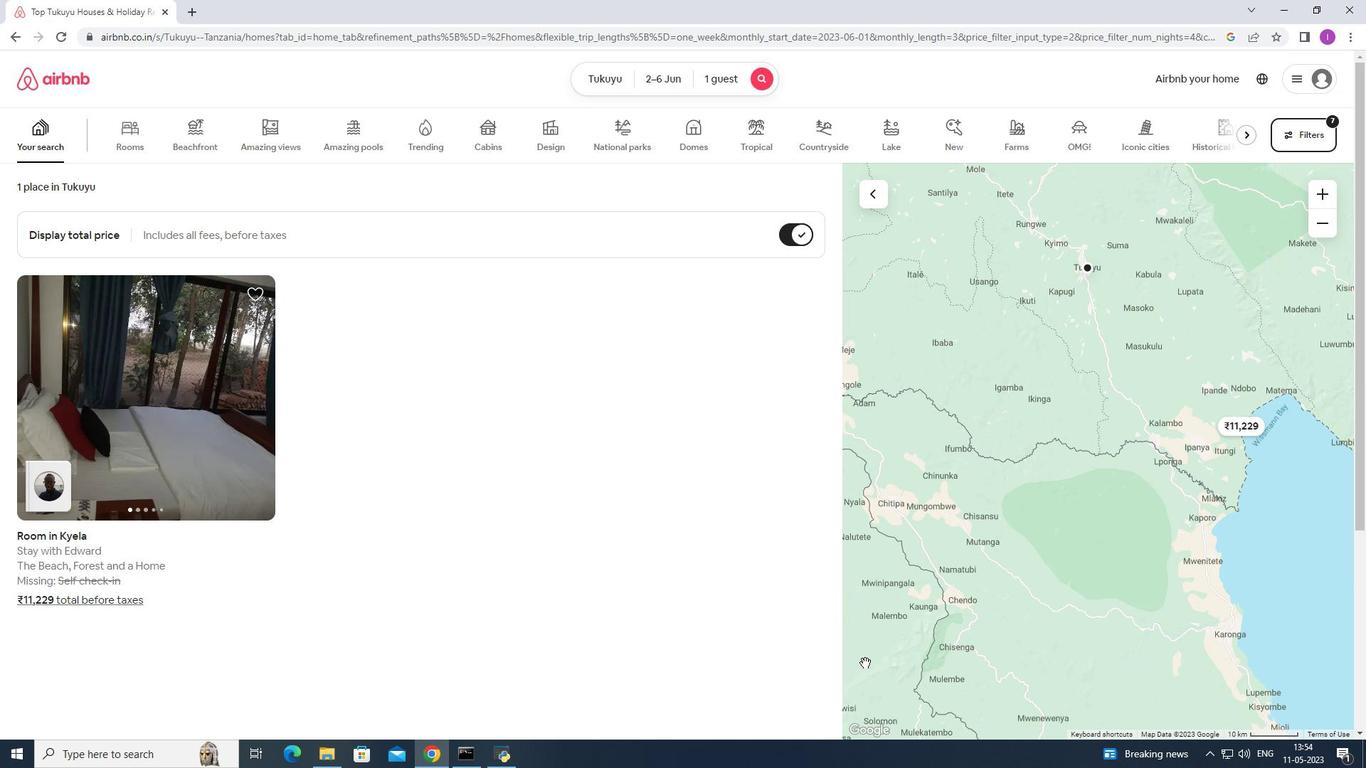 
